 Task: Add an event  with title  Webinar: Content Marketing Strategies, date '2023/12/28' to 2023/12/30  & Select Event type as  Collective. Add location for the event as  987 Piazza di Spagna, Rome, Italy and add a description: Deadline reminders encourage proactive planning and time management. They serve as a cue for individuals to assess their progress, identify any obstacles, and adjust their plans accordingly to ensure timely completion of the task or project.Create an event link  http-webinar:contentmarketingstrategiescom & Select the event color as  Cyan. , logged in from the account softage.1@softage.netand send the event invitation to softage.9@softage.net and softage.10@softage.net
Action: Mouse moved to (956, 136)
Screenshot: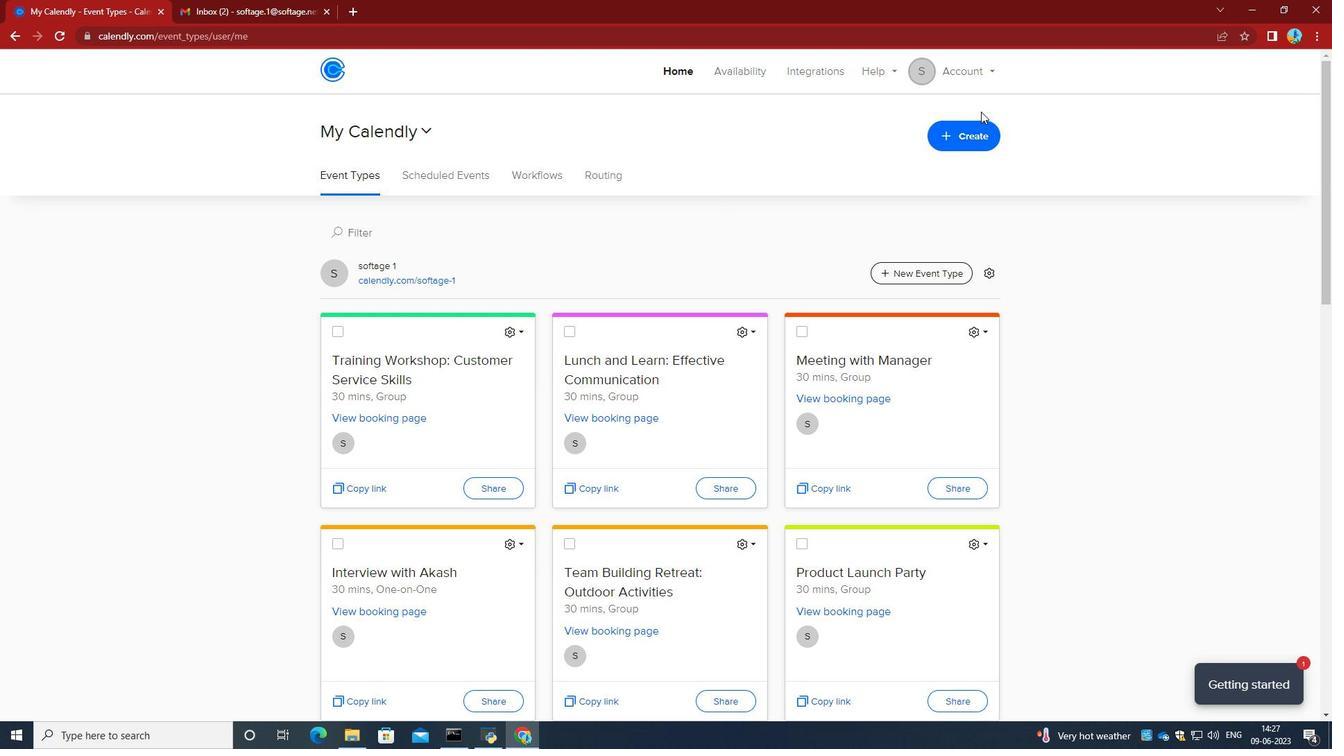 
Action: Mouse pressed left at (956, 136)
Screenshot: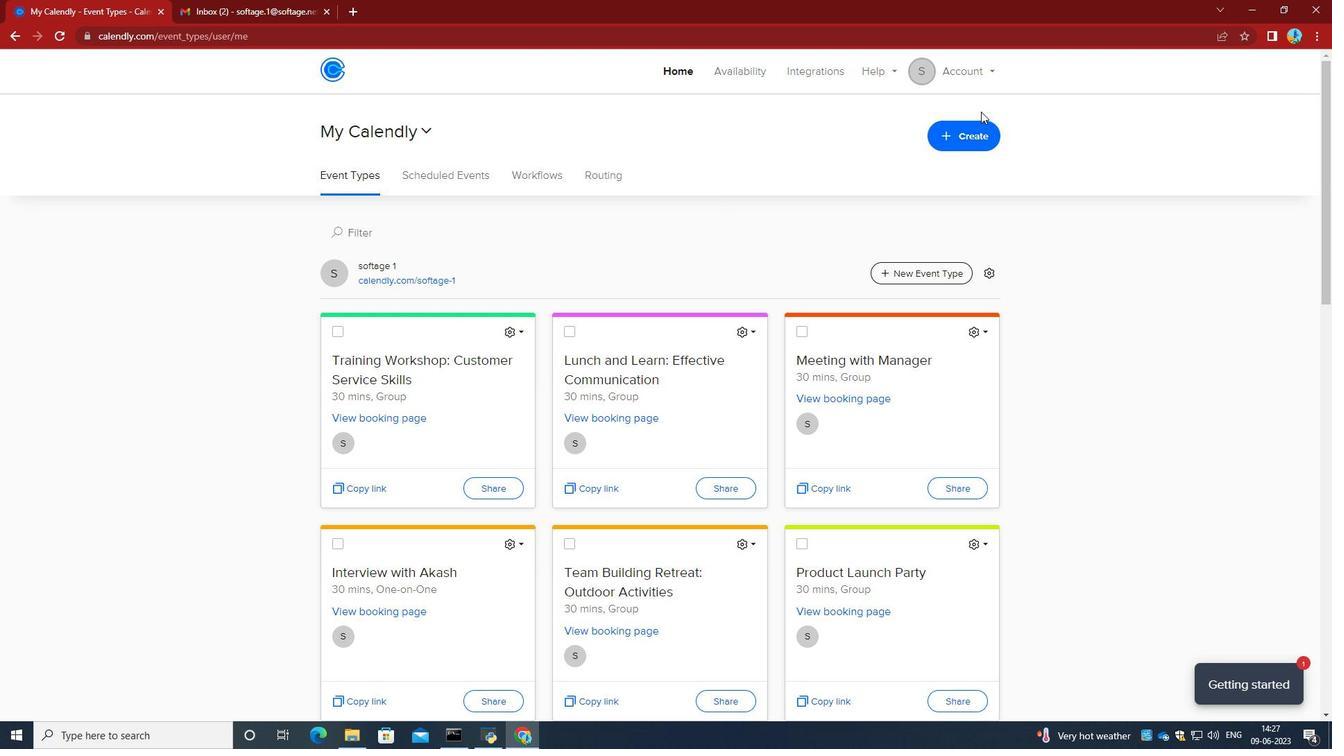 
Action: Mouse moved to (893, 179)
Screenshot: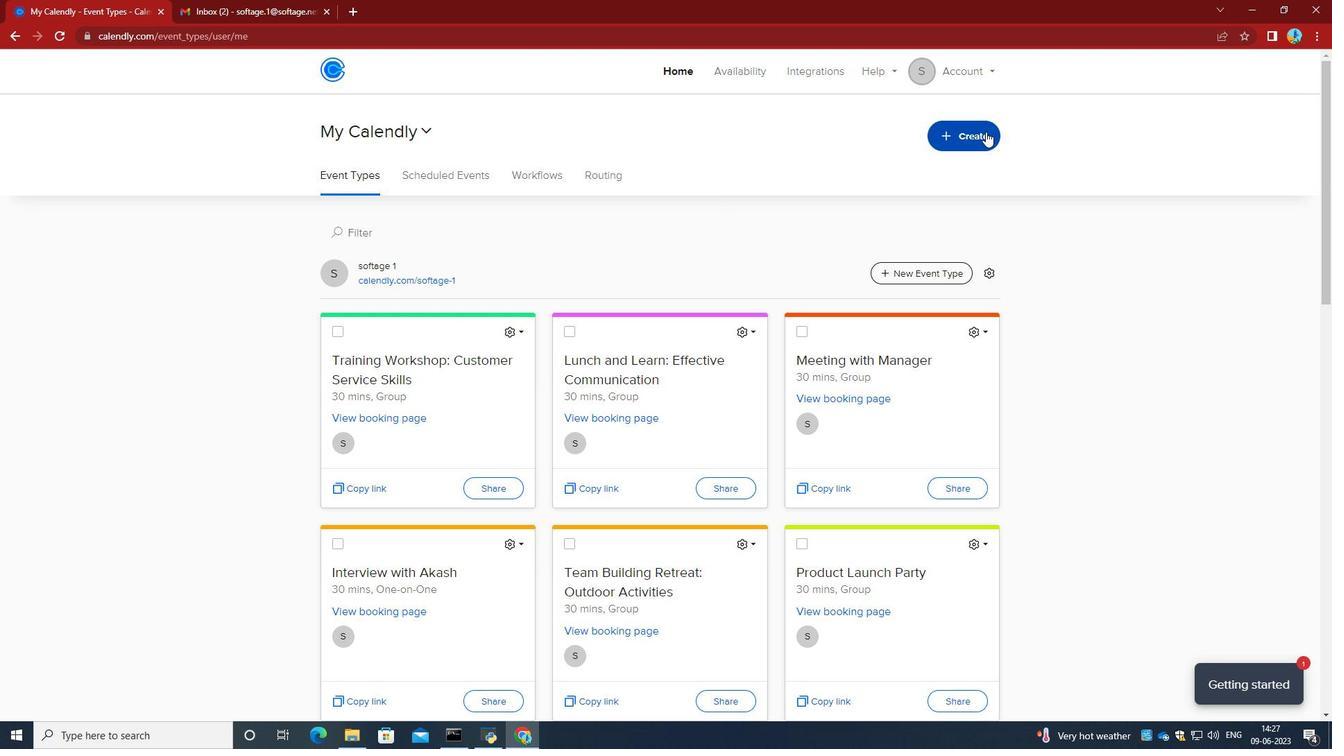 
Action: Mouse pressed left at (893, 179)
Screenshot: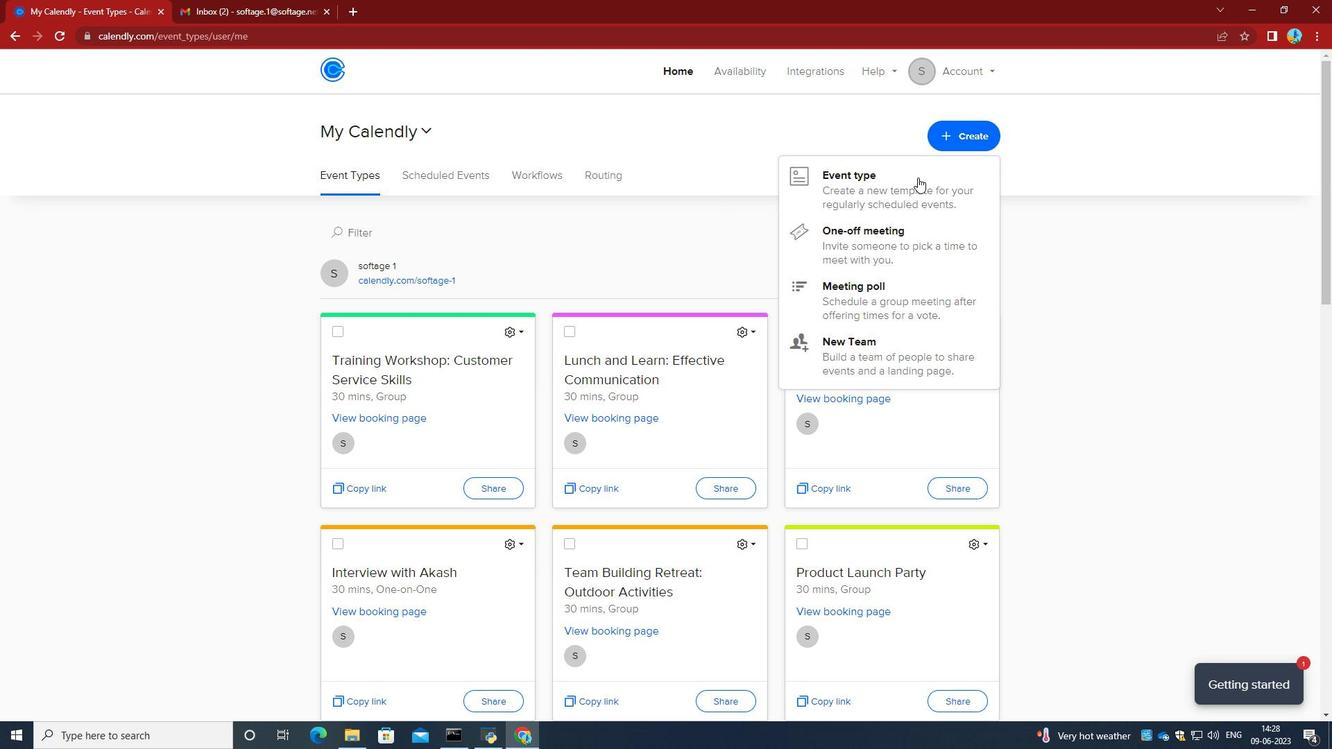 
Action: Mouse moved to (628, 419)
Screenshot: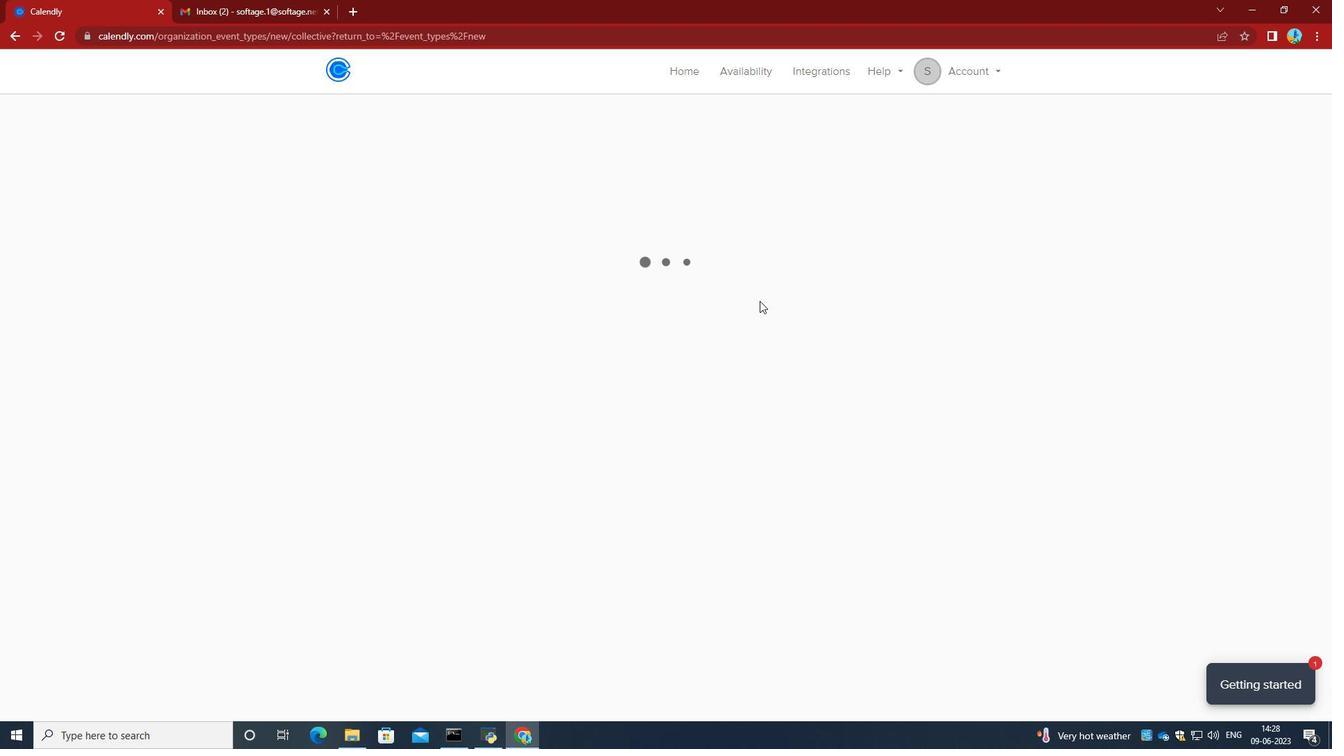 
Action: Mouse pressed left at (628, 419)
Screenshot: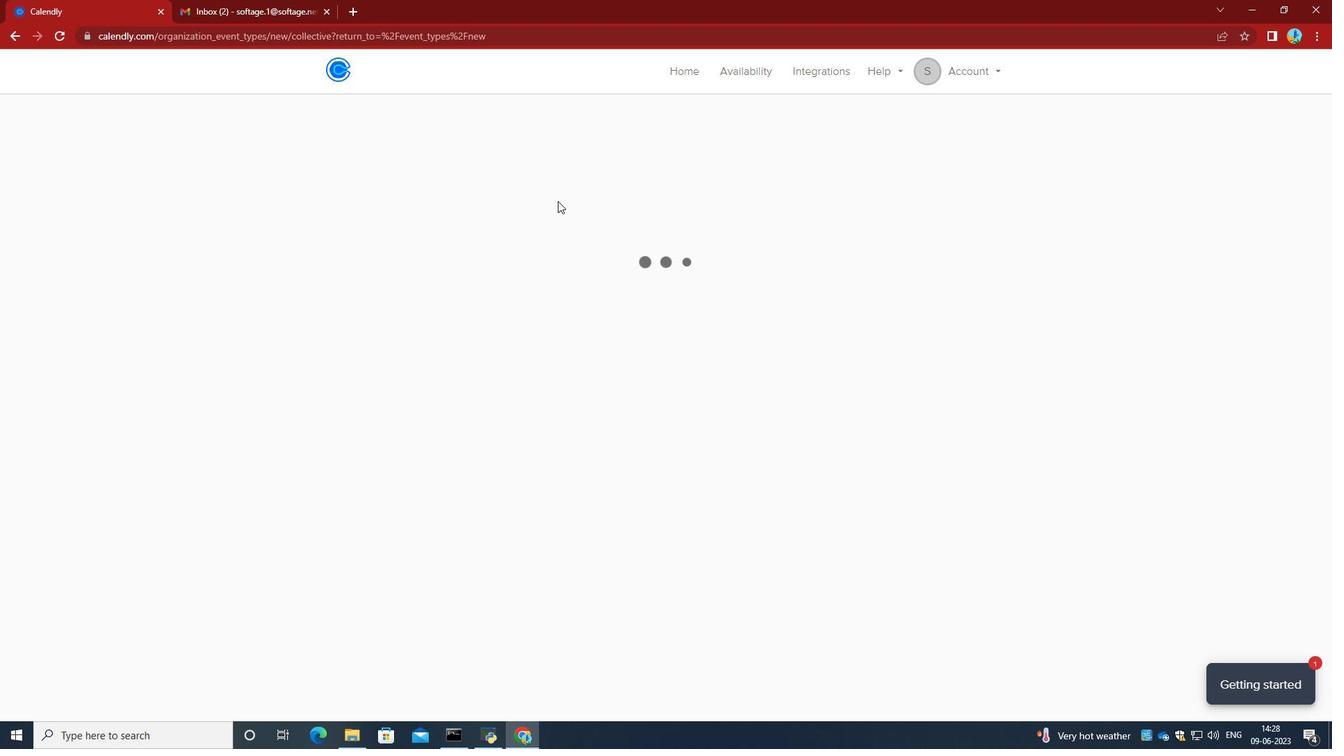 
Action: Mouse moved to (830, 303)
Screenshot: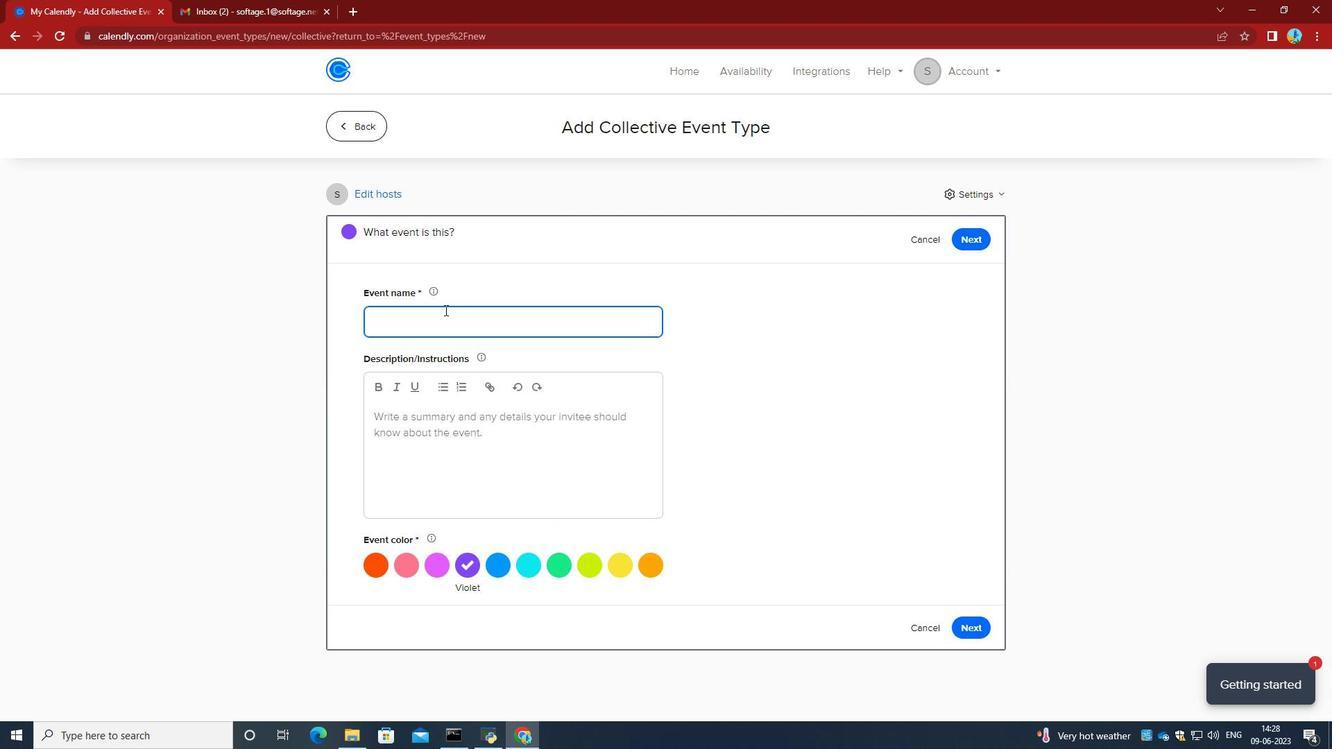 
Action: Mouse pressed left at (830, 303)
Screenshot: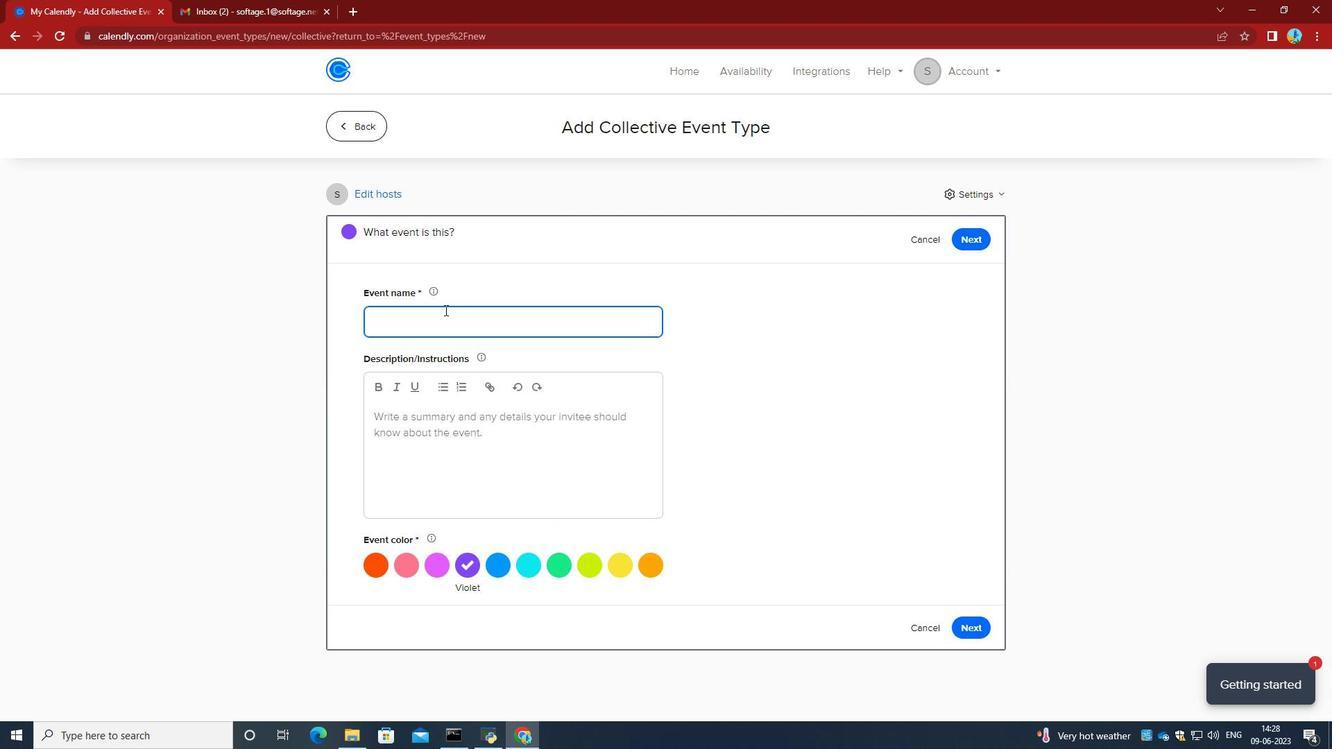 
Action: Mouse moved to (530, 334)
Screenshot: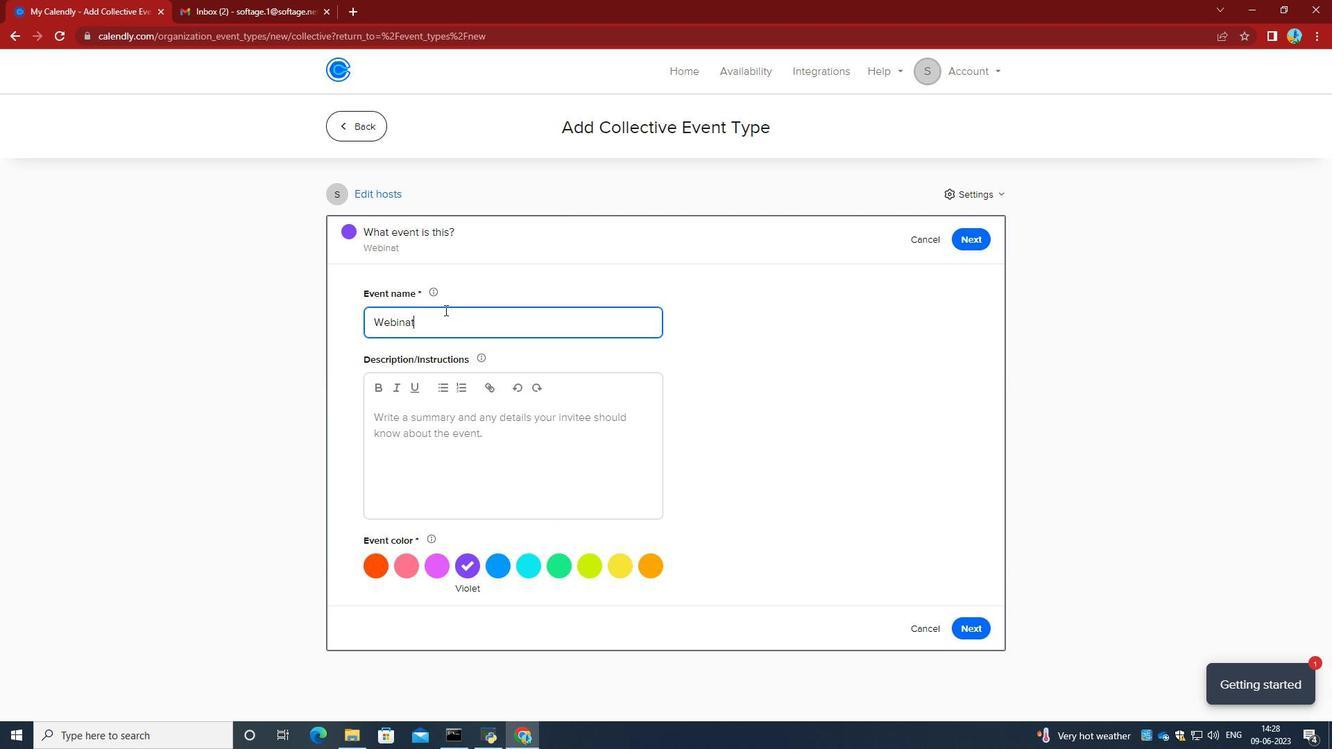 
Action: Mouse pressed left at (530, 334)
Screenshot: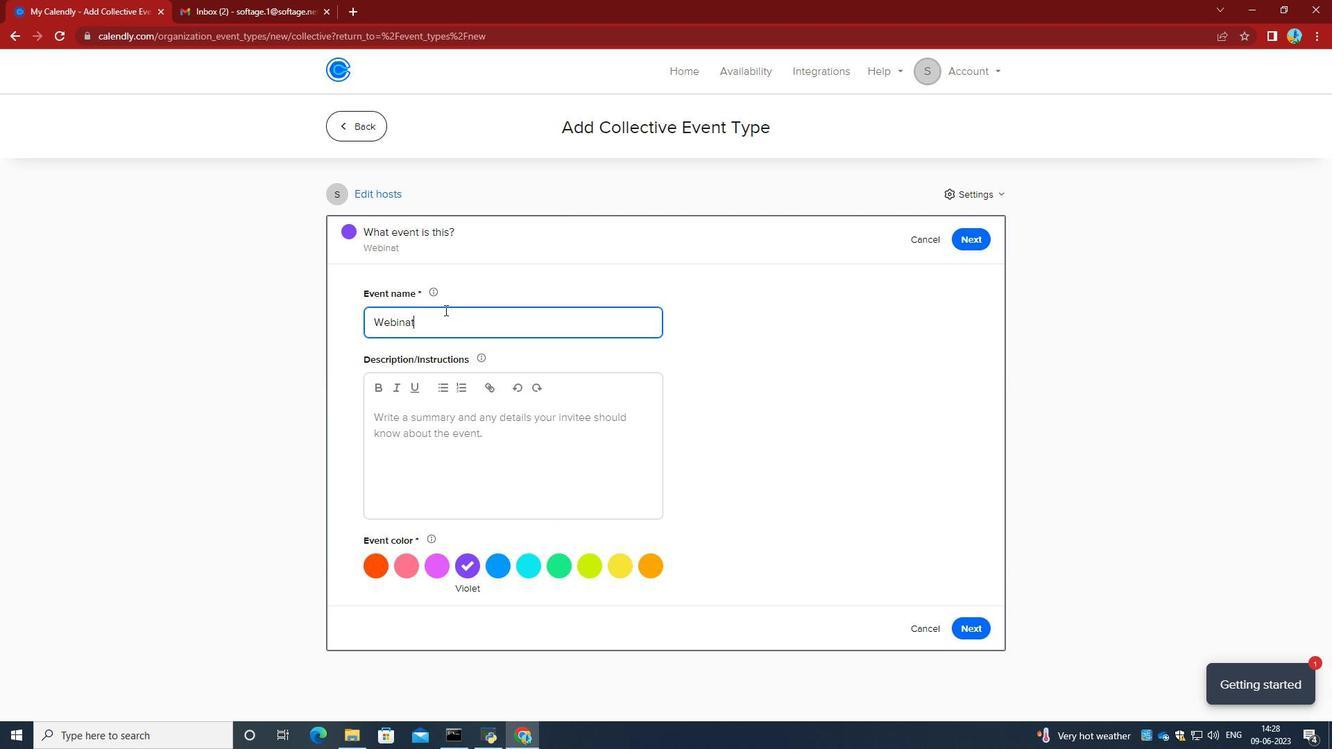 
Action: Key pressed <Key.caps_lock>W<Key.caps_lock>ebinar<Key.enter><Key.shift_r><Key.shift_r>:
Screenshot: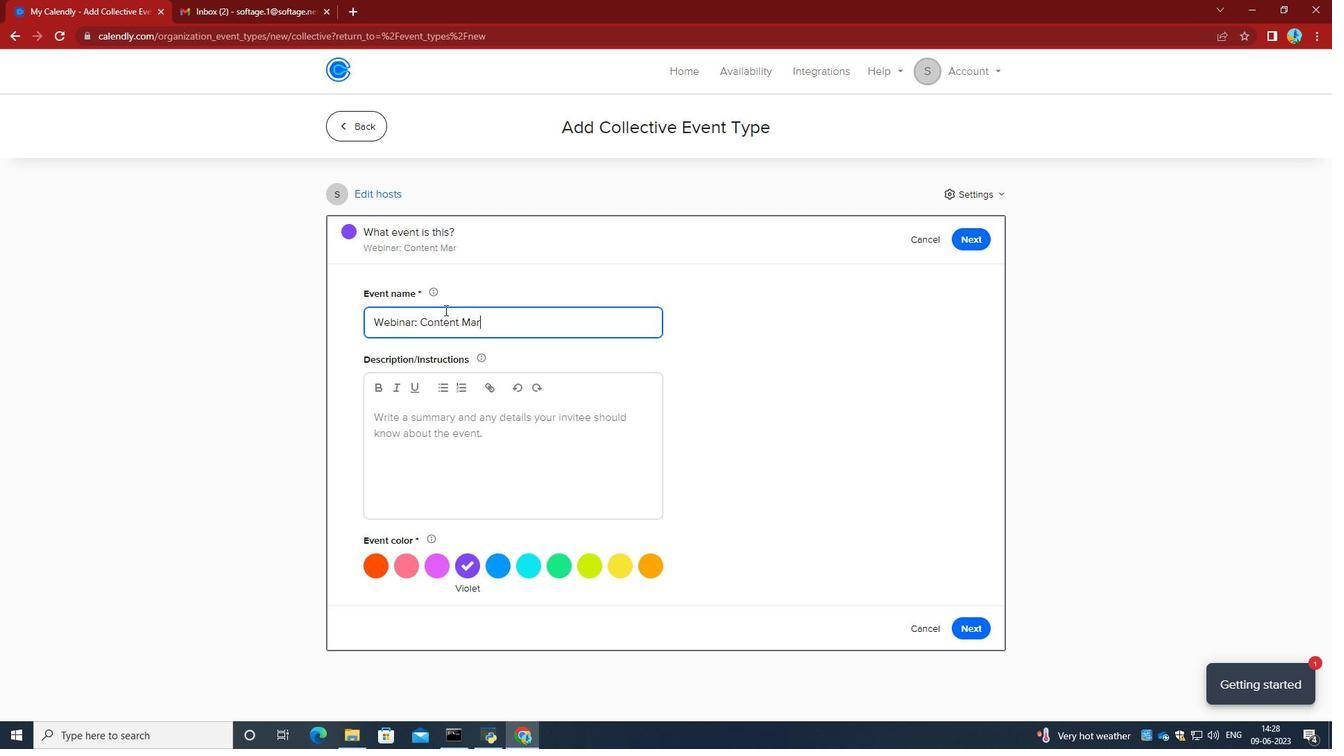 
Action: Mouse moved to (363, 135)
Screenshot: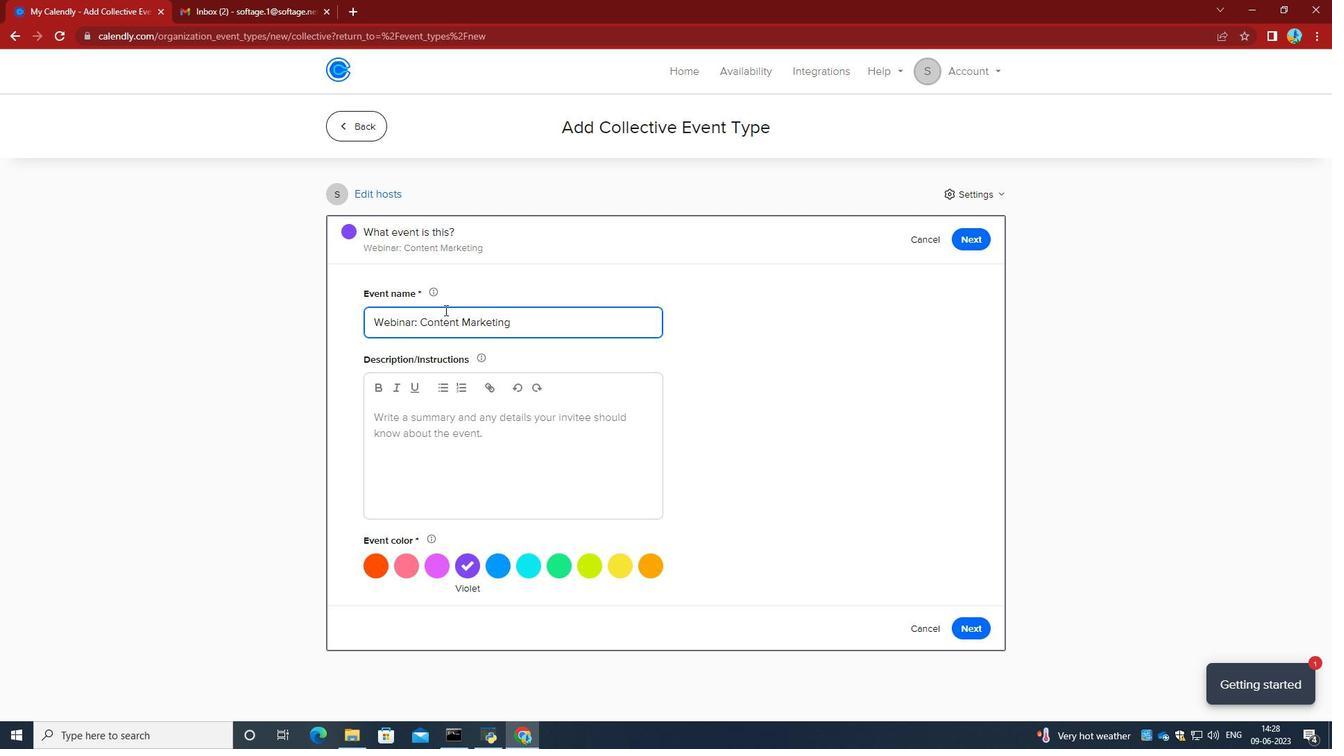 
Action: Mouse pressed left at (363, 135)
Screenshot: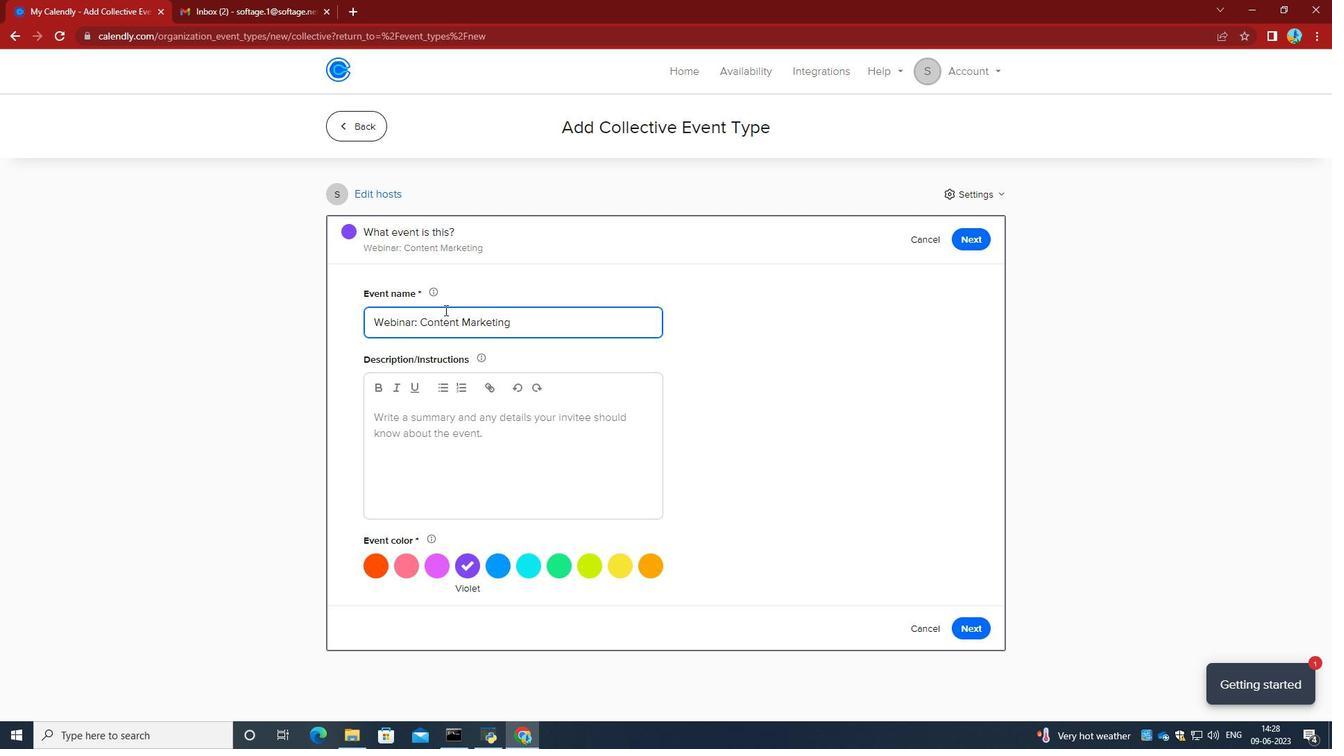 
Action: Mouse moved to (986, 131)
Screenshot: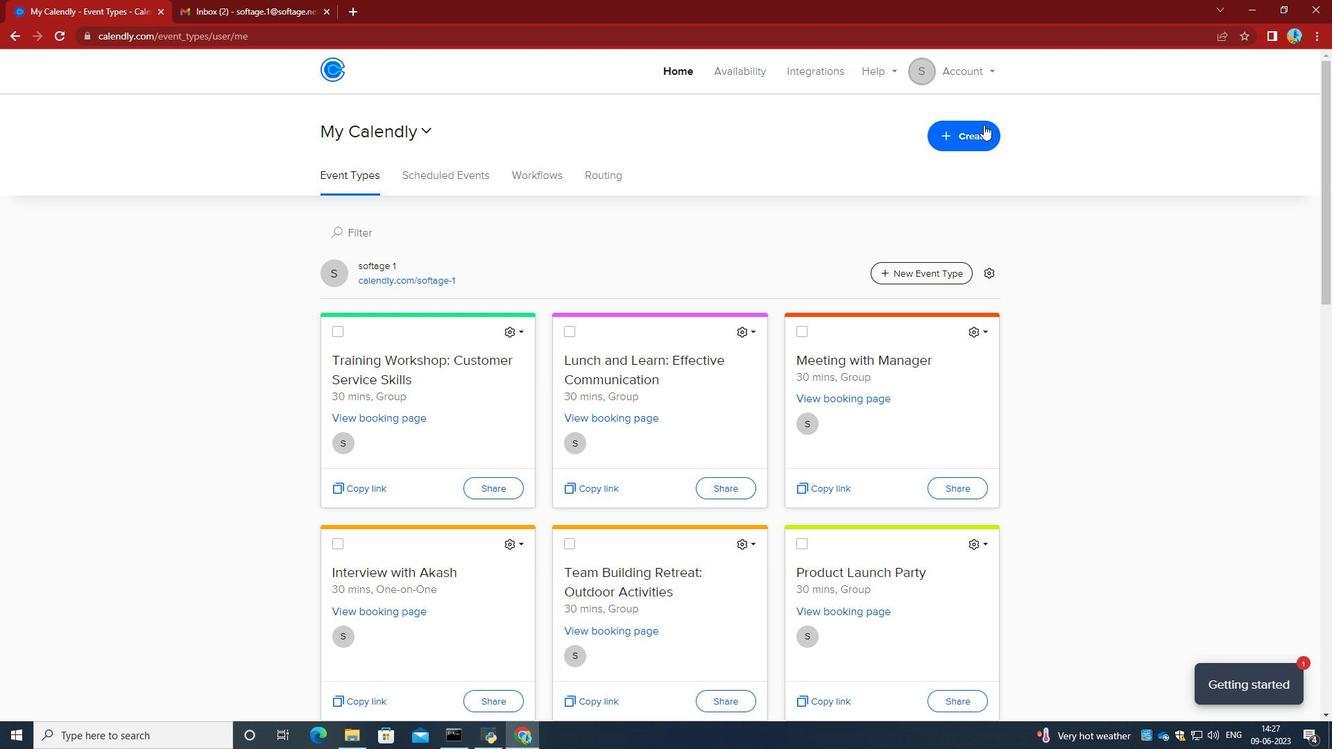 
Action: Mouse pressed left at (986, 131)
Screenshot: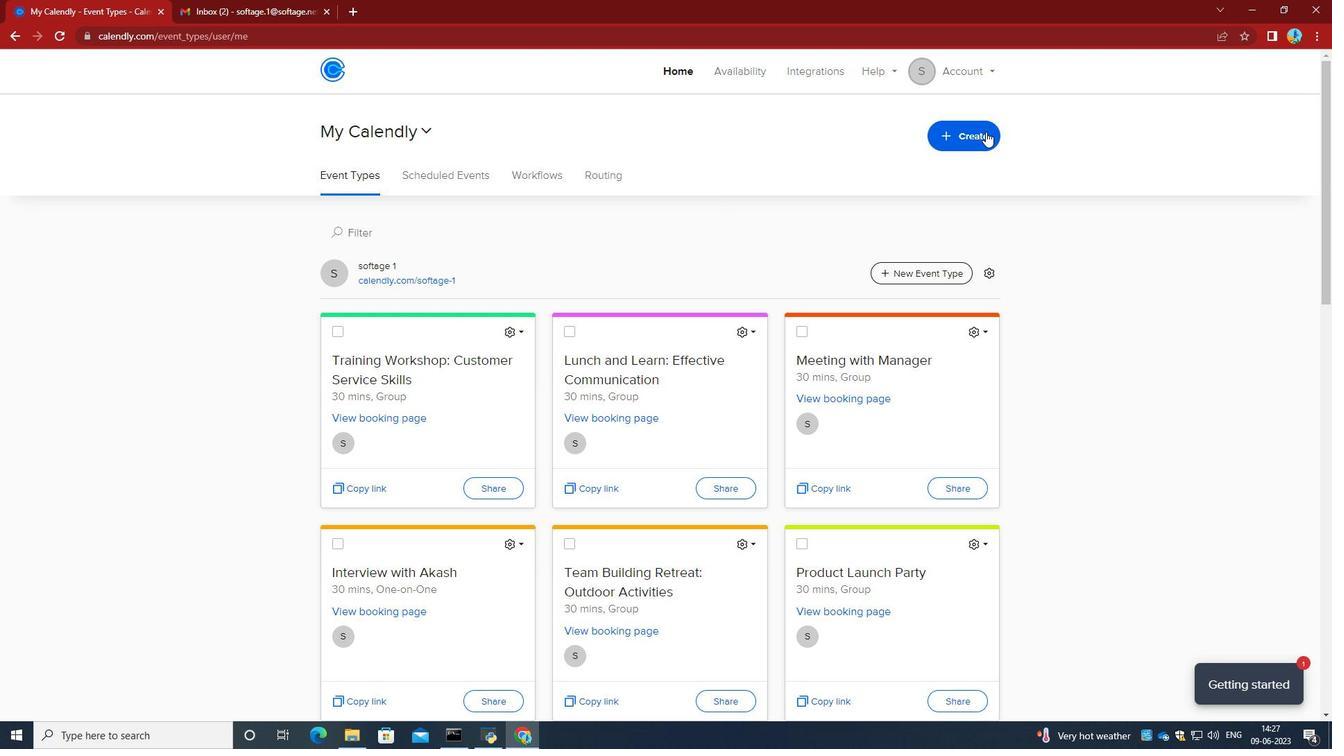 
Action: Mouse moved to (863, 191)
Screenshot: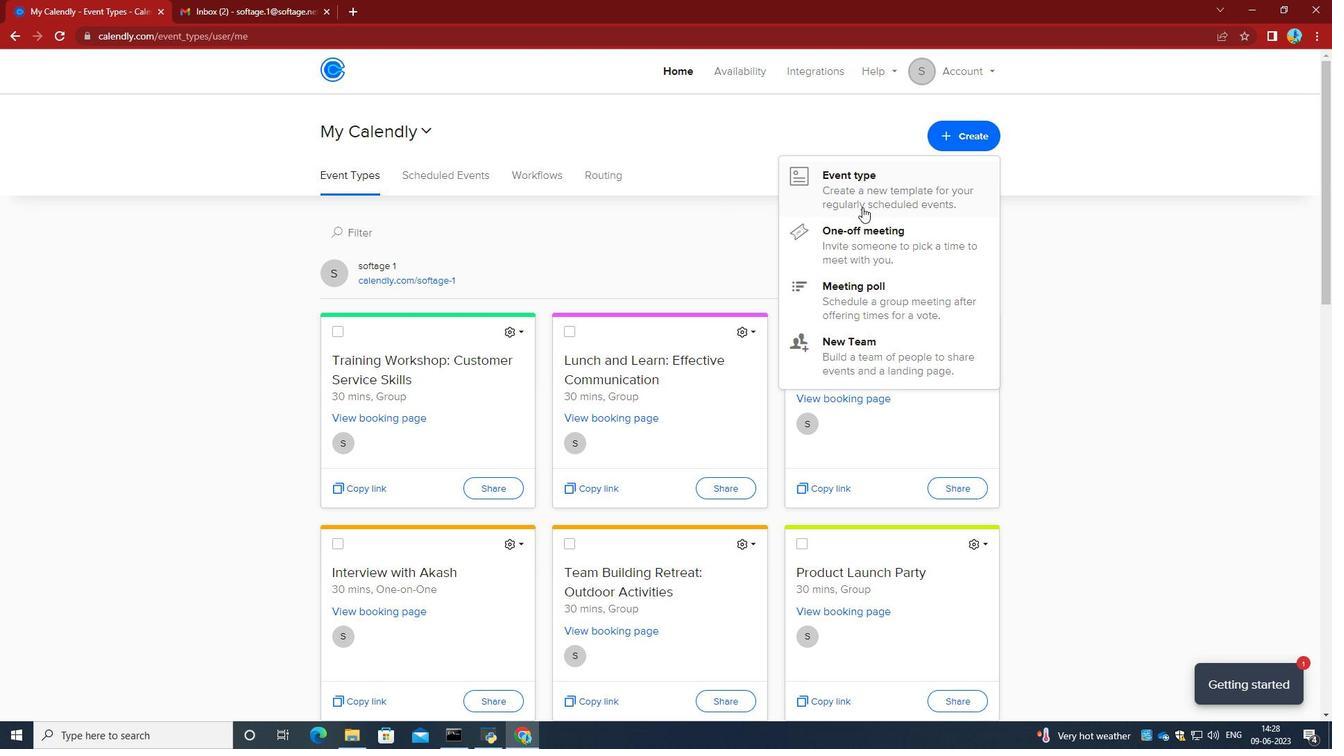 
Action: Mouse pressed left at (863, 191)
Screenshot: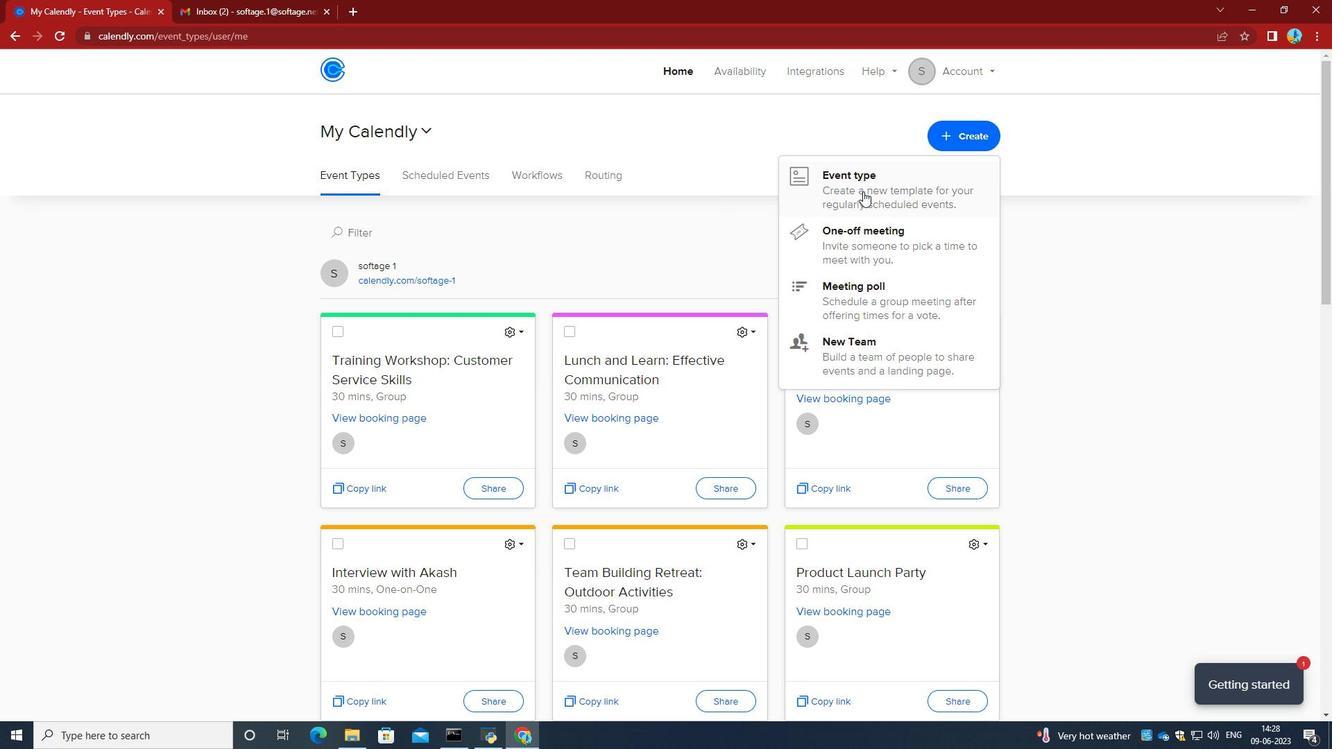 
Action: Mouse moved to (707, 412)
Screenshot: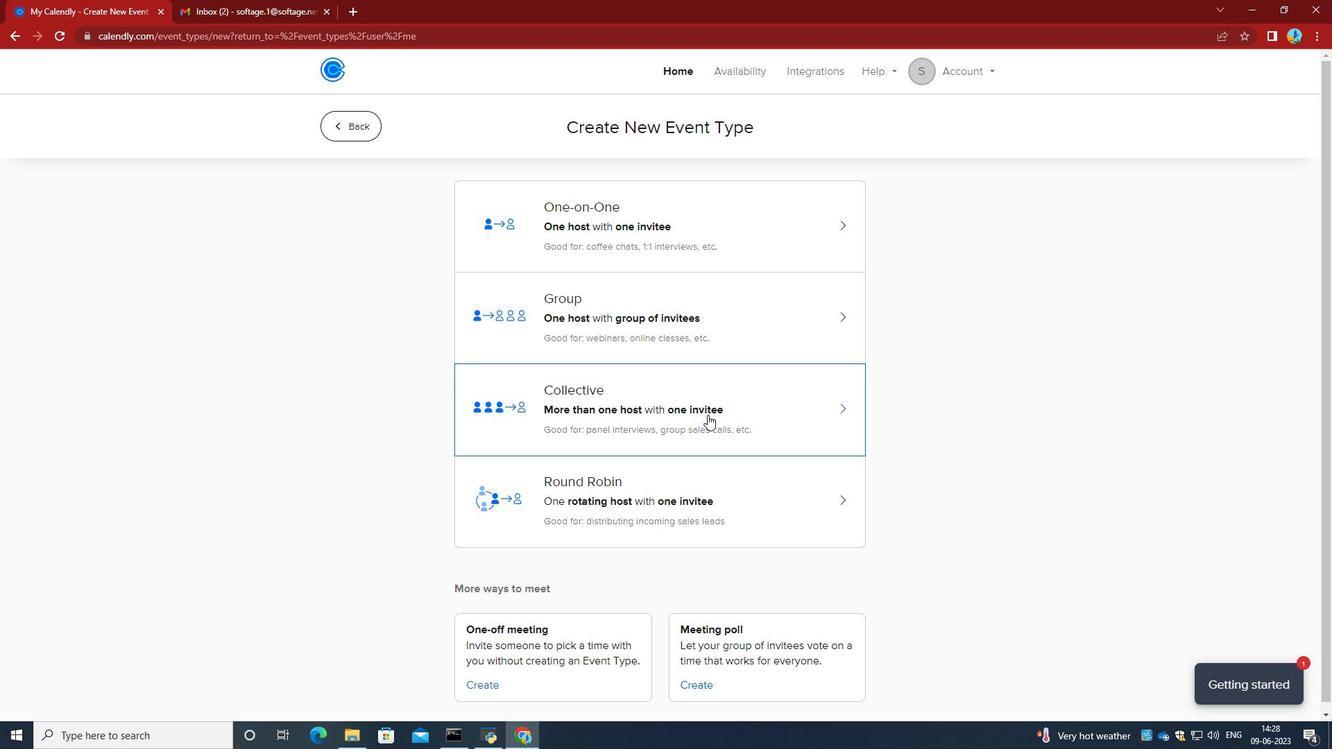 
Action: Mouse pressed left at (707, 412)
Screenshot: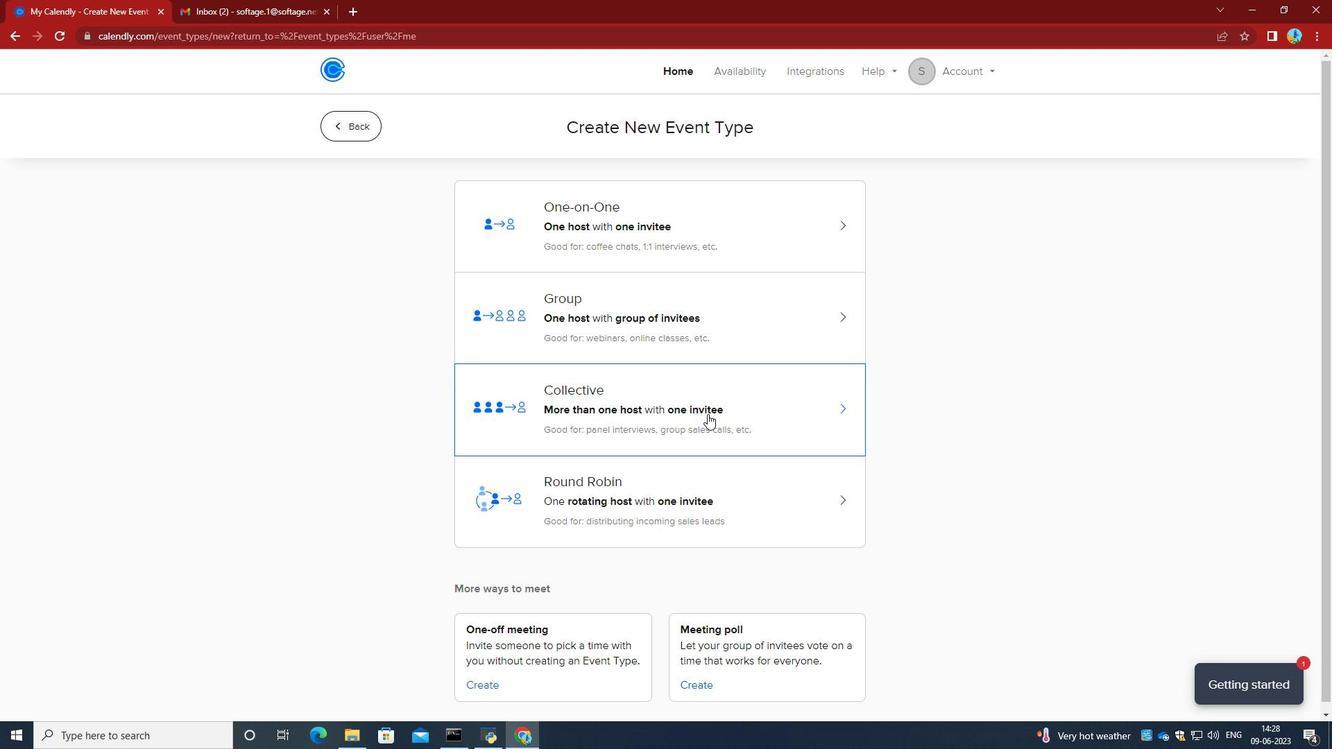 
Action: Mouse moved to (820, 307)
Screenshot: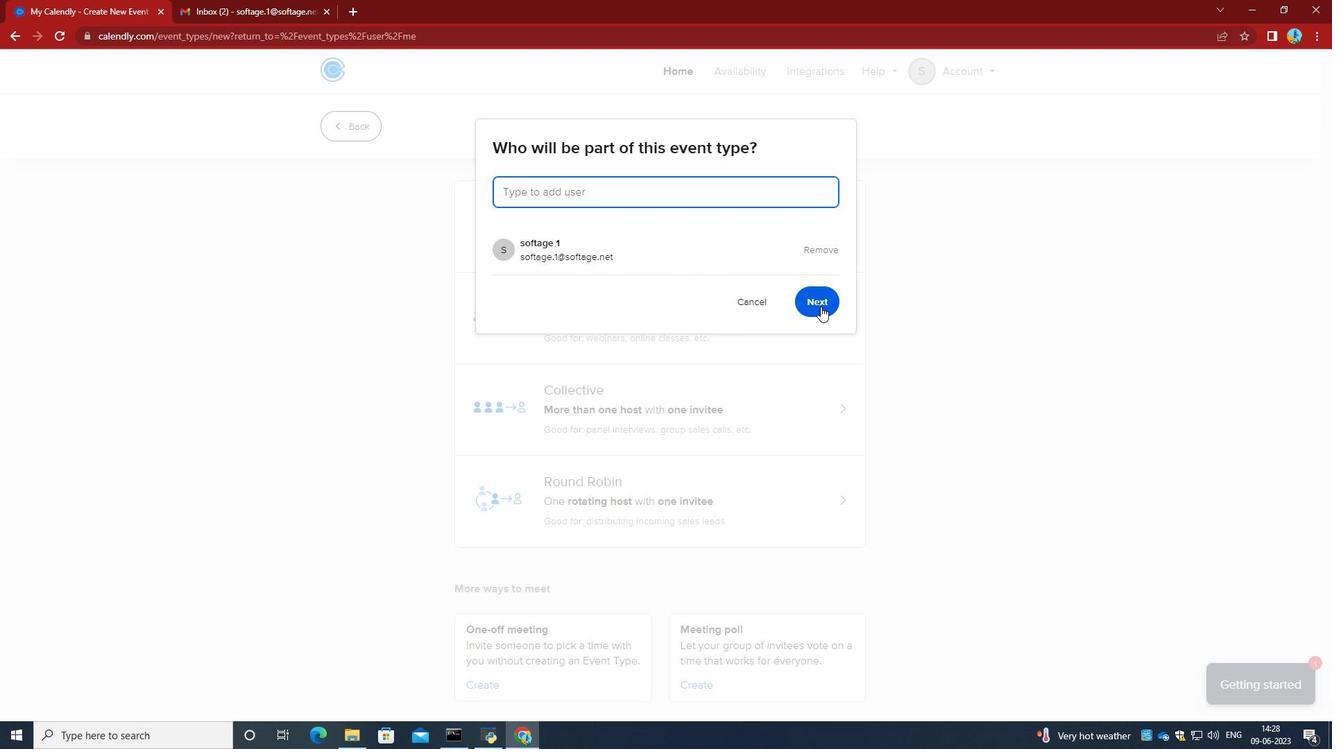 
Action: Mouse pressed left at (820, 307)
Screenshot: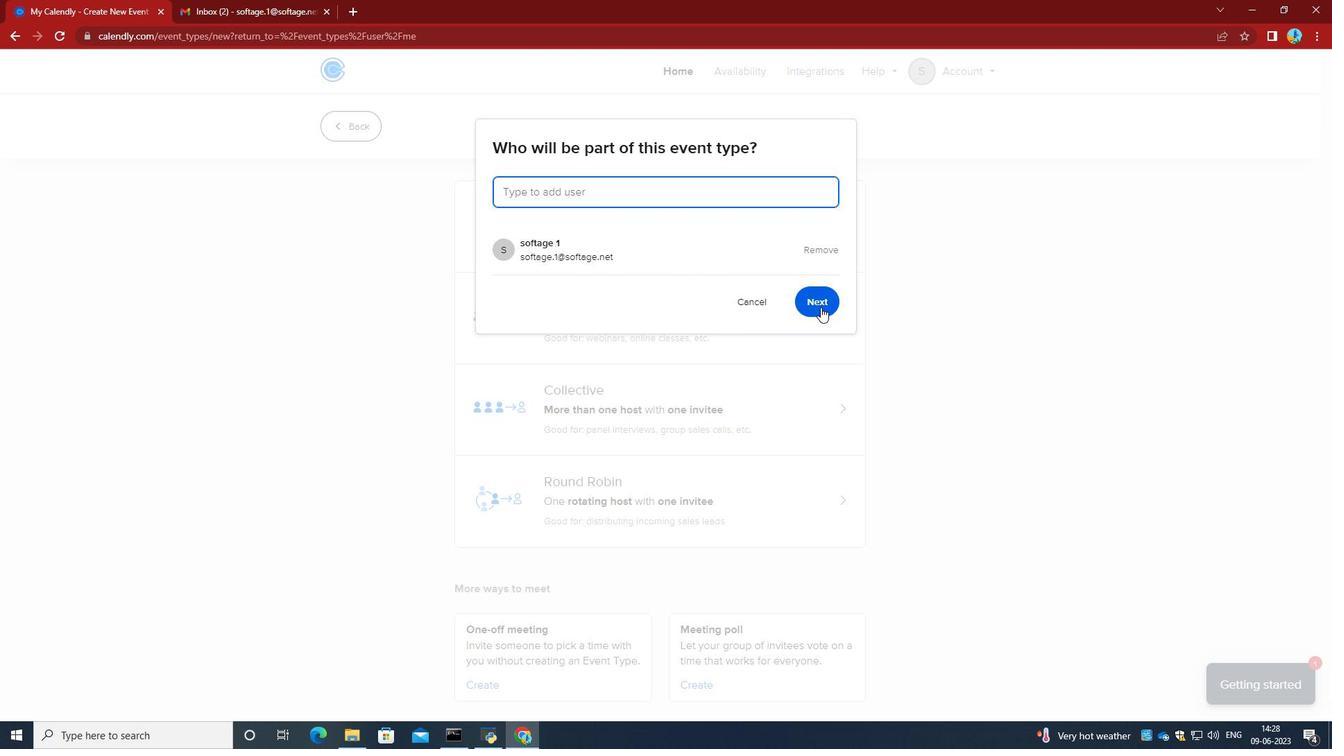 
Action: Mouse moved to (444, 310)
Screenshot: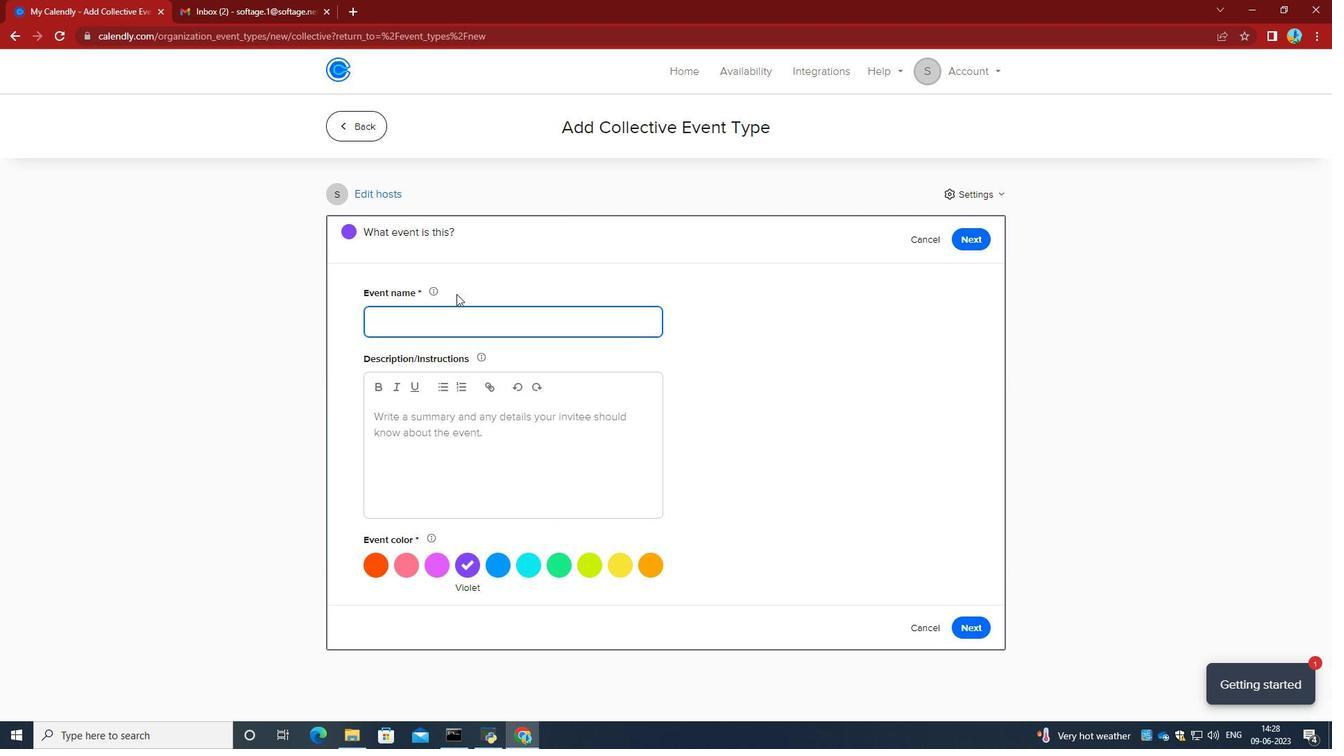 
Action: Mouse pressed left at (444, 310)
Screenshot: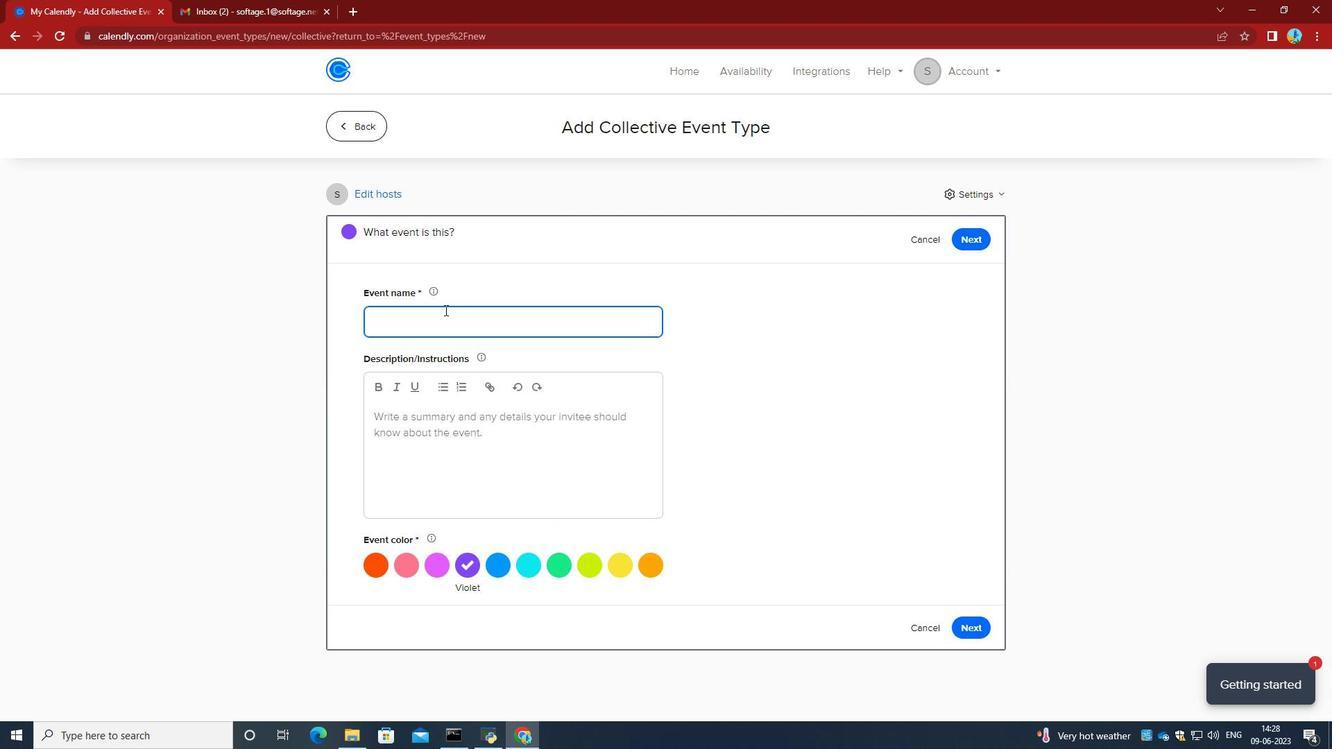 
Action: Key pressed <Key.caps_lock>W<Key.caps_lock>ebinat<Key.backspace>r<Key.shift_r>:<Key.space><Key.caps_lock>C<Key.caps_lock>ontent<Key.space><Key.caps_lock>M<Key.caps_lock>arketing<Key.space><Key.caps_lock>S<Key.caps_lock>rategies
Screenshot: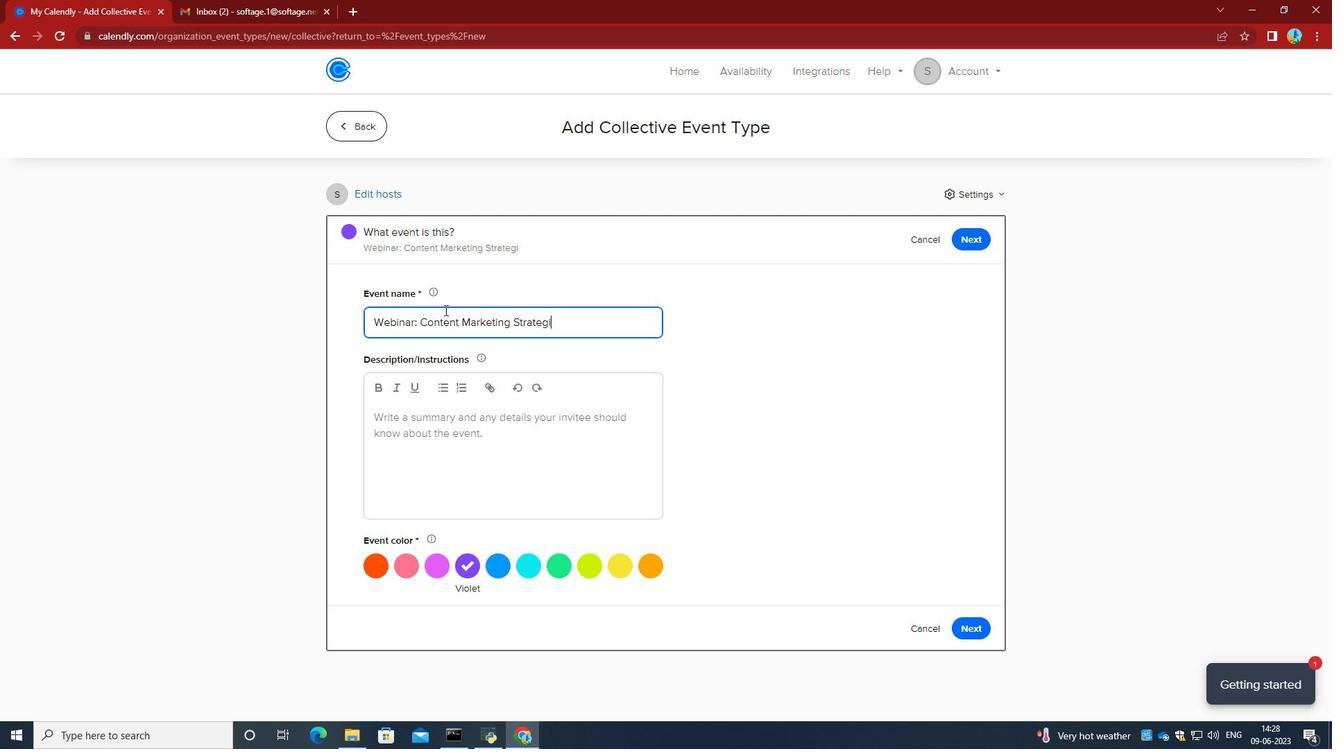 
Action: Mouse moved to (495, 455)
Screenshot: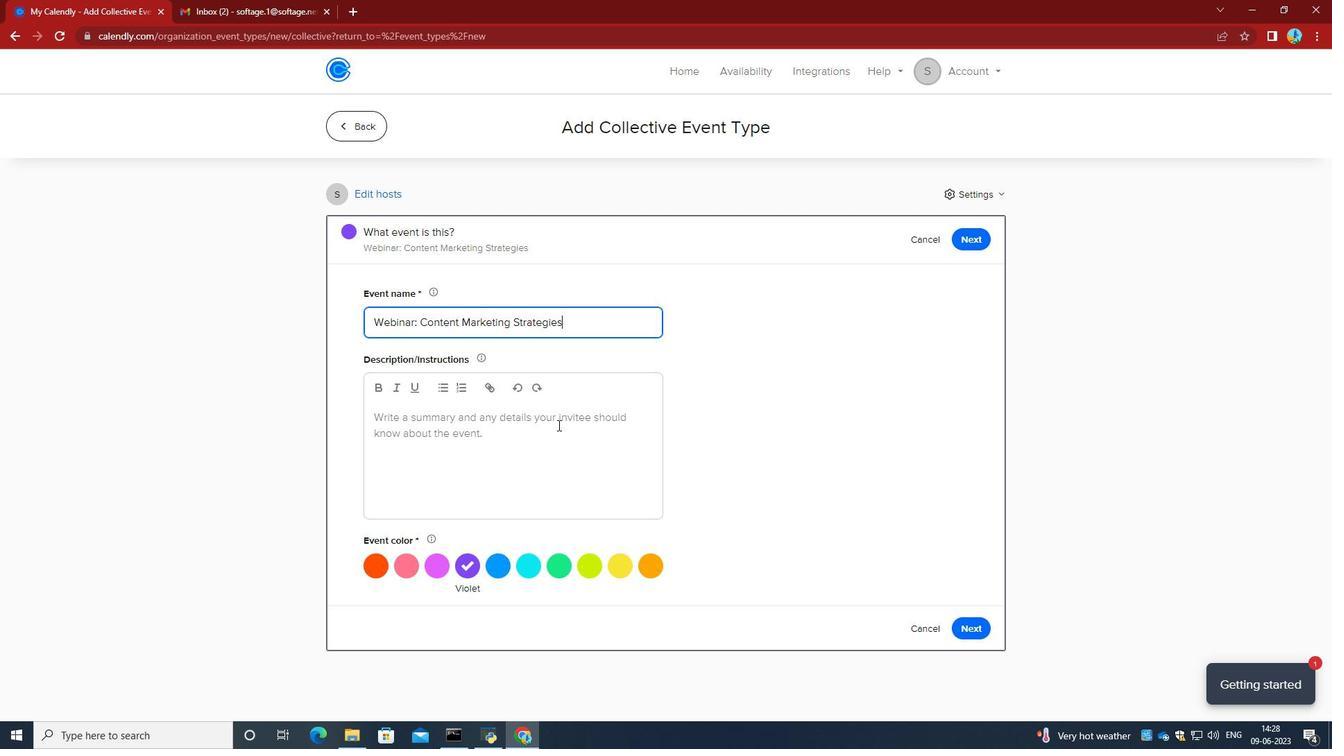
Action: Mouse pressed left at (495, 455)
Screenshot: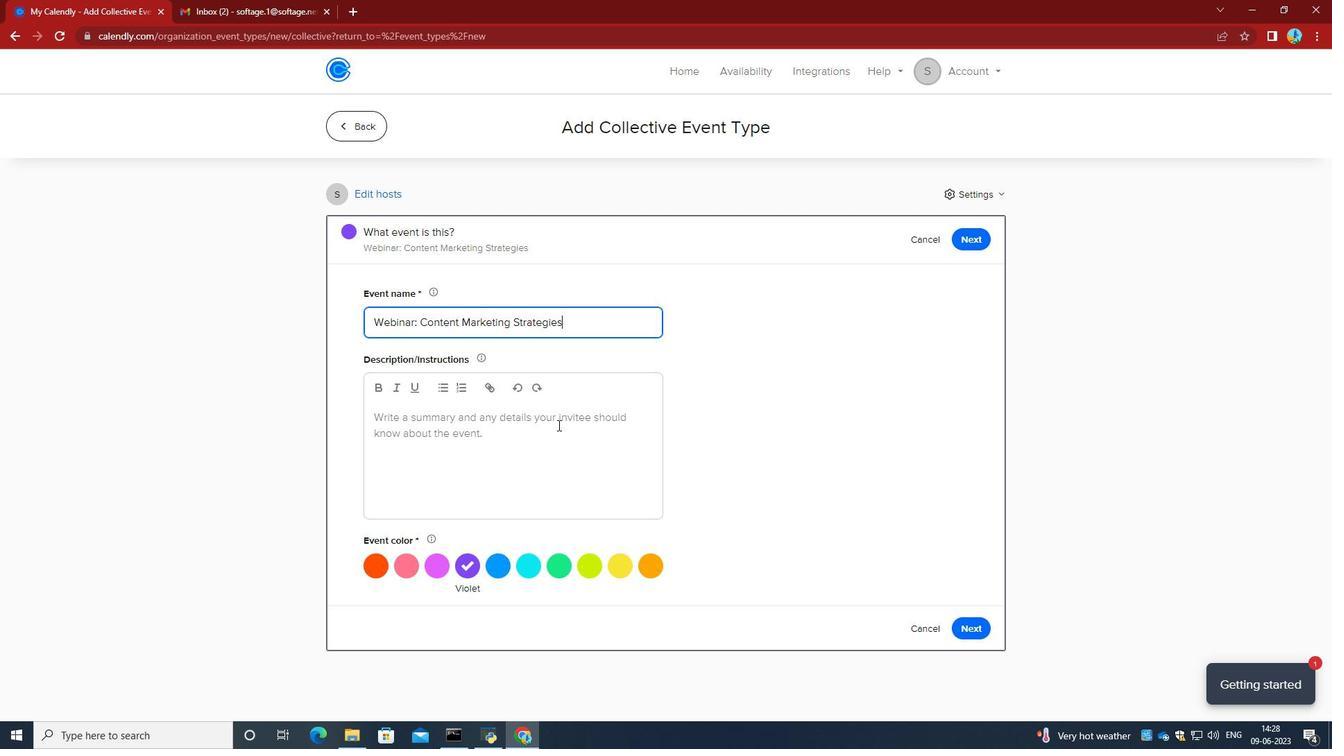 
Action: Key pressed <Key.caps_lock>D<Key.caps_lock>ealine<Key.space>riders<Key.space>encourge<Key.space>proactive<Key.space>planning<Key.space>and<Key.space>ime<Key.space>maagement.<Key.space>t<Key.caps_lock>HE<Key.space>S<Key.backspace>=<Key.backspace><Key.backspace>Y<Key.space>SERVES<Key.space>AS<Key.space>A<Key.space>CURE<Key.backspace><Key.backspace>E<Key.space>FOR<Key.space>B<Key.backspace>INDIVIDUALS<Key.space>TO<Key.space>ASSESS<Key.space>THEIR<Key.space>PROGRESS,<Key.space>IDENTIFY<Key.space>ANY<Key.space>OBSTACLES,<Key.space>AND<Key.space>ADJUST<Key.space>THEIR<Key.space>PLANS<Key.space>ACCORDINGLY<Key.space>TO<Key.space>ENSURE<Key.space>TIMELY<Key.space>COML<Key.backspace>PLETION<Key.space>OF<Key.space>THE<Key.space>TASK<Key.space>OR<Key.space>PROJECT.
Screenshot: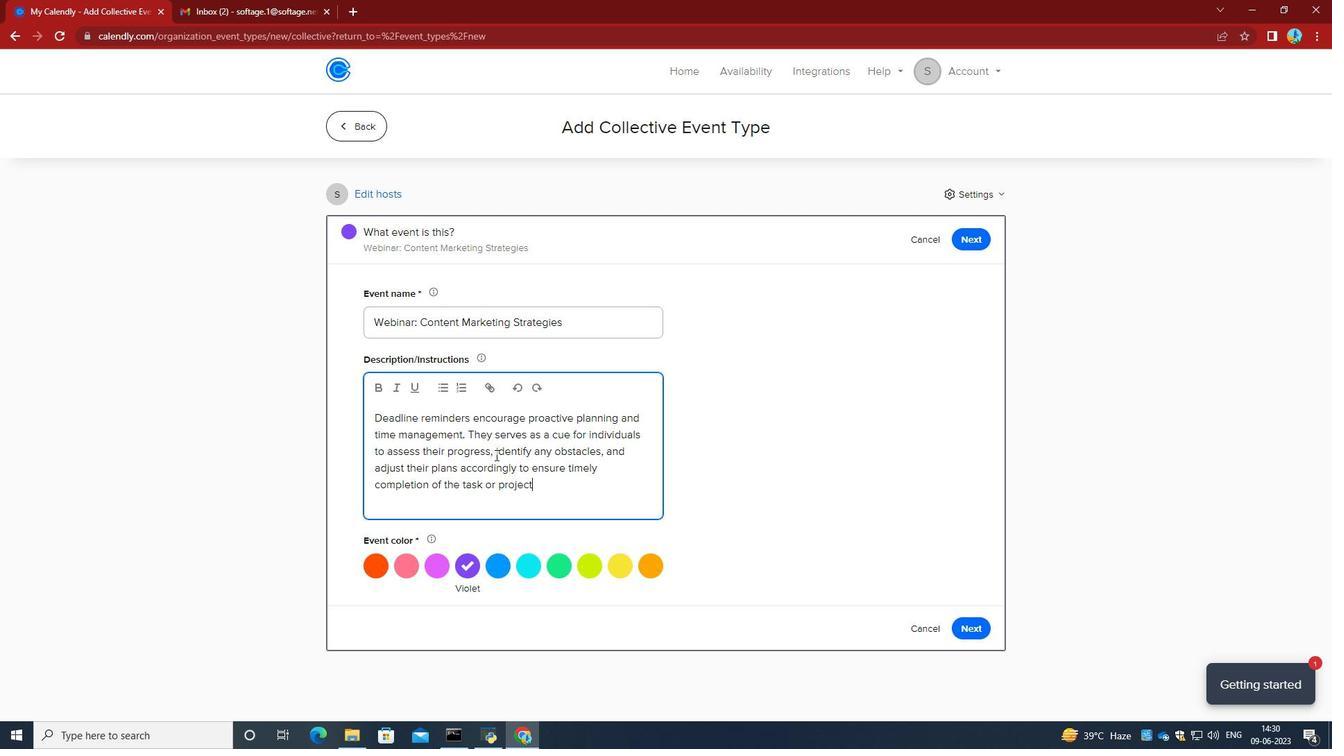 
Action: Mouse moved to (533, 567)
Screenshot: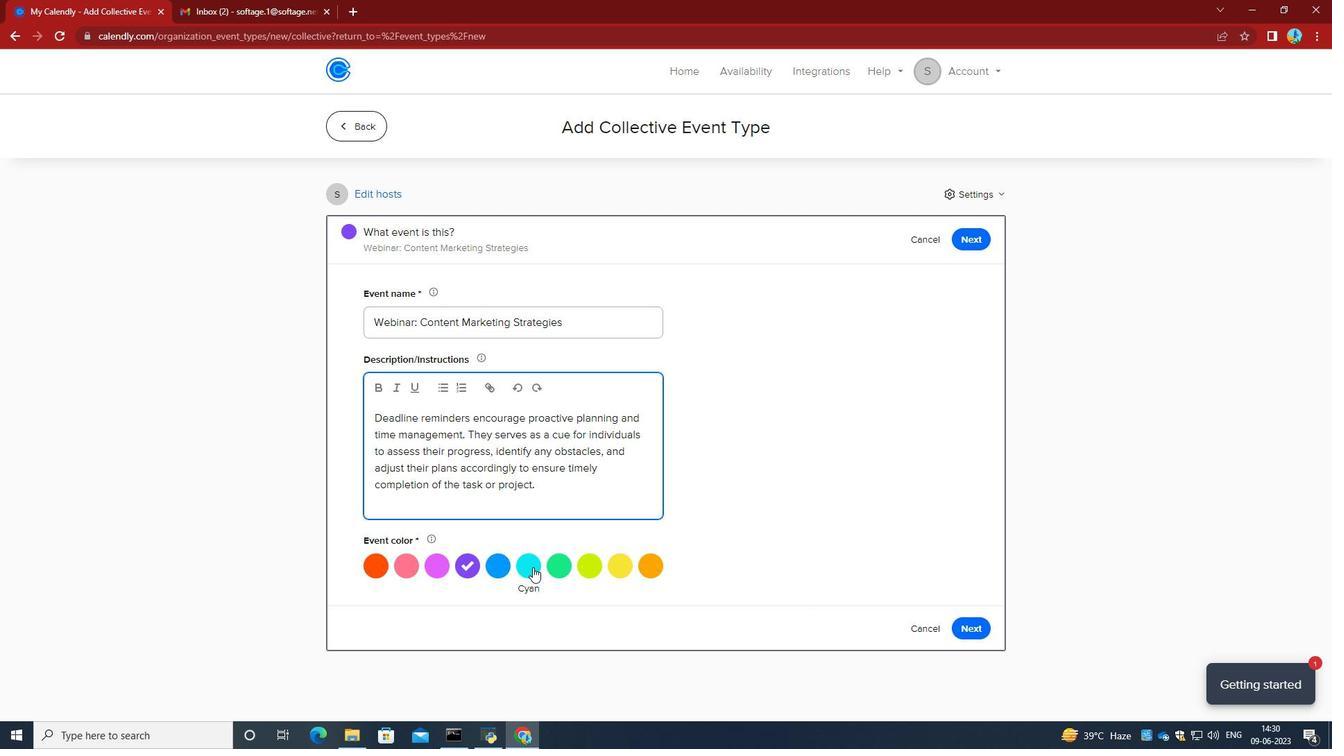 
Action: Mouse pressed left at (533, 567)
Screenshot: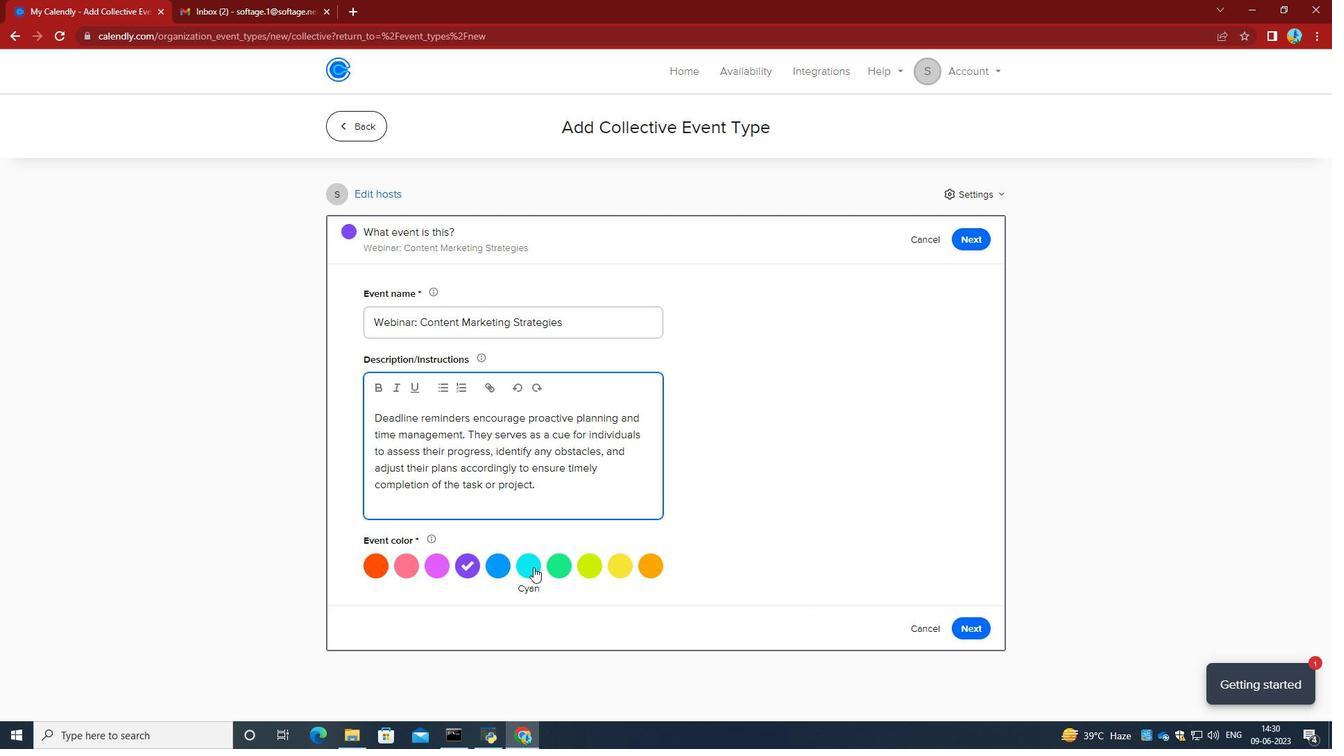 
Action: Mouse moved to (970, 634)
Screenshot: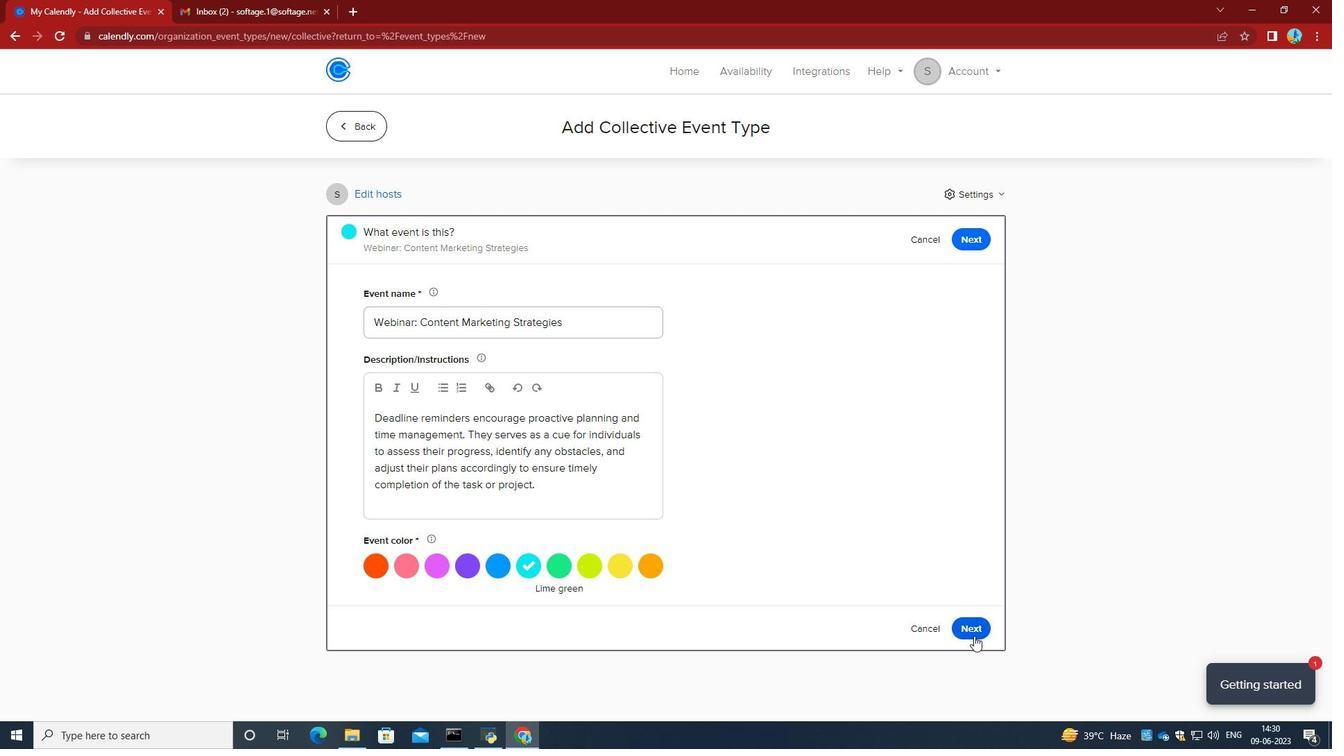 
Action: Mouse pressed left at (970, 634)
Screenshot: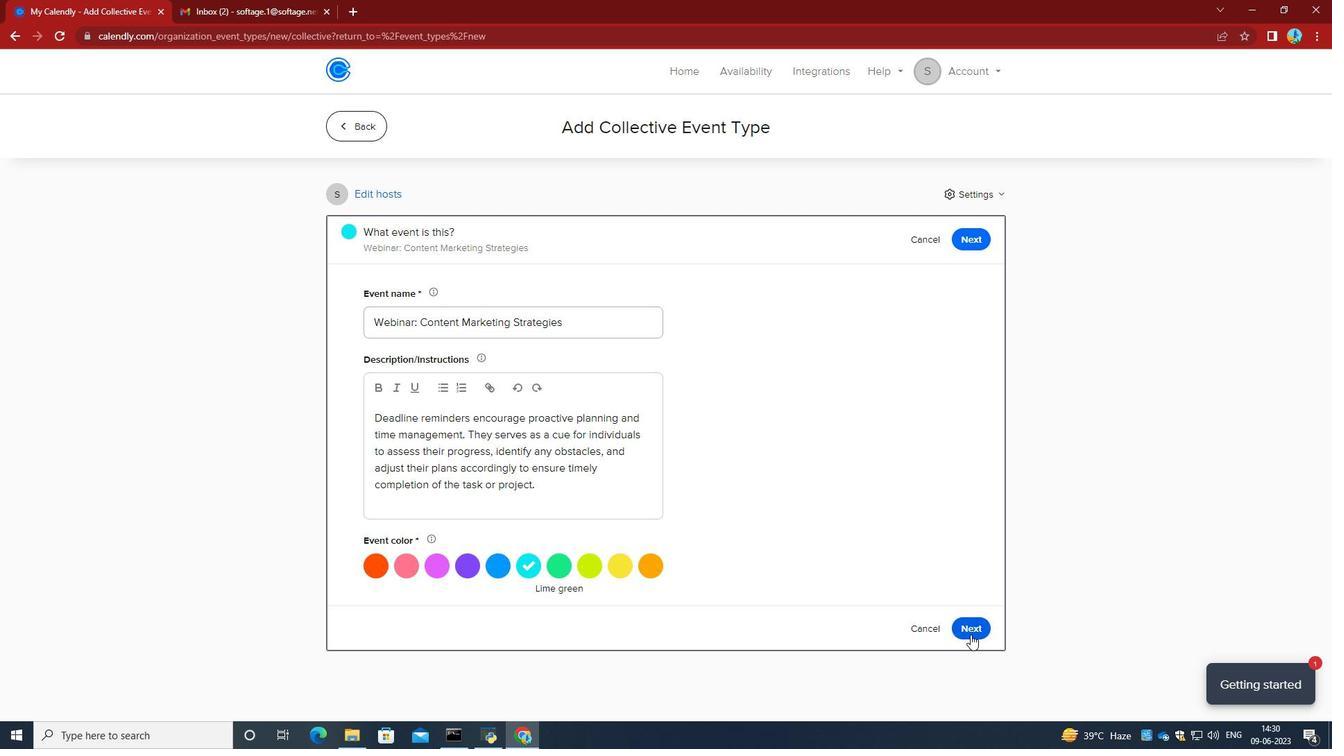 
Action: Mouse moved to (498, 412)
Screenshot: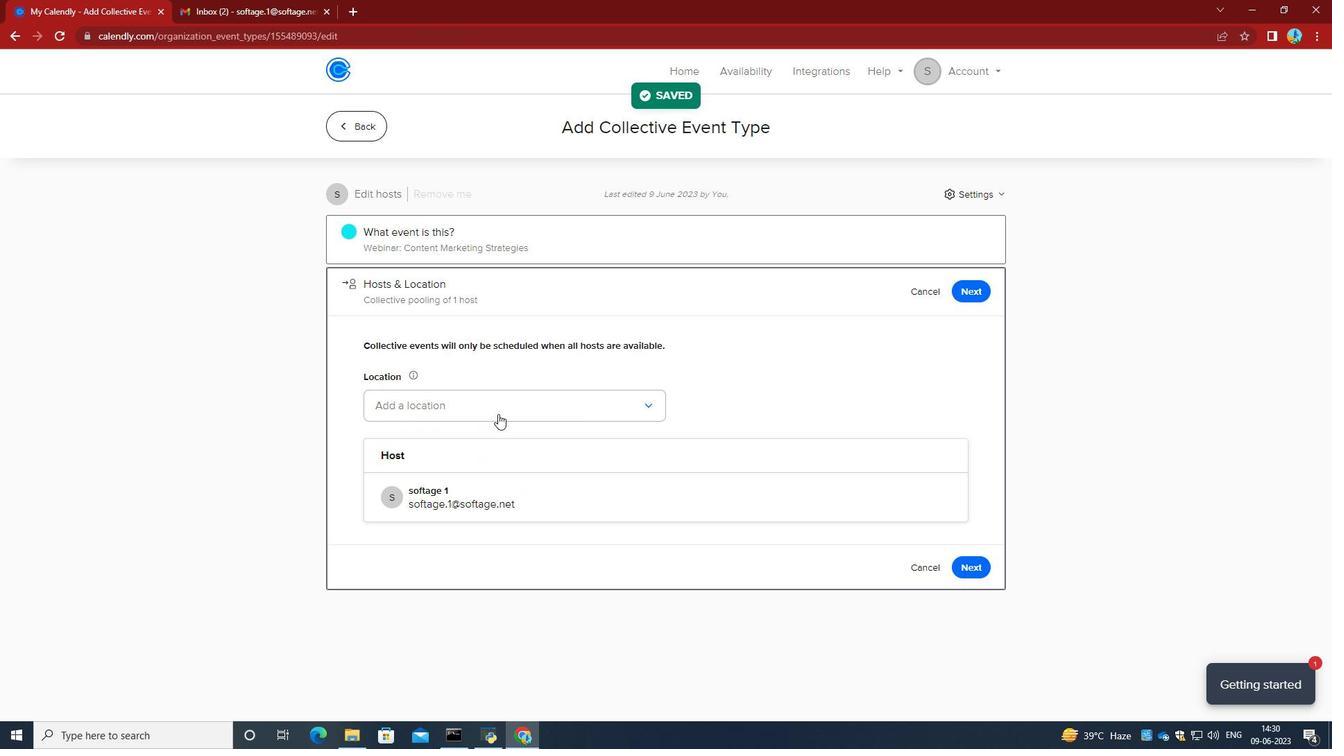 
Action: Mouse pressed left at (498, 412)
Screenshot: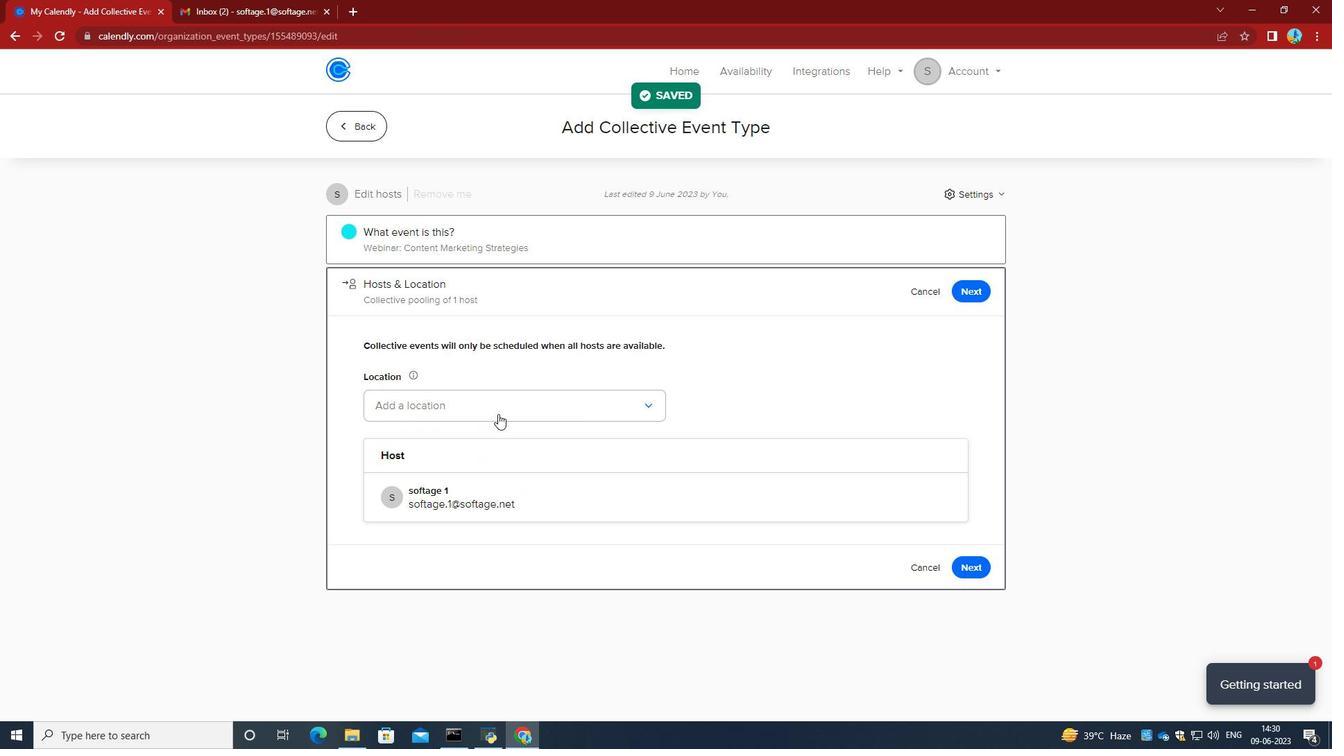 
Action: Mouse moved to (469, 453)
Screenshot: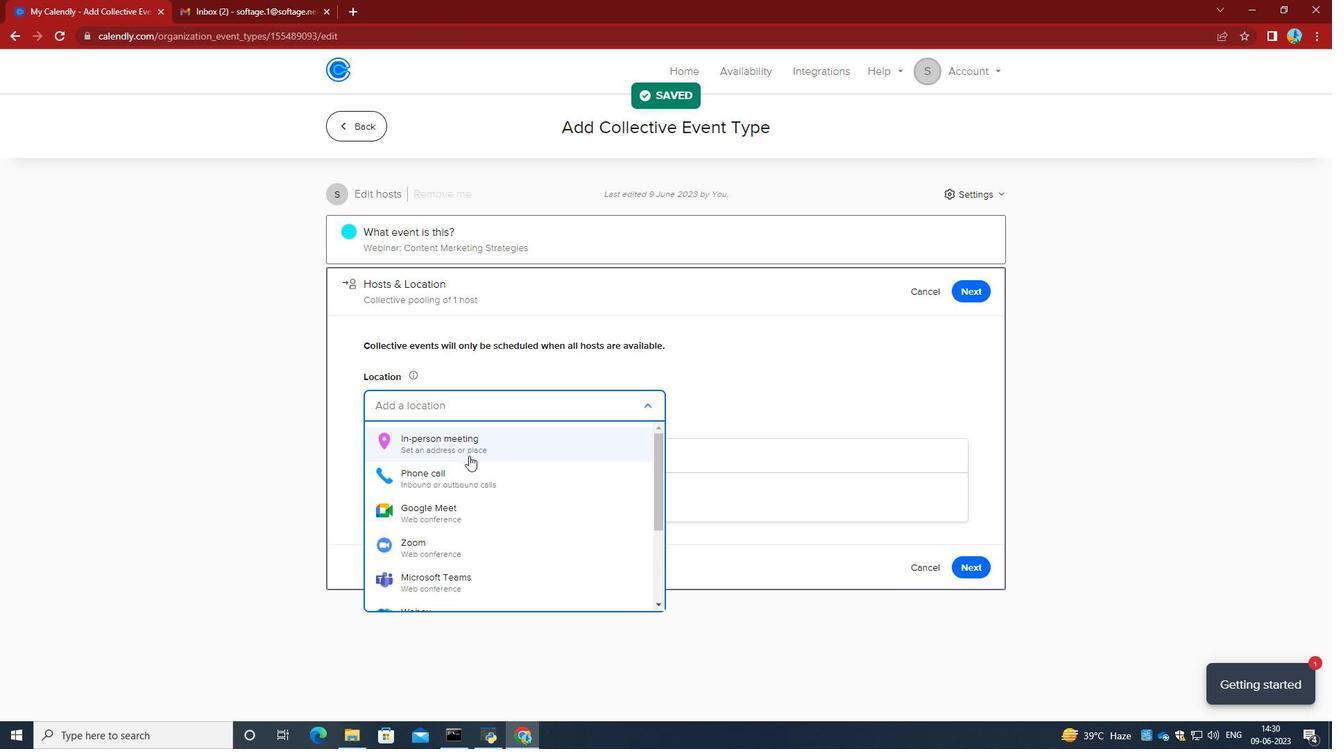
Action: Mouse pressed left at (469, 453)
Screenshot: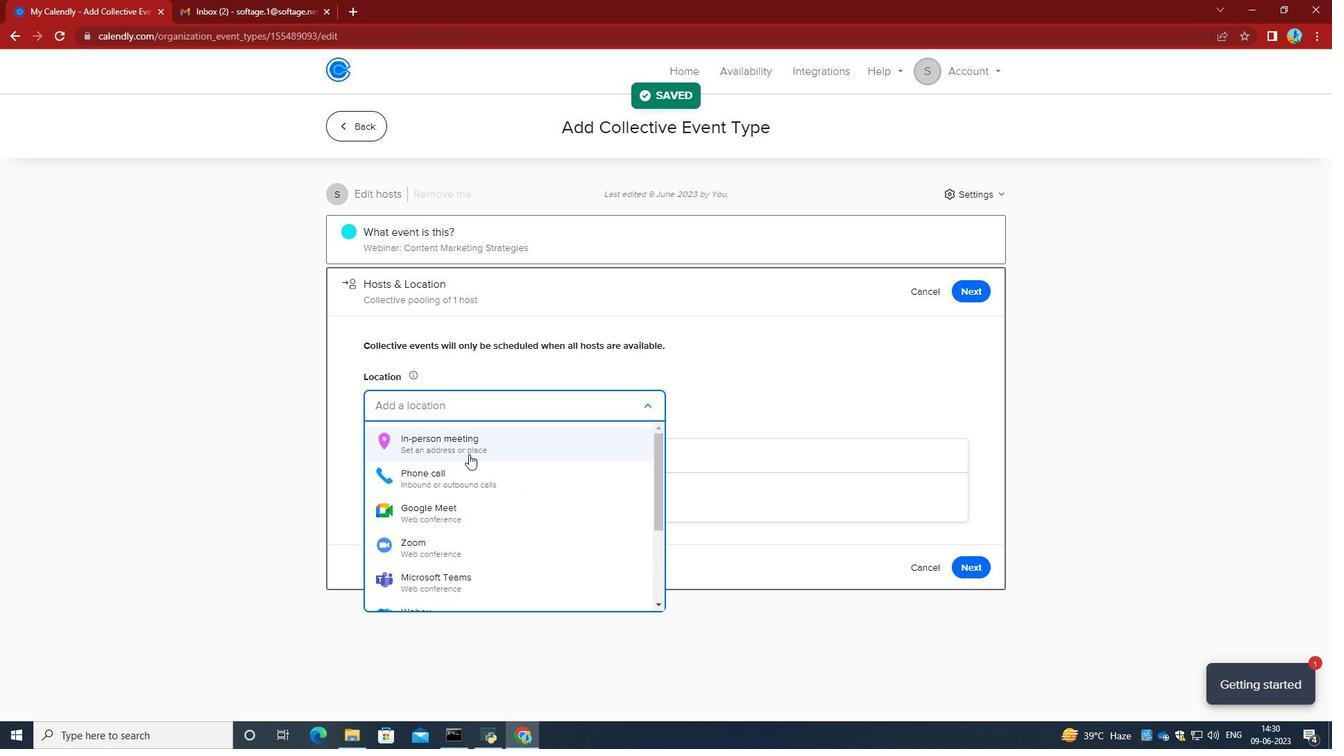 
Action: Mouse moved to (645, 232)
Screenshot: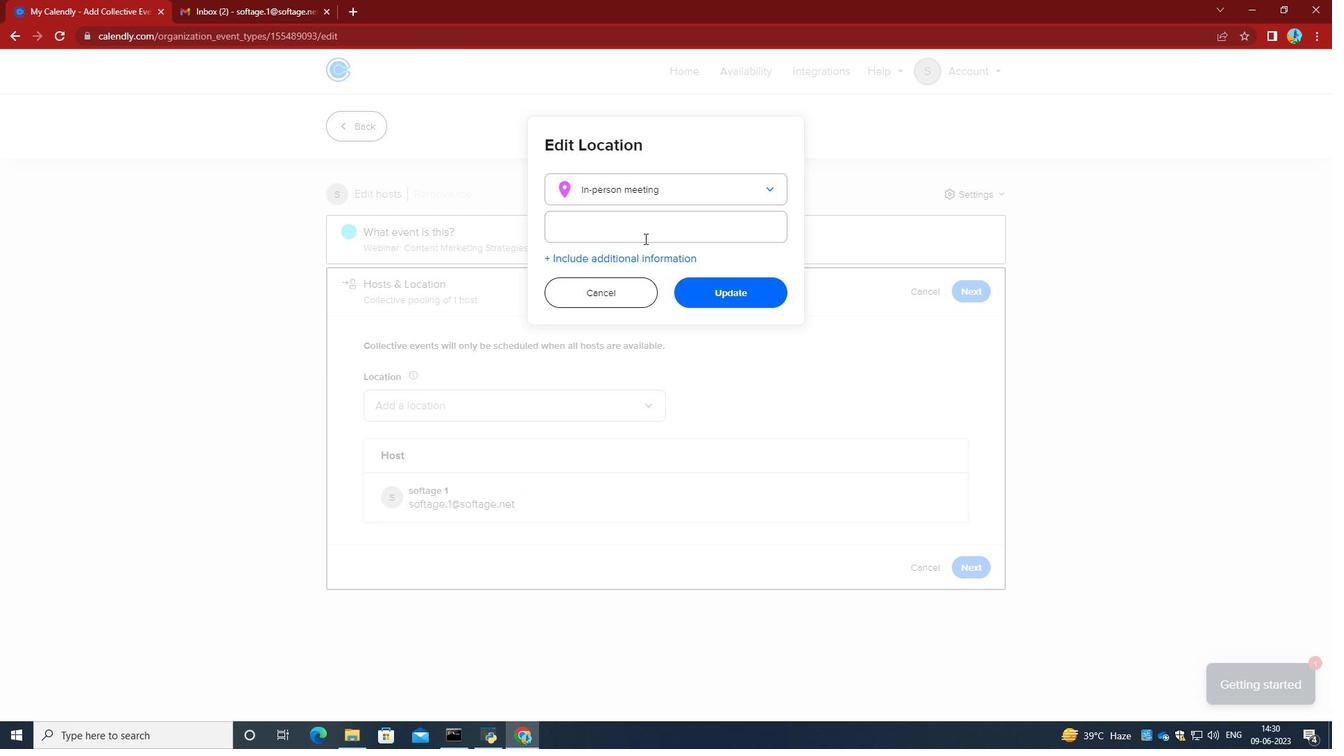 
Action: Mouse pressed left at (645, 232)
Screenshot: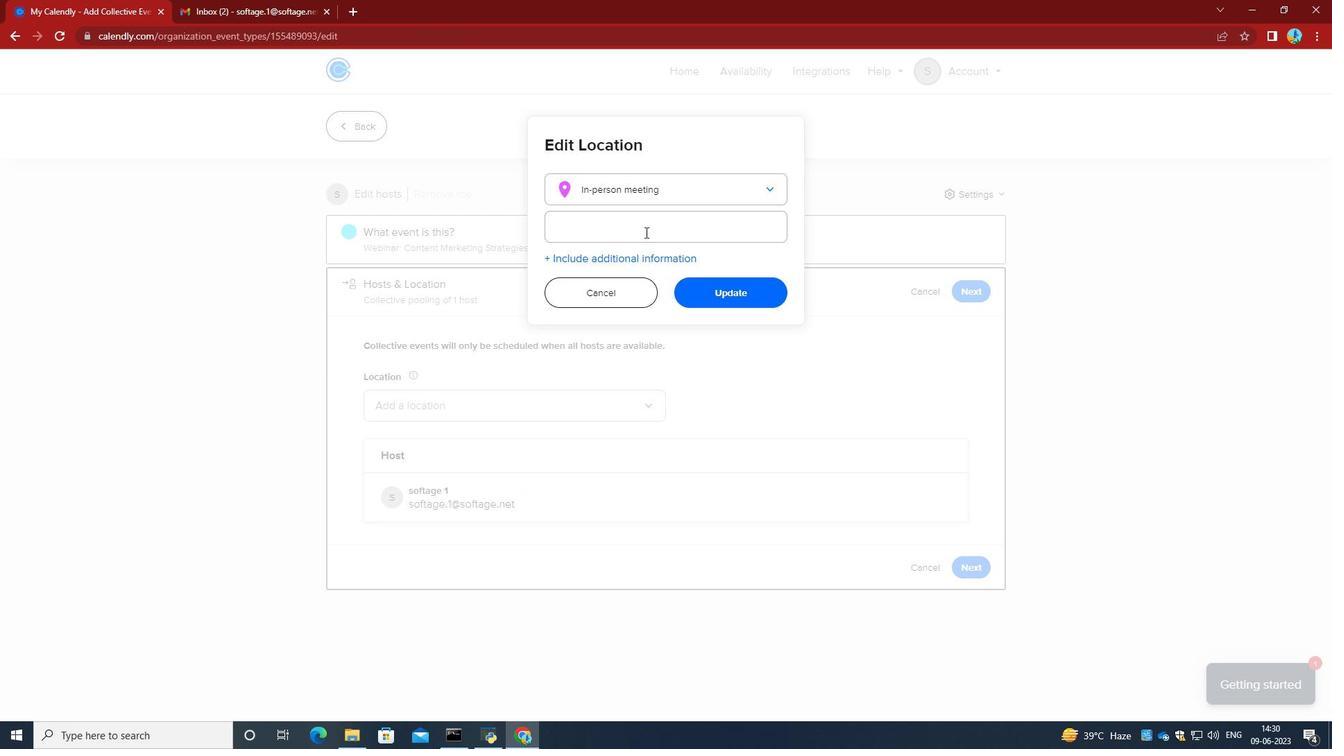 
Action: Key pressed 987<Key.space><Key.caps_lock>p<Key.caps_lock>IAZZA<Key.space>DI<Key.space><Key.caps_lock>s<Key.caps_lock>PAGNA,<Key.space><Key.caps_lock>r<Key.caps_lock>OME,<Key.space><Key.caps_lock>i<Key.caps_lock>TALY
Screenshot: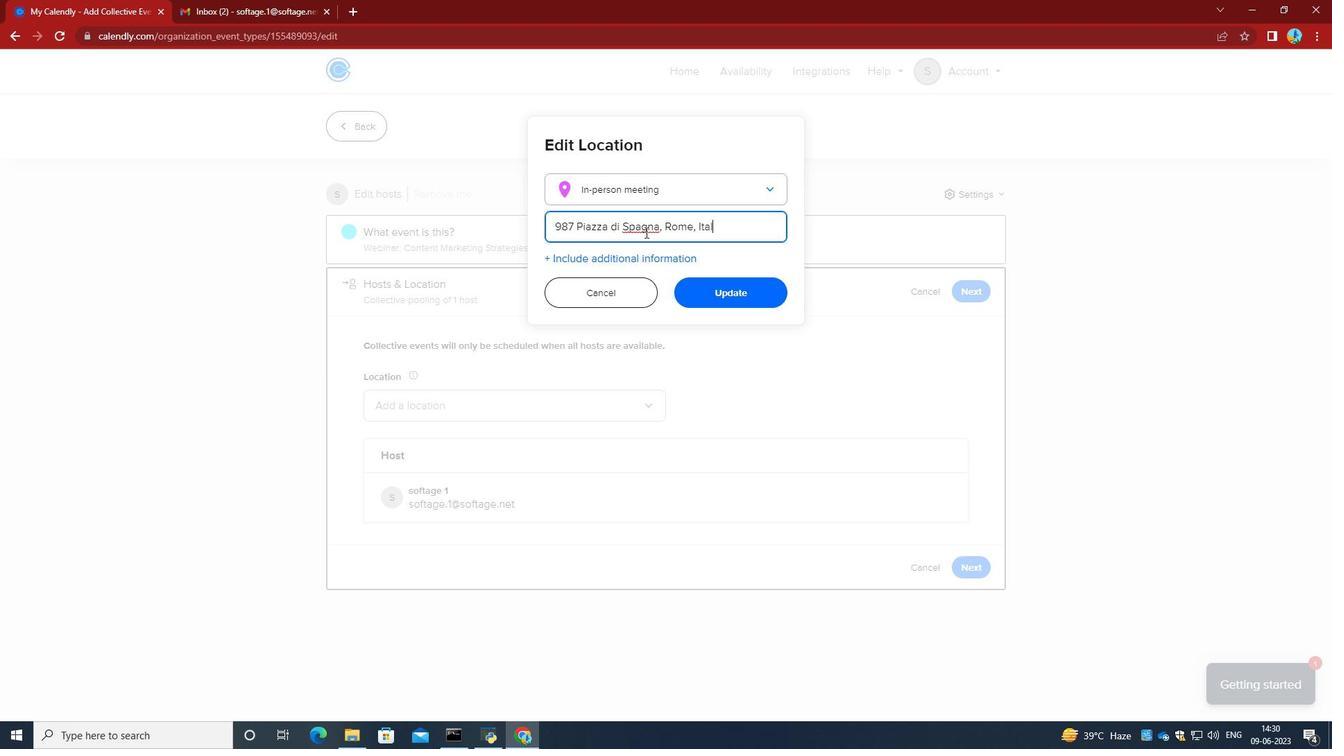 
Action: Mouse moved to (743, 299)
Screenshot: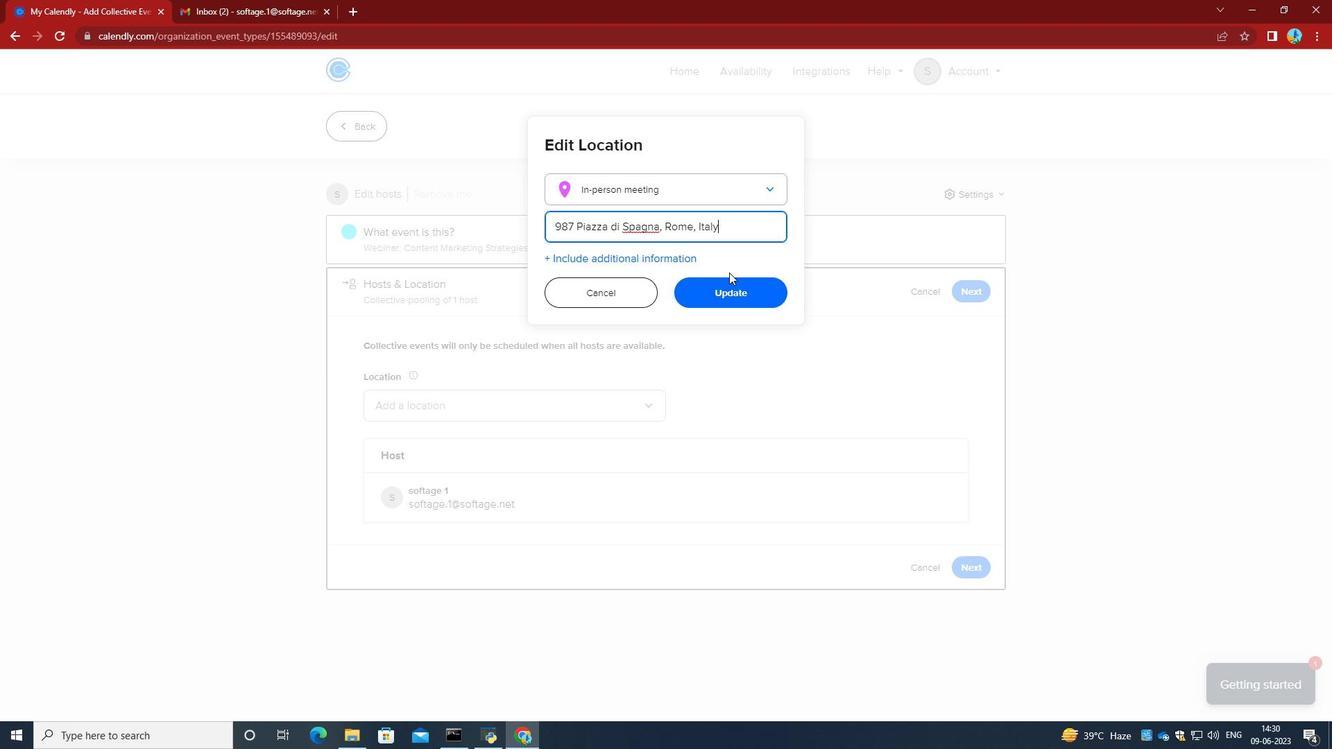 
Action: Mouse pressed left at (743, 299)
Screenshot: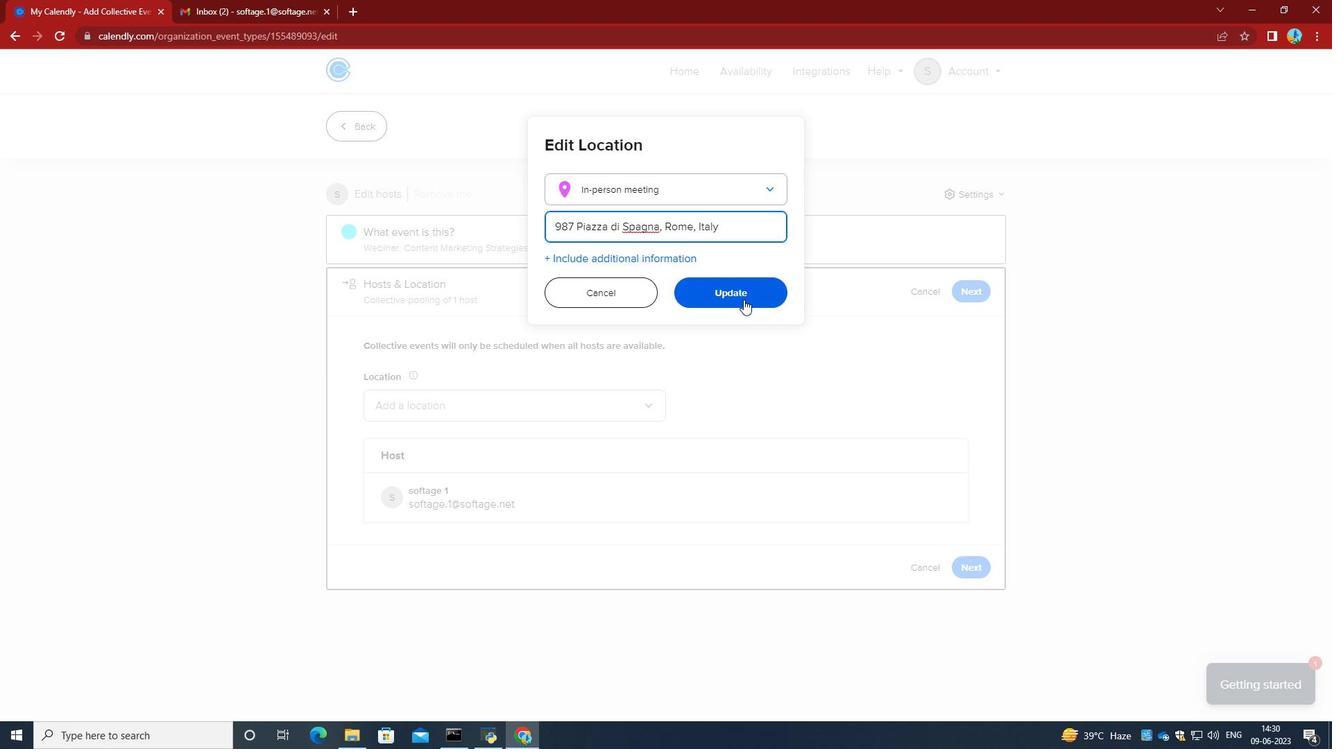
Action: Mouse moved to (977, 564)
Screenshot: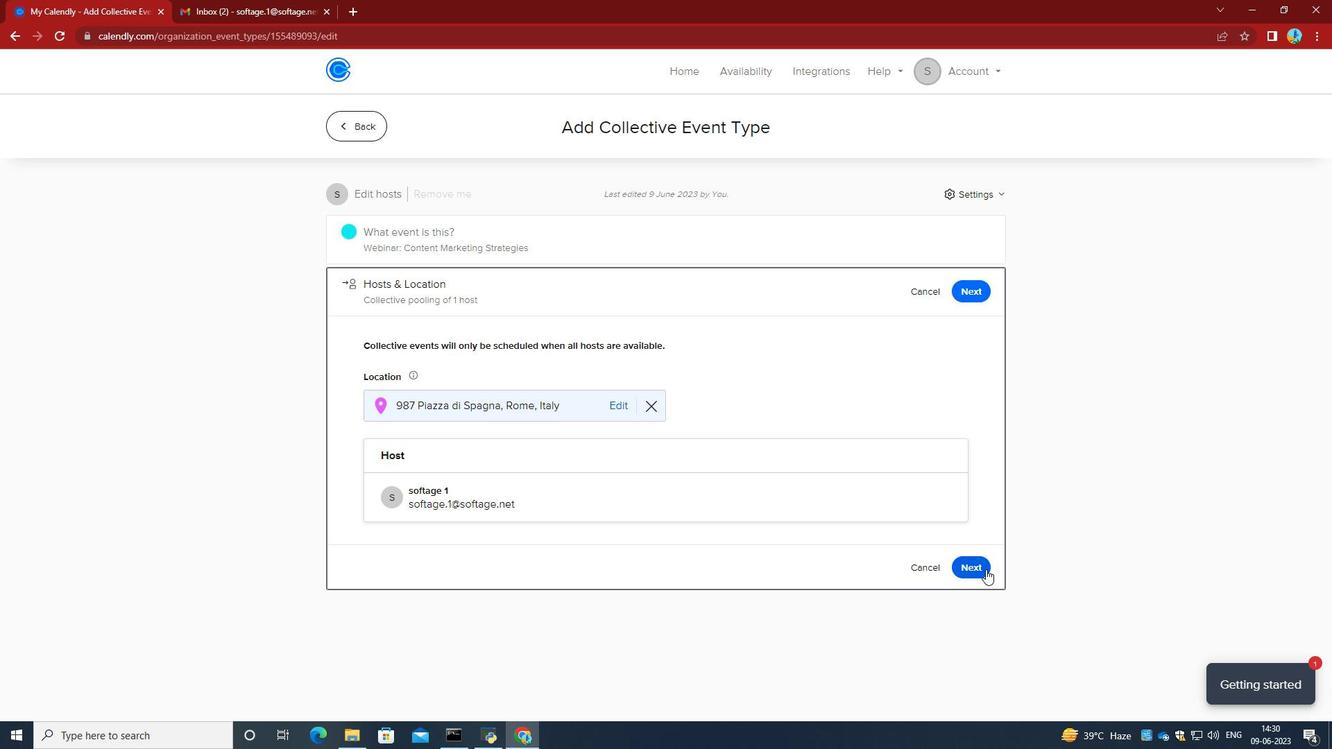 
Action: Mouse pressed left at (977, 564)
Screenshot: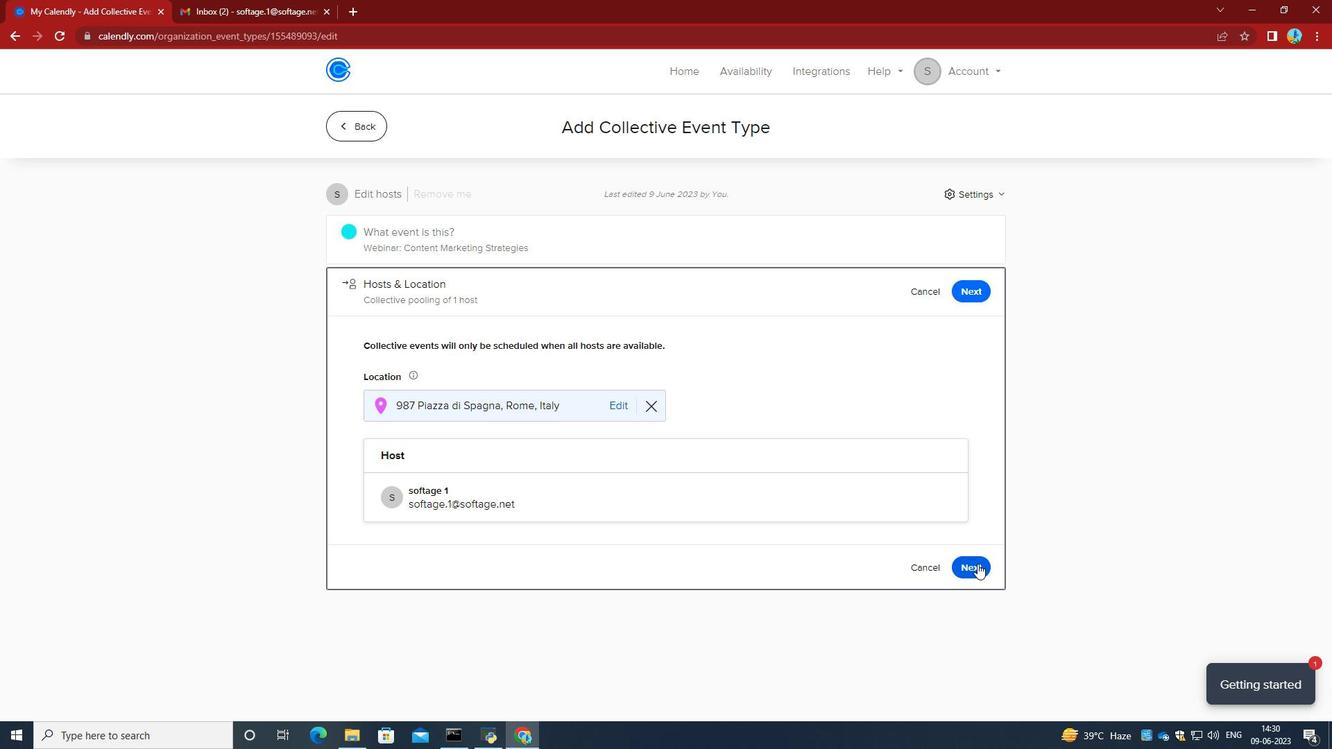 
Action: Mouse moved to (423, 498)
Screenshot: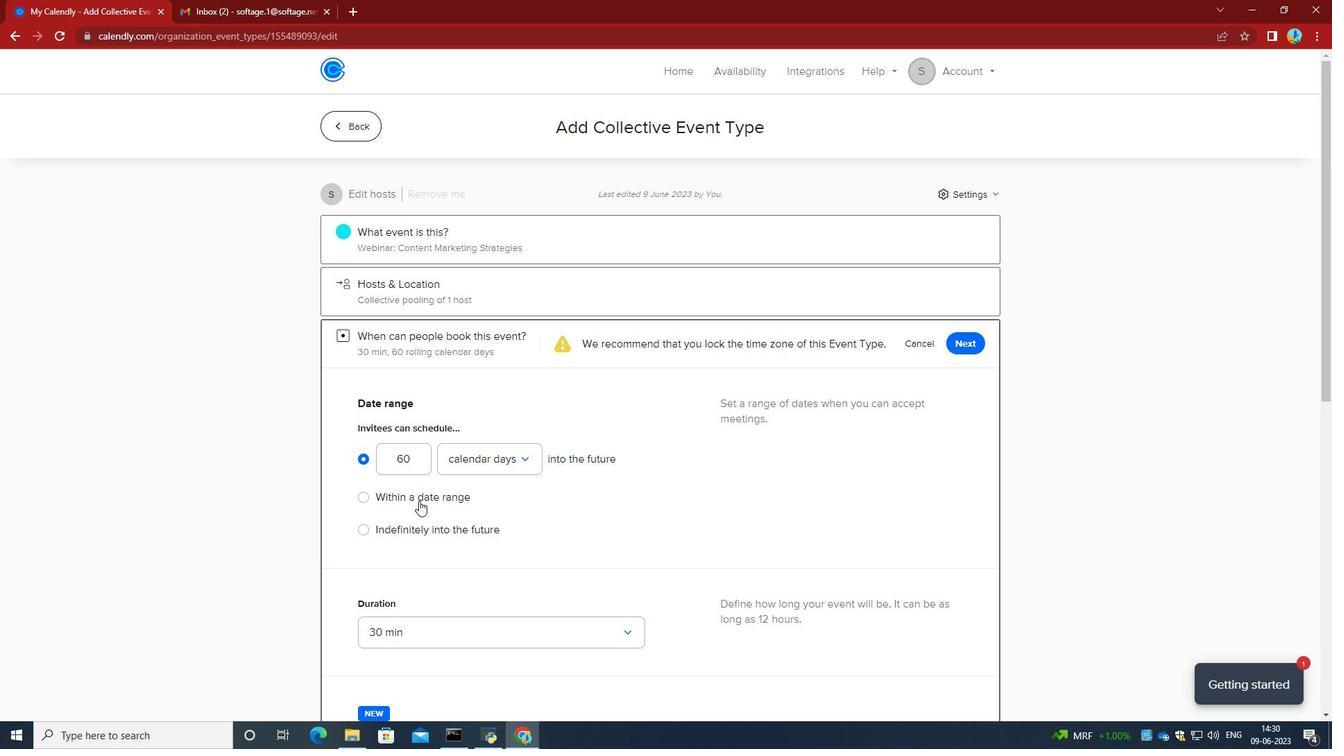 
Action: Mouse pressed left at (423, 498)
Screenshot: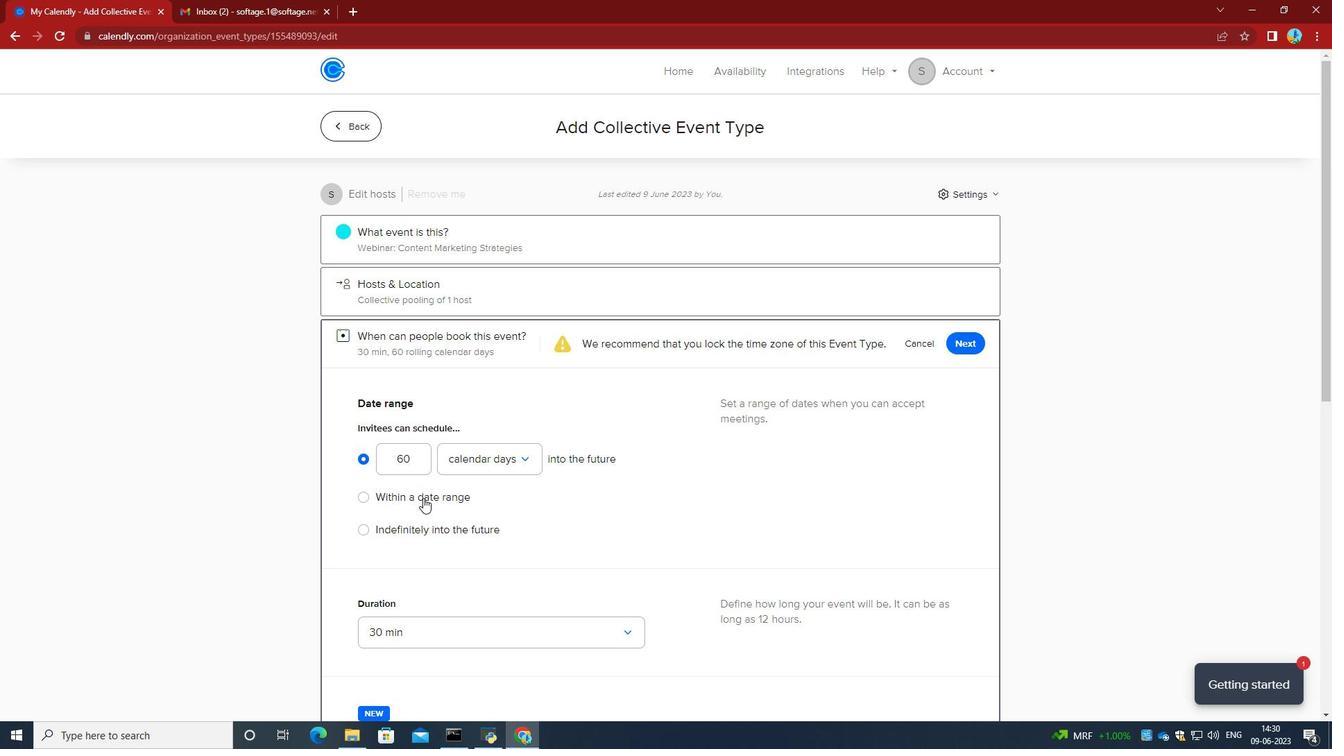 
Action: Mouse moved to (594, 498)
Screenshot: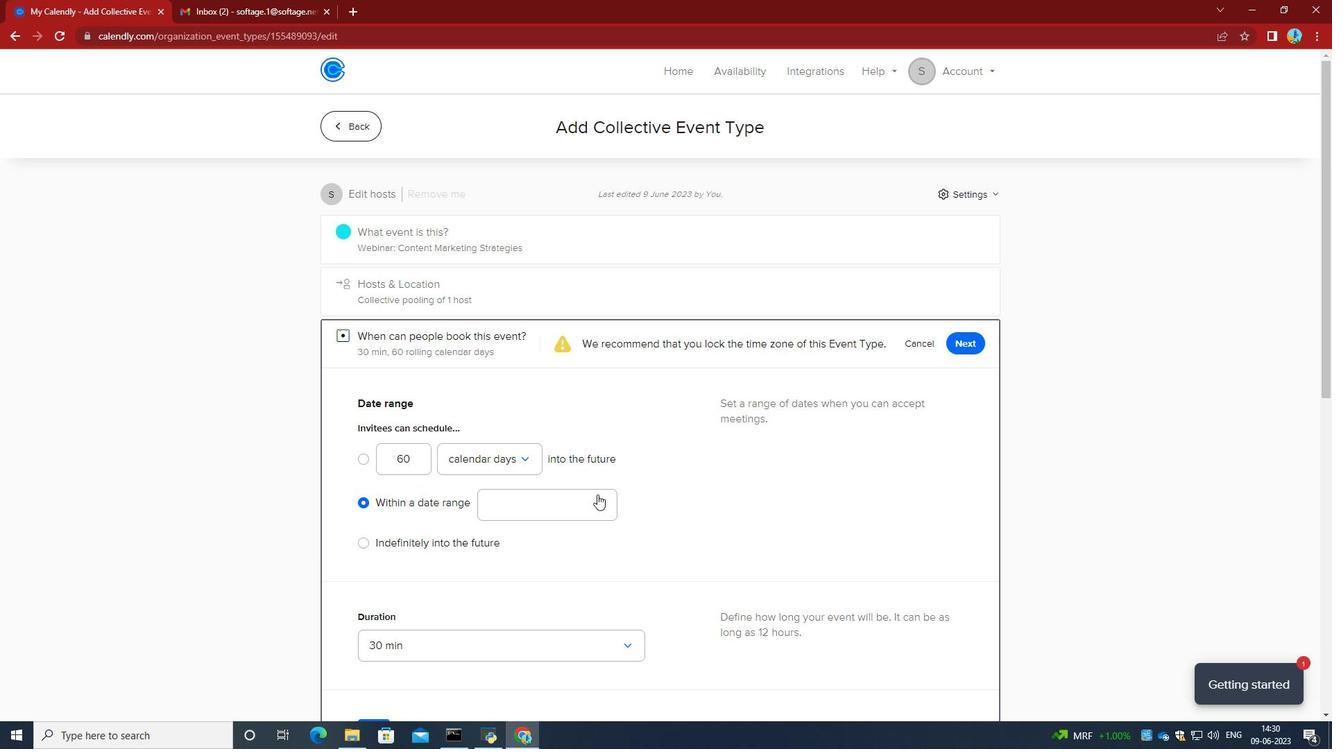 
Action: Mouse pressed left at (594, 498)
Screenshot: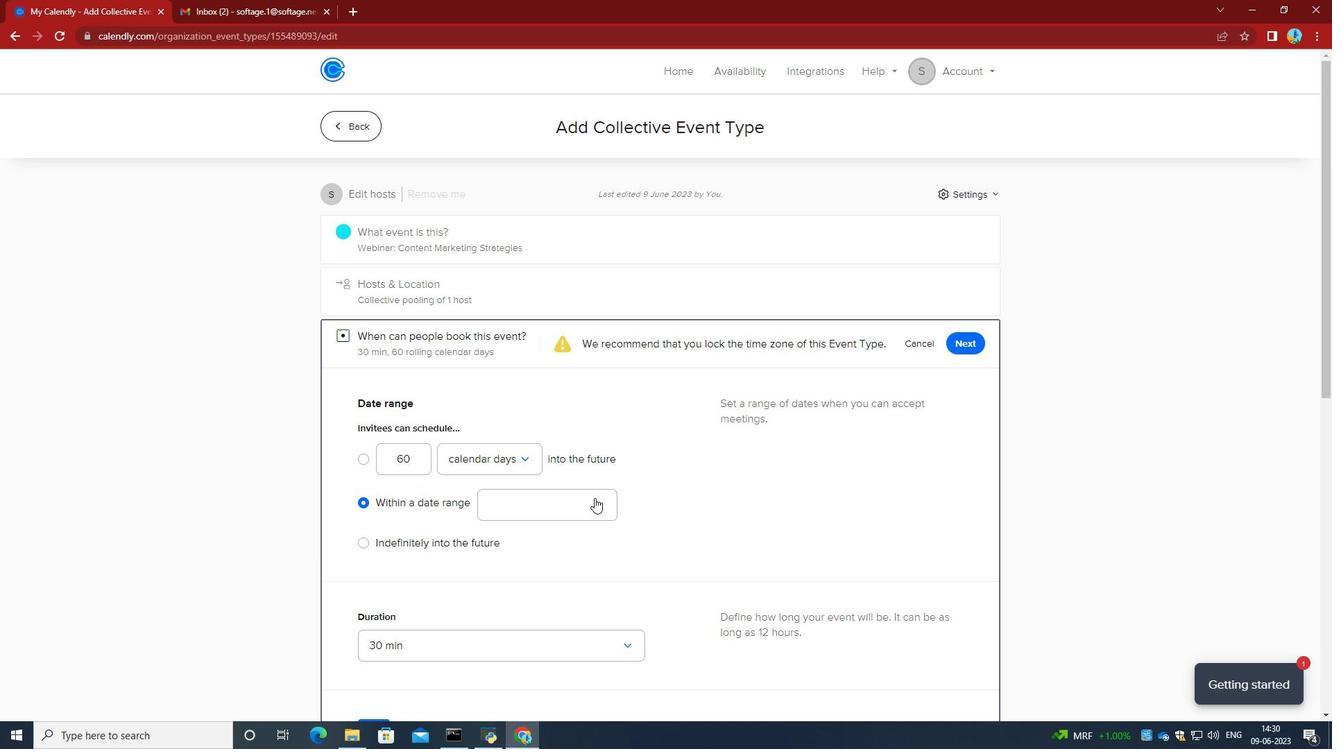 
Action: Mouse moved to (597, 247)
Screenshot: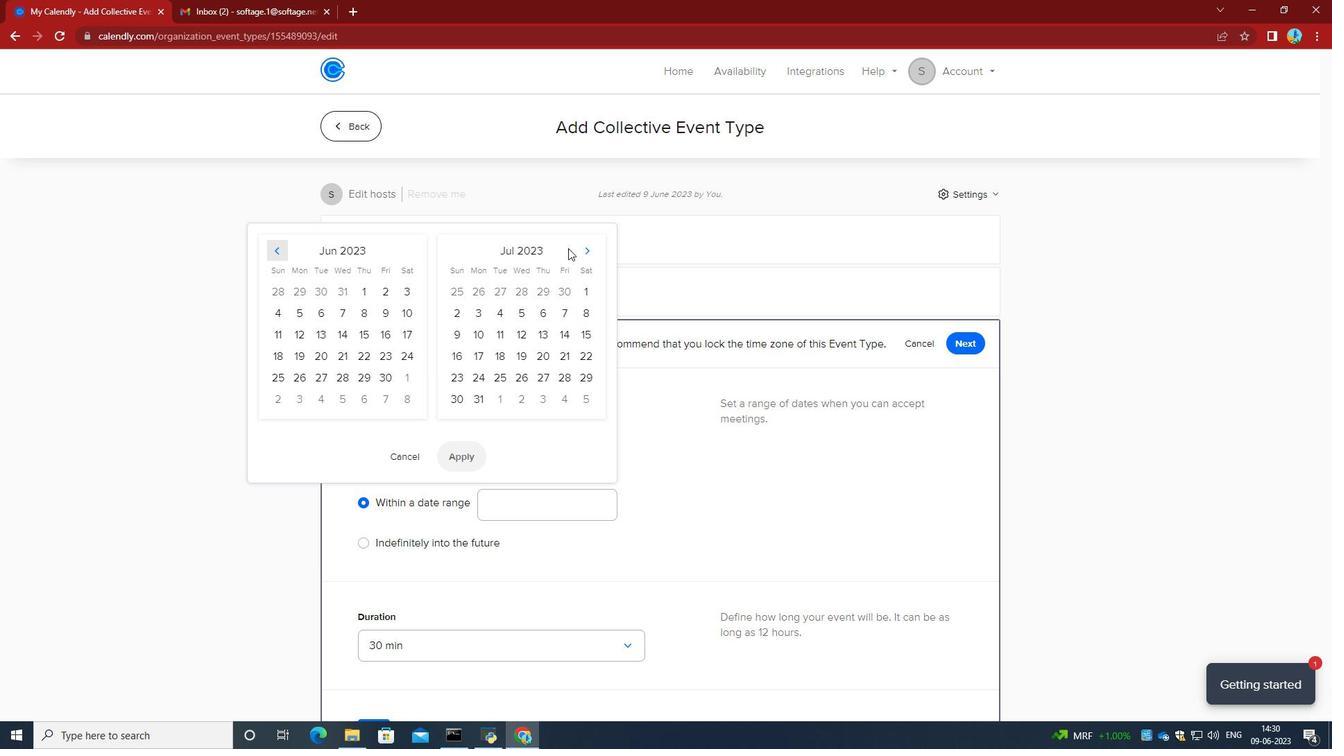 
Action: Mouse pressed left at (597, 247)
Screenshot: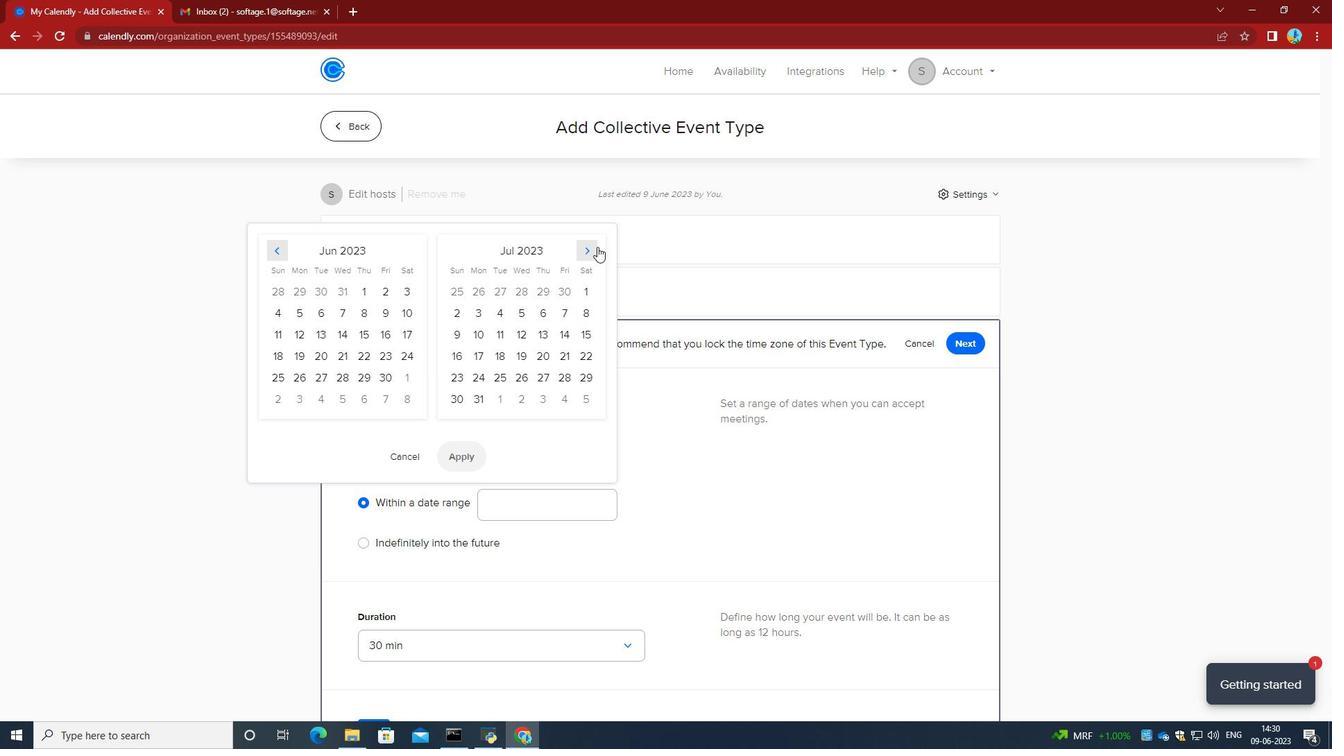 
Action: Mouse pressed left at (597, 247)
Screenshot: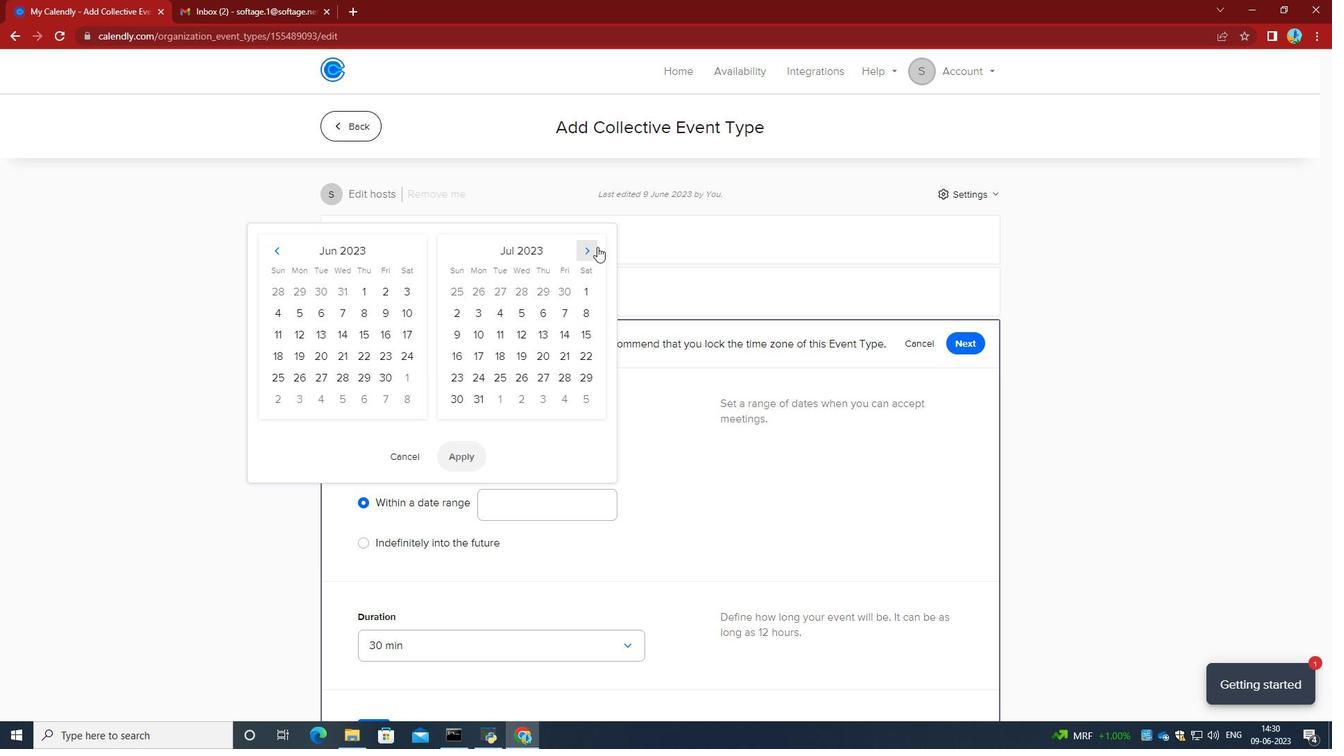 
Action: Mouse pressed left at (597, 247)
Screenshot: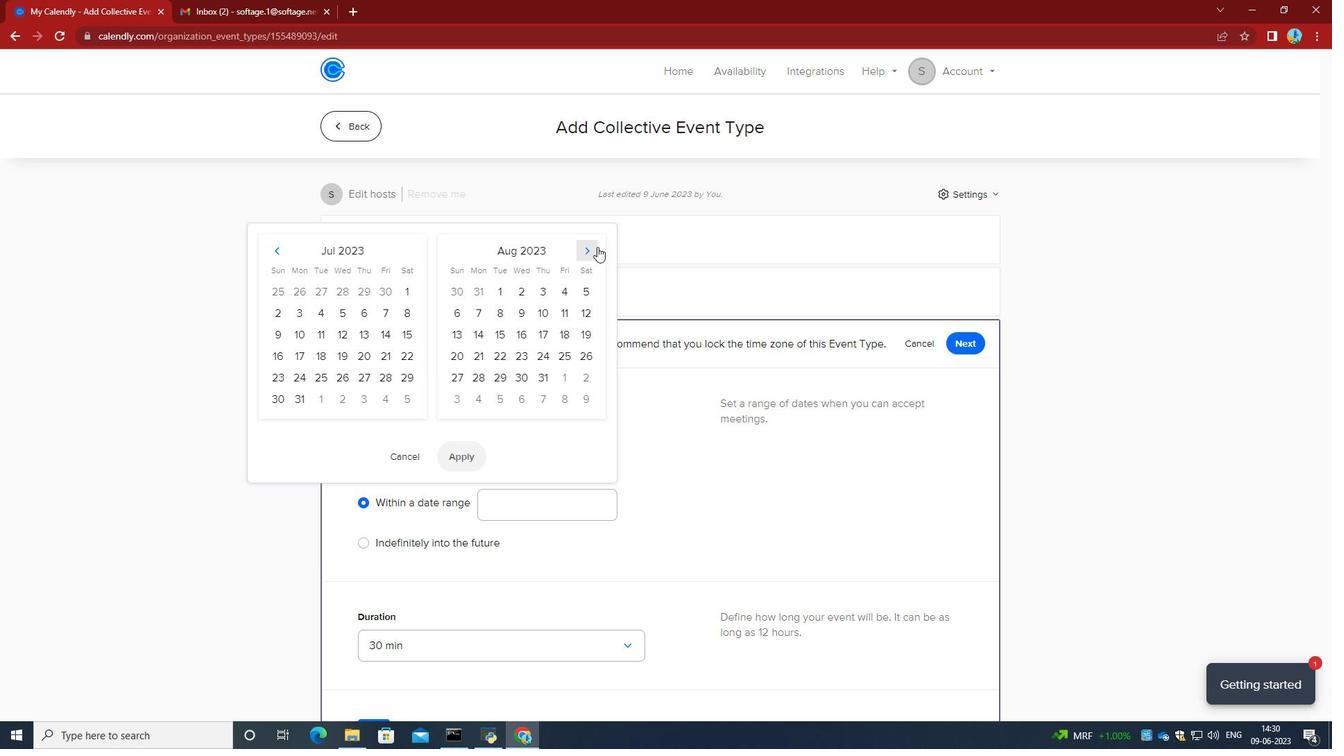 
Action: Mouse pressed left at (597, 247)
Screenshot: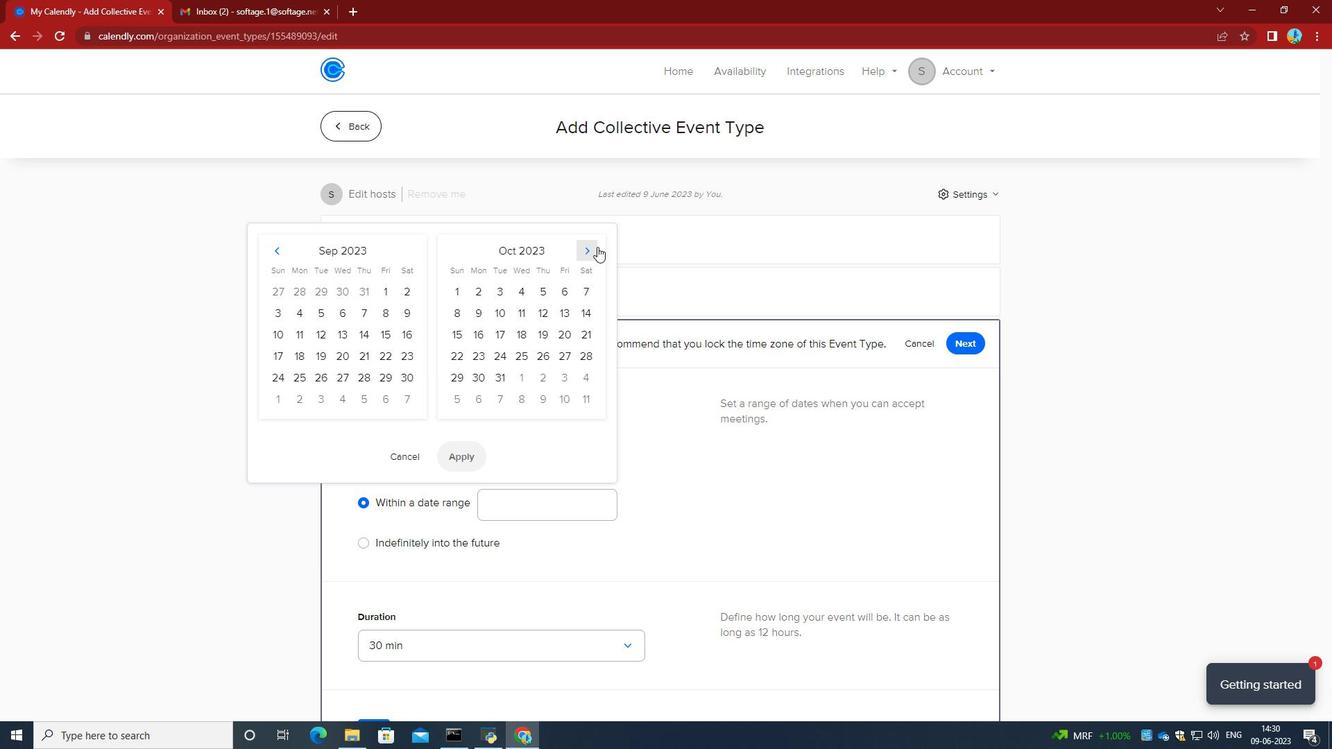
Action: Mouse pressed left at (597, 247)
Screenshot: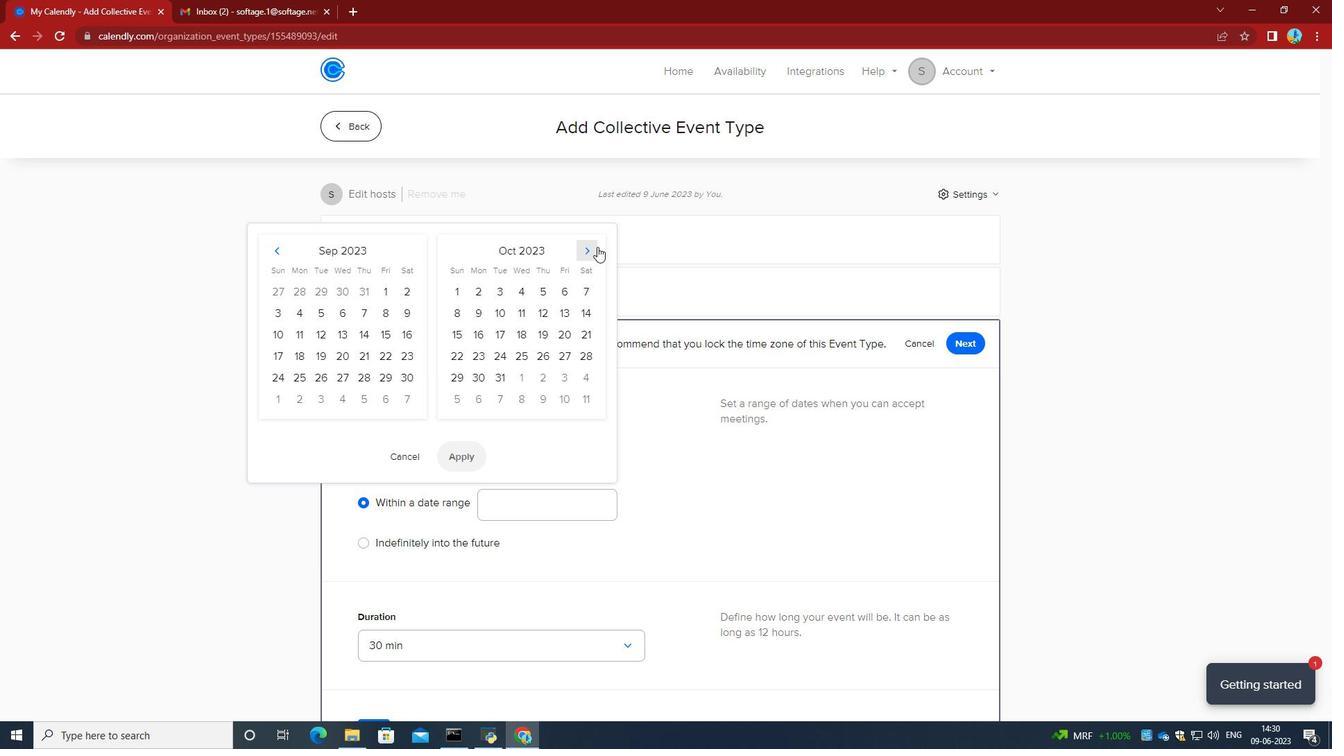 
Action: Mouse moved to (548, 375)
Screenshot: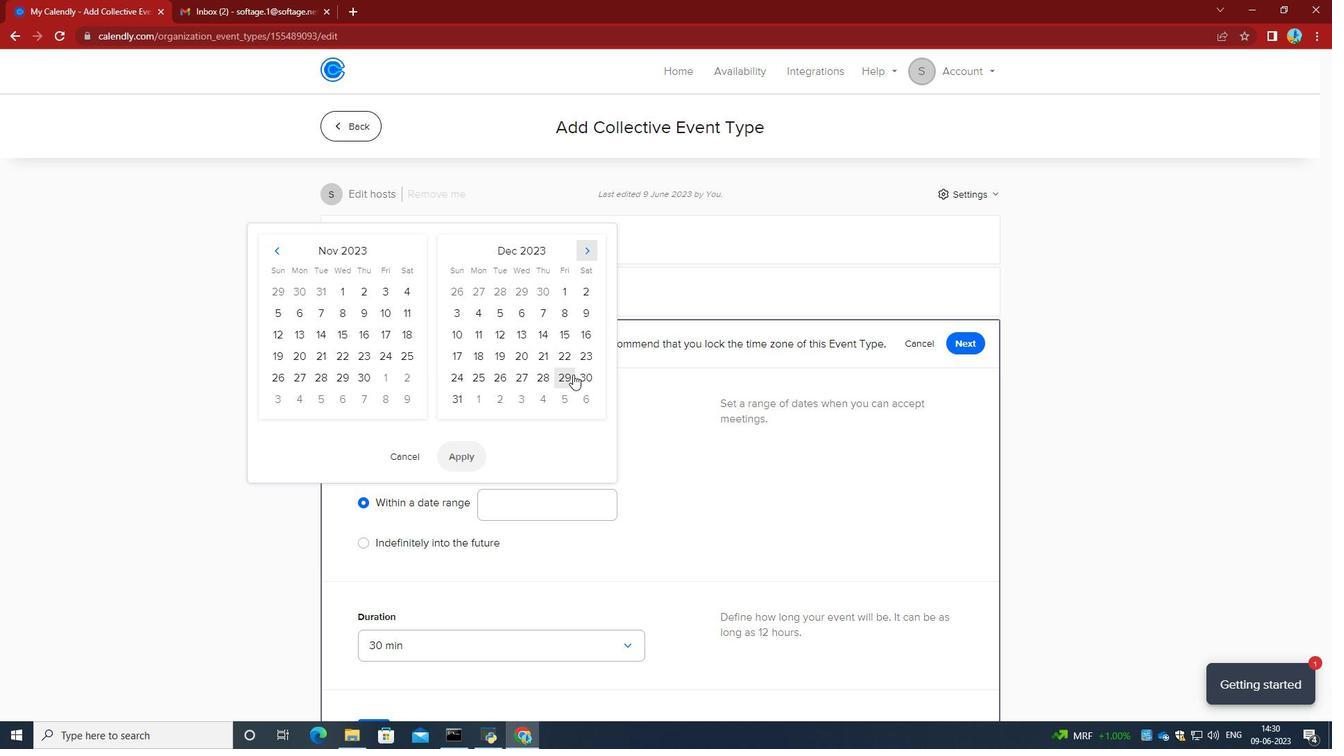 
Action: Mouse pressed left at (548, 375)
Screenshot: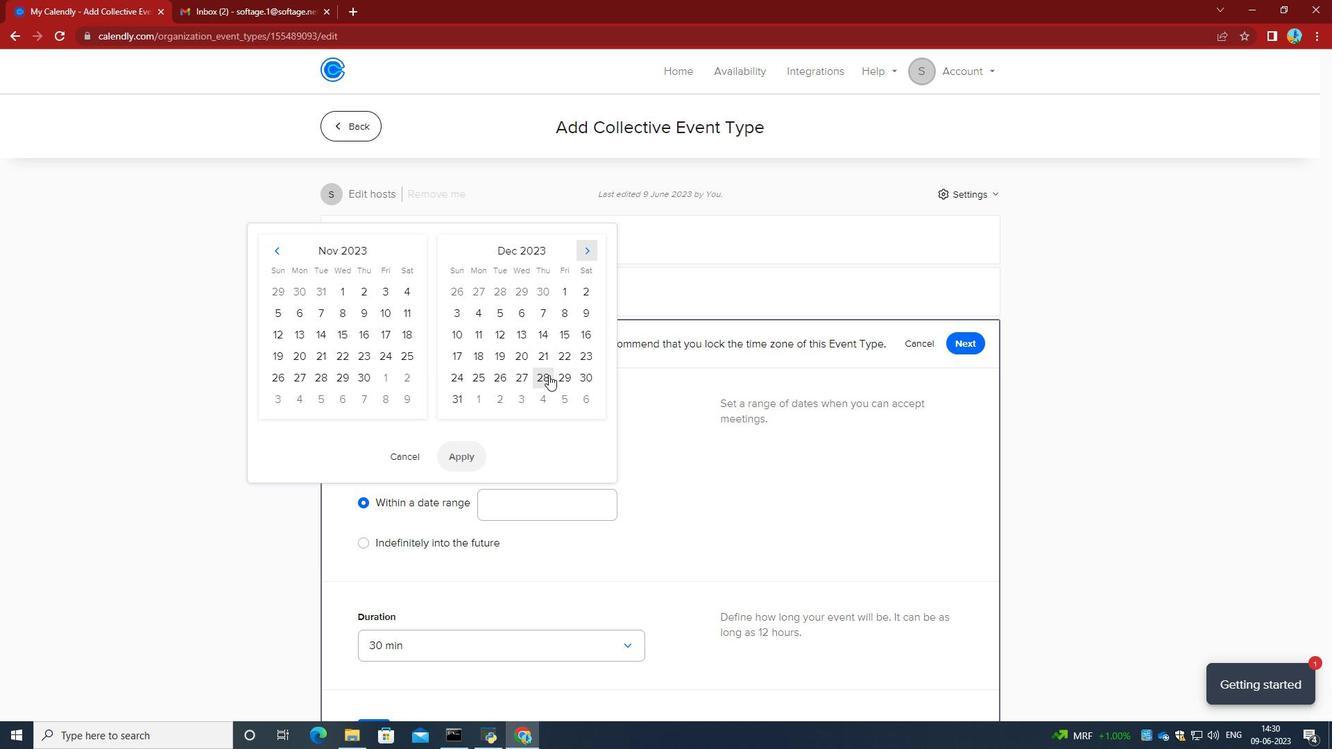 
Action: Mouse moved to (580, 374)
Screenshot: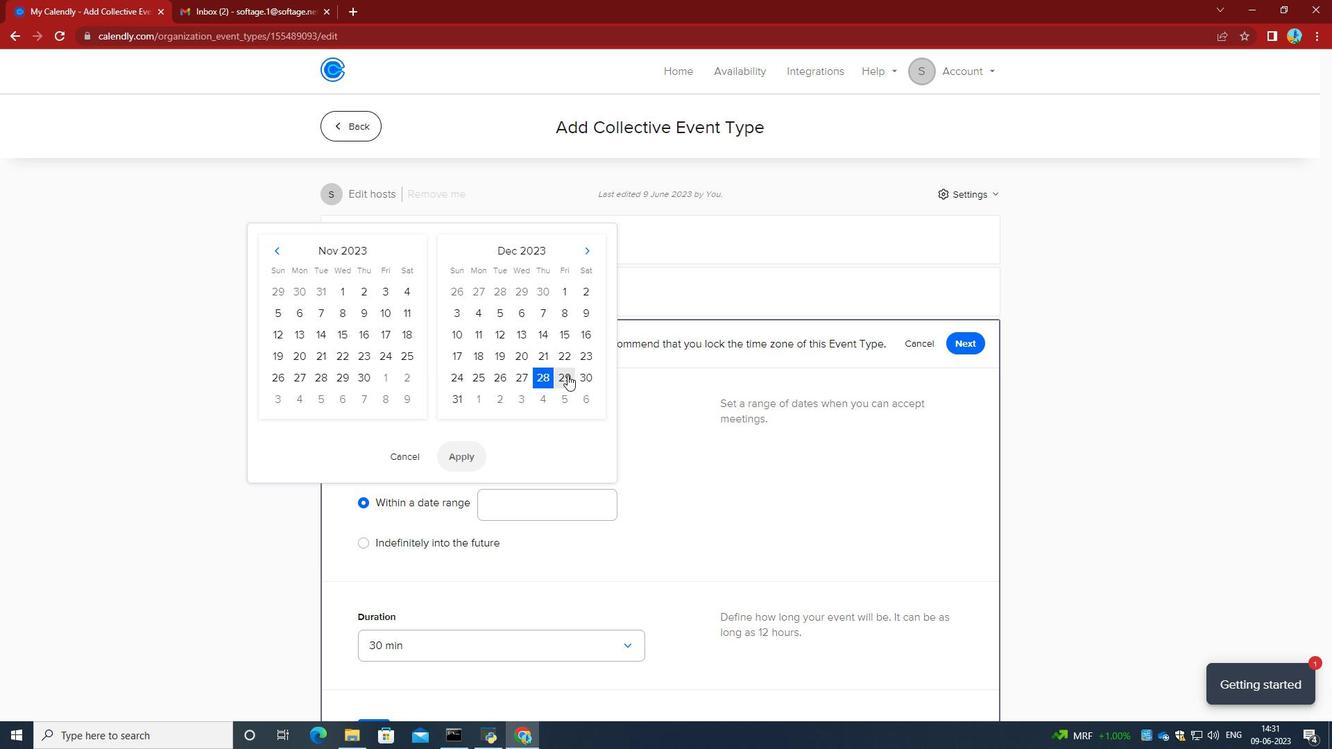 
Action: Mouse pressed left at (580, 374)
Screenshot: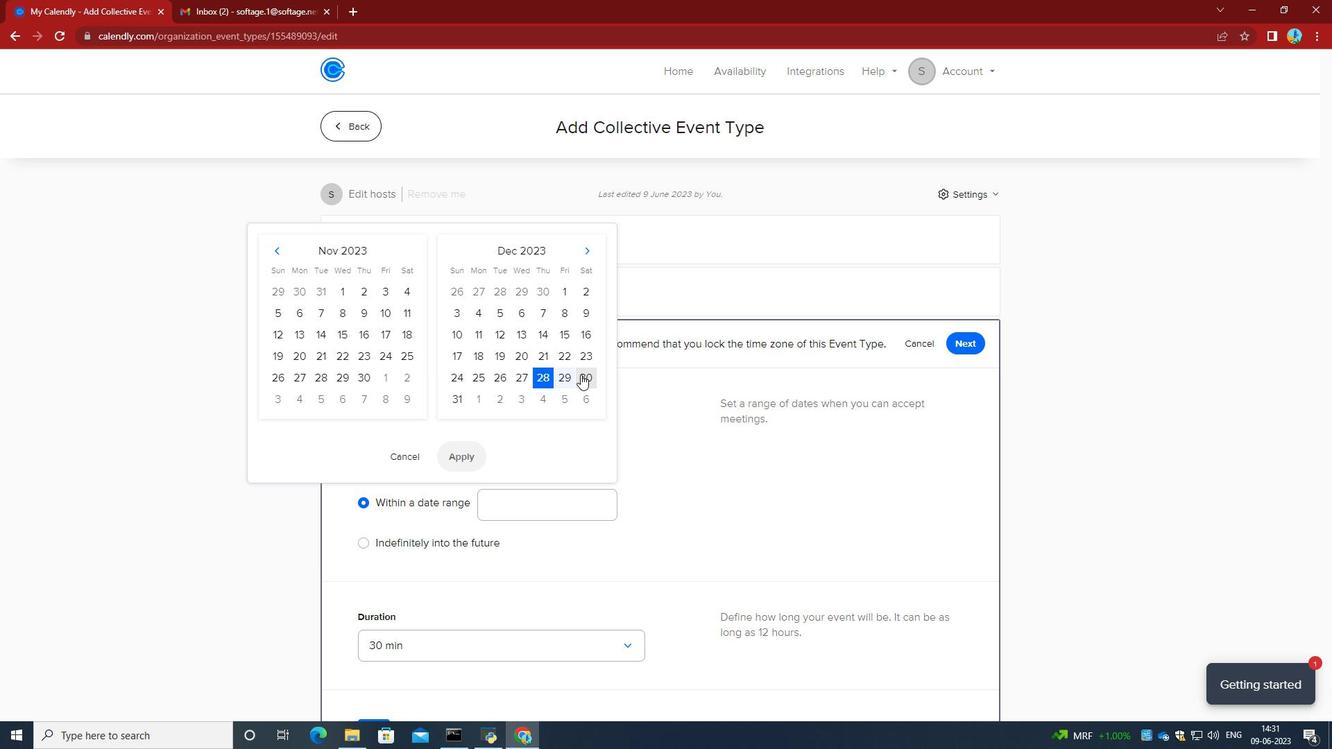 
Action: Mouse moved to (832, 439)
Screenshot: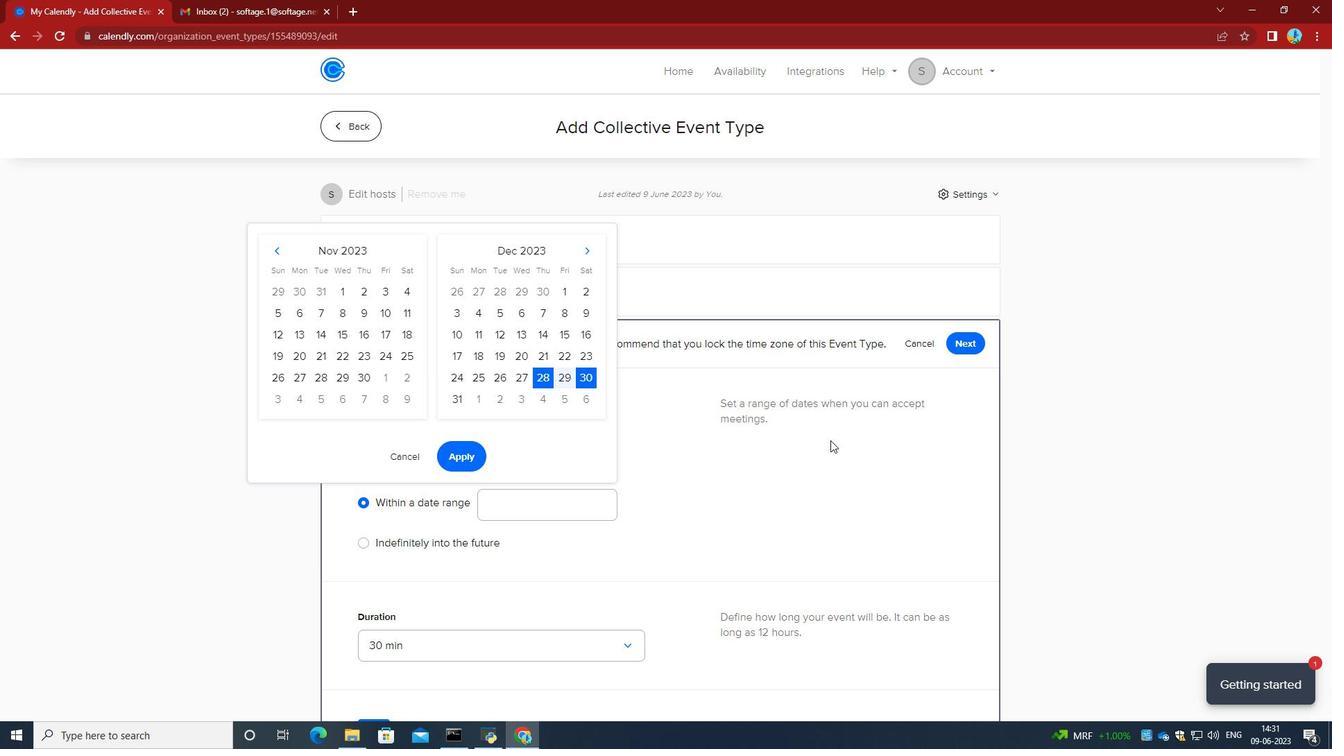 
Action: Mouse scrolled (832, 439) with delta (0, 0)
Screenshot: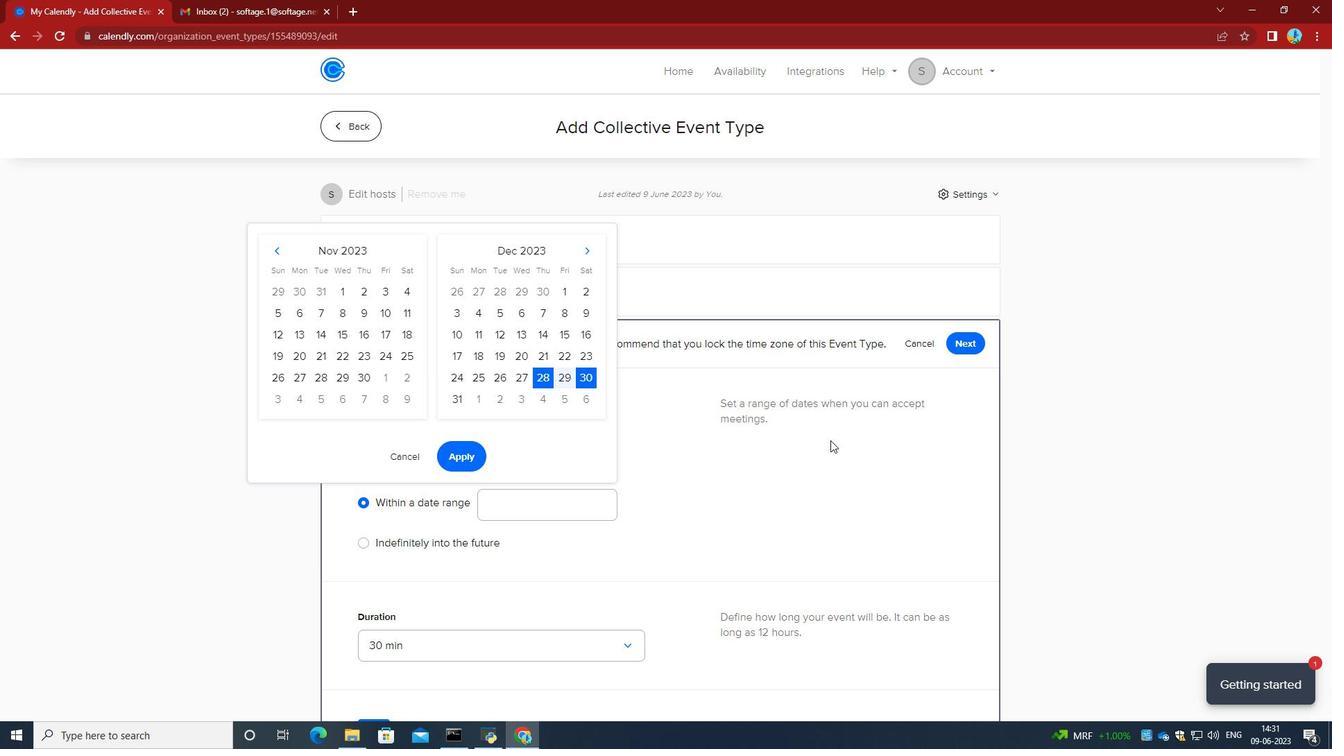
Action: Mouse moved to (833, 439)
Screenshot: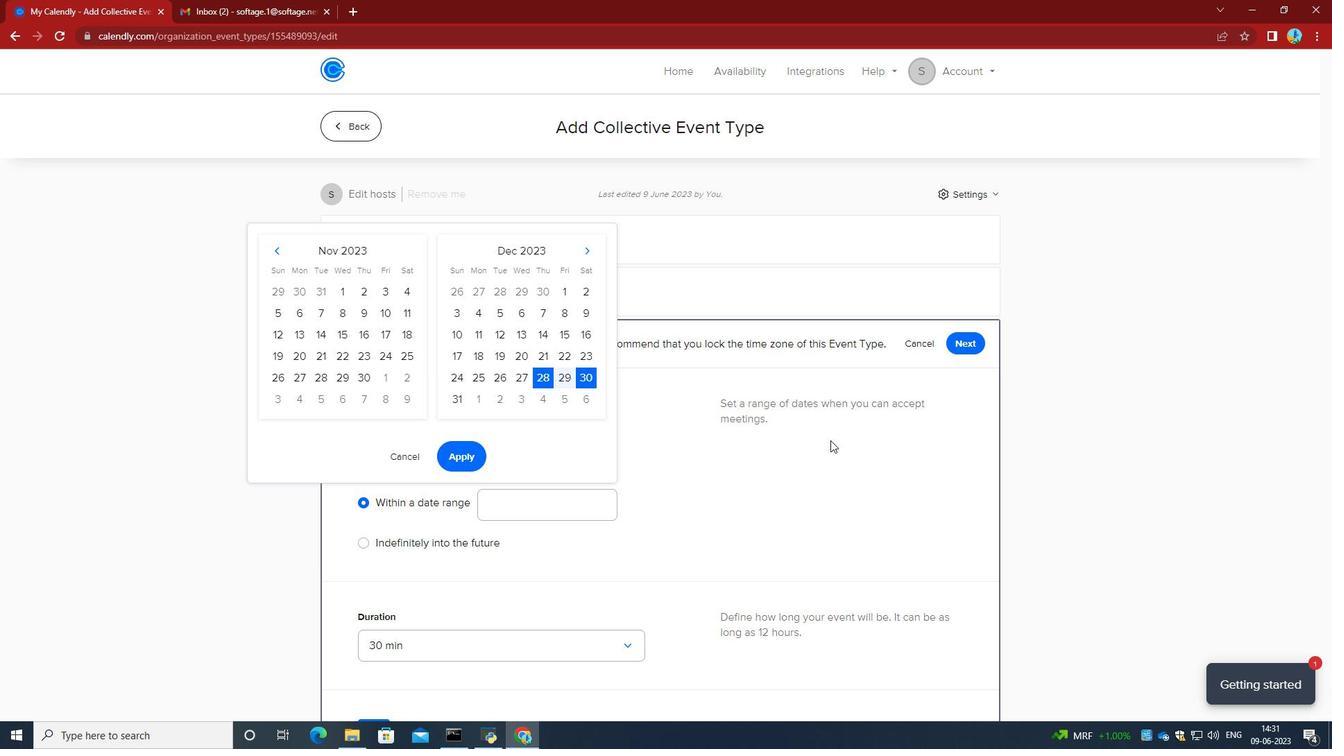 
Action: Mouse scrolled (833, 439) with delta (0, 0)
Screenshot: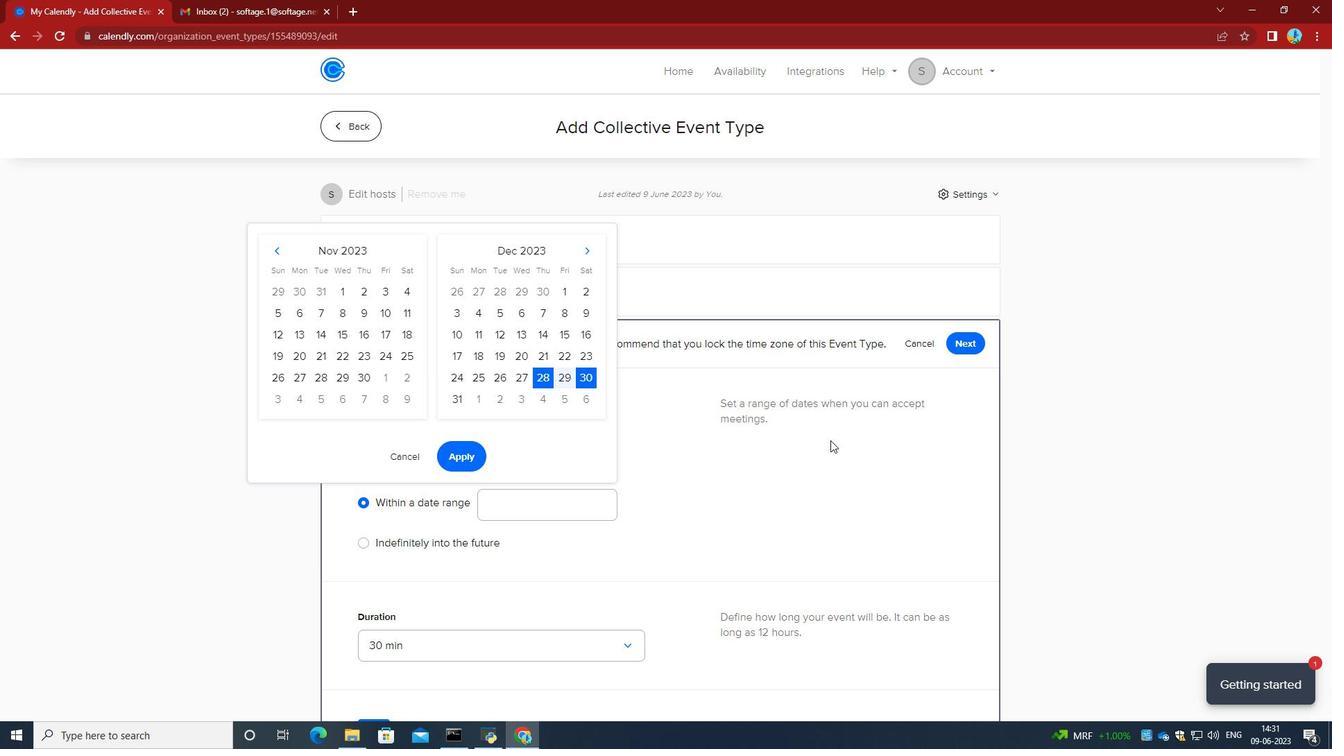 
Action: Mouse scrolled (833, 439) with delta (0, 0)
Screenshot: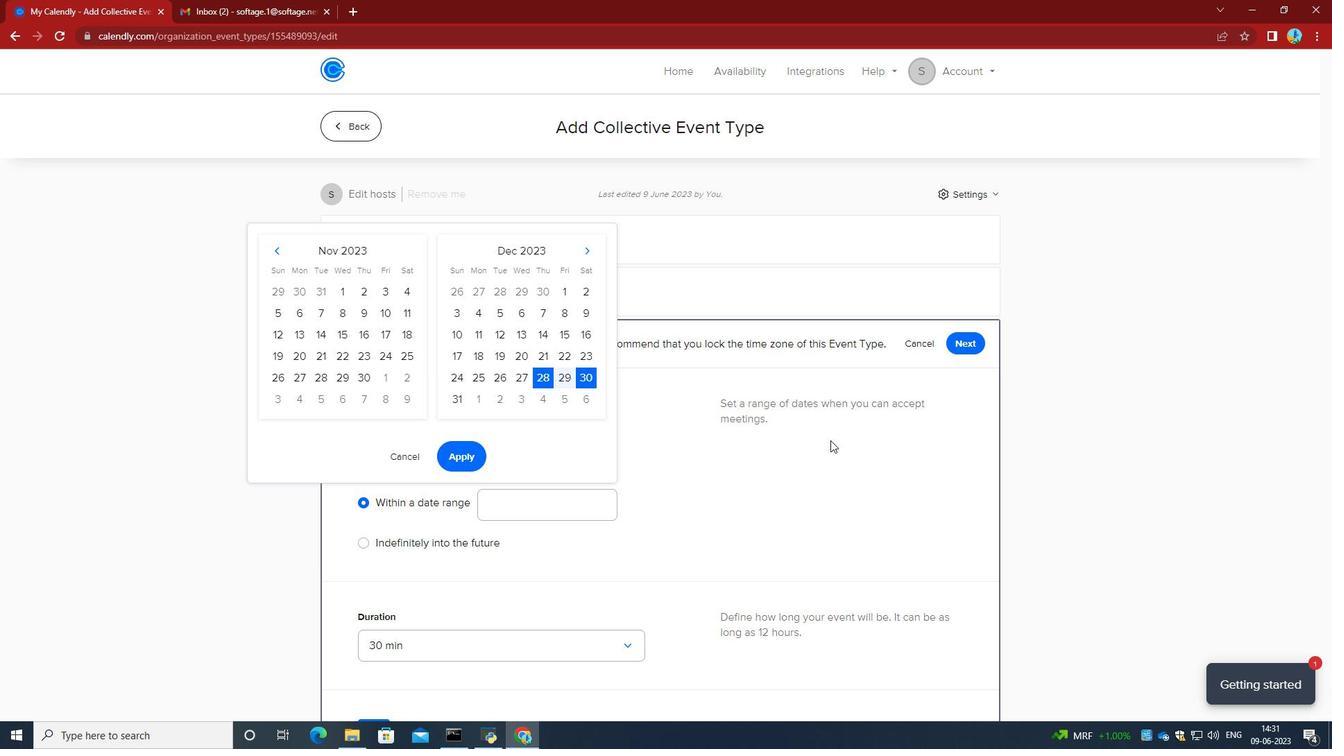 
Action: Mouse scrolled (833, 439) with delta (0, 0)
Screenshot: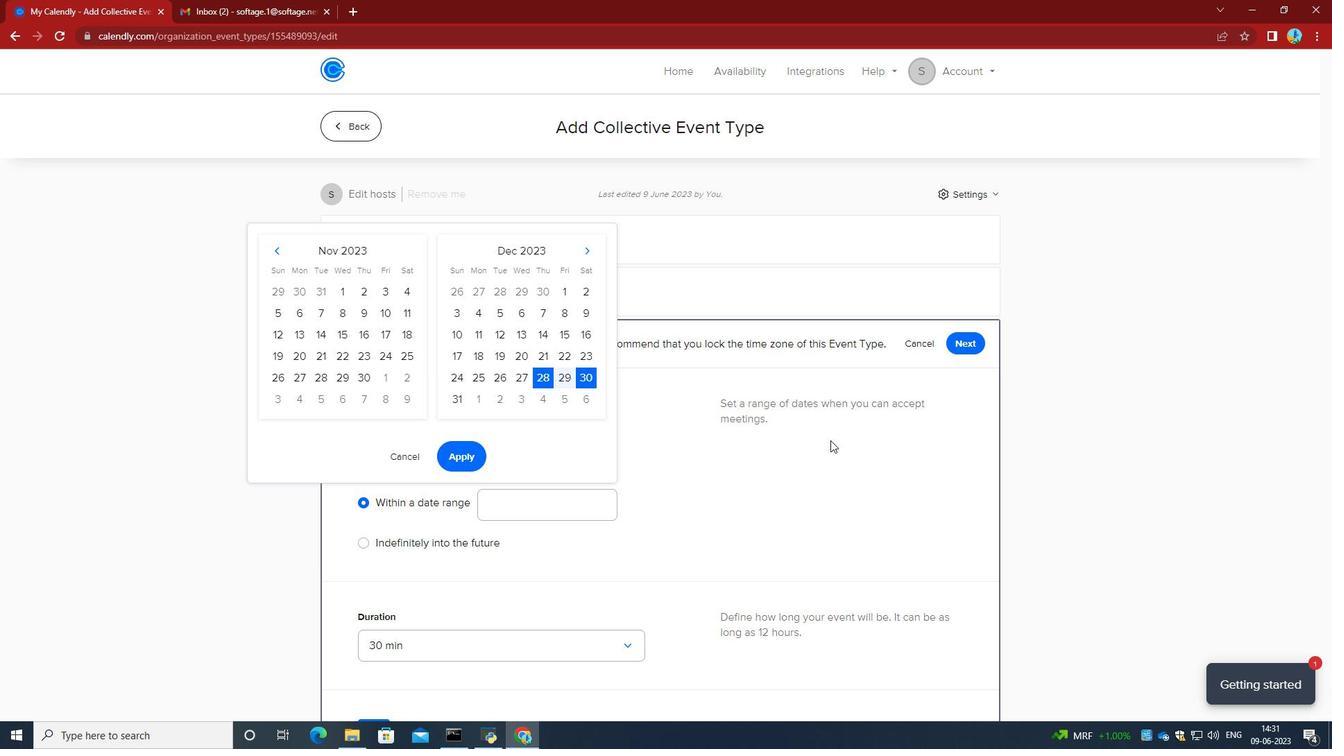 
Action: Mouse moved to (834, 442)
Screenshot: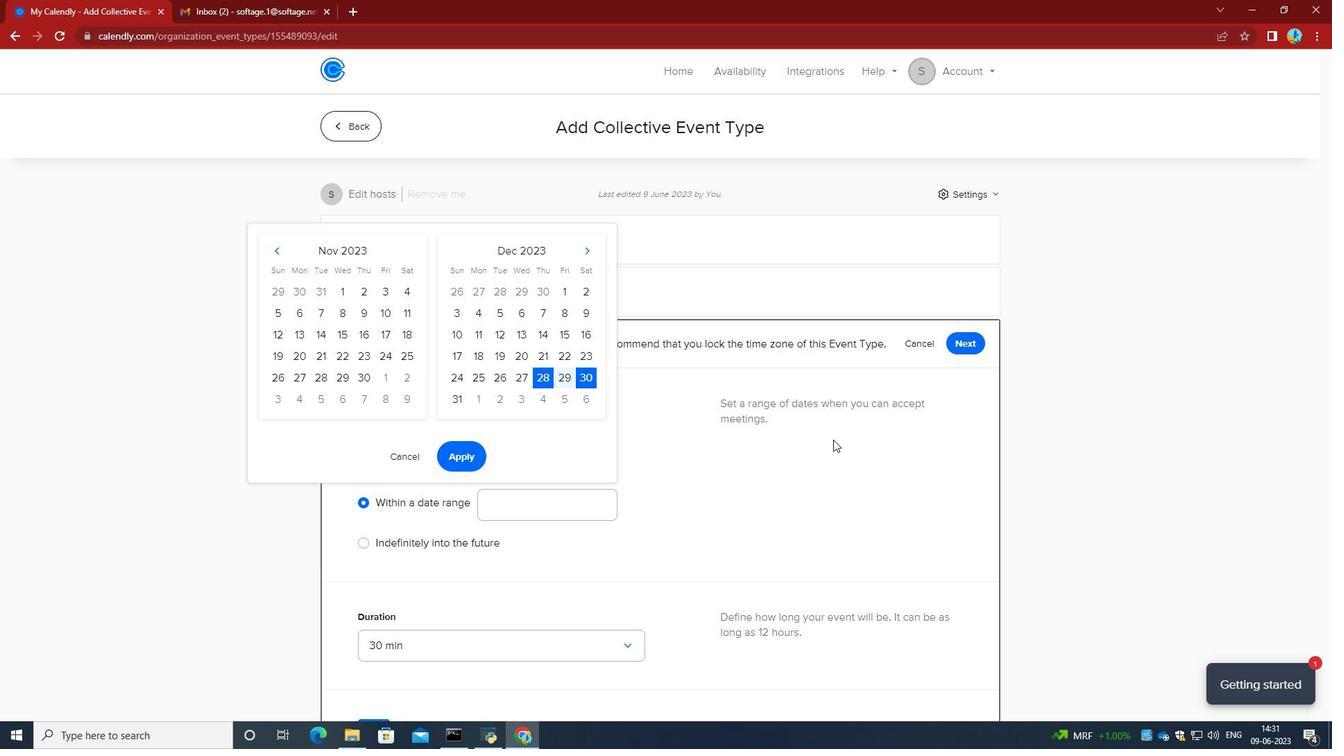 
Action: Mouse scrolled (834, 441) with delta (0, 0)
Screenshot: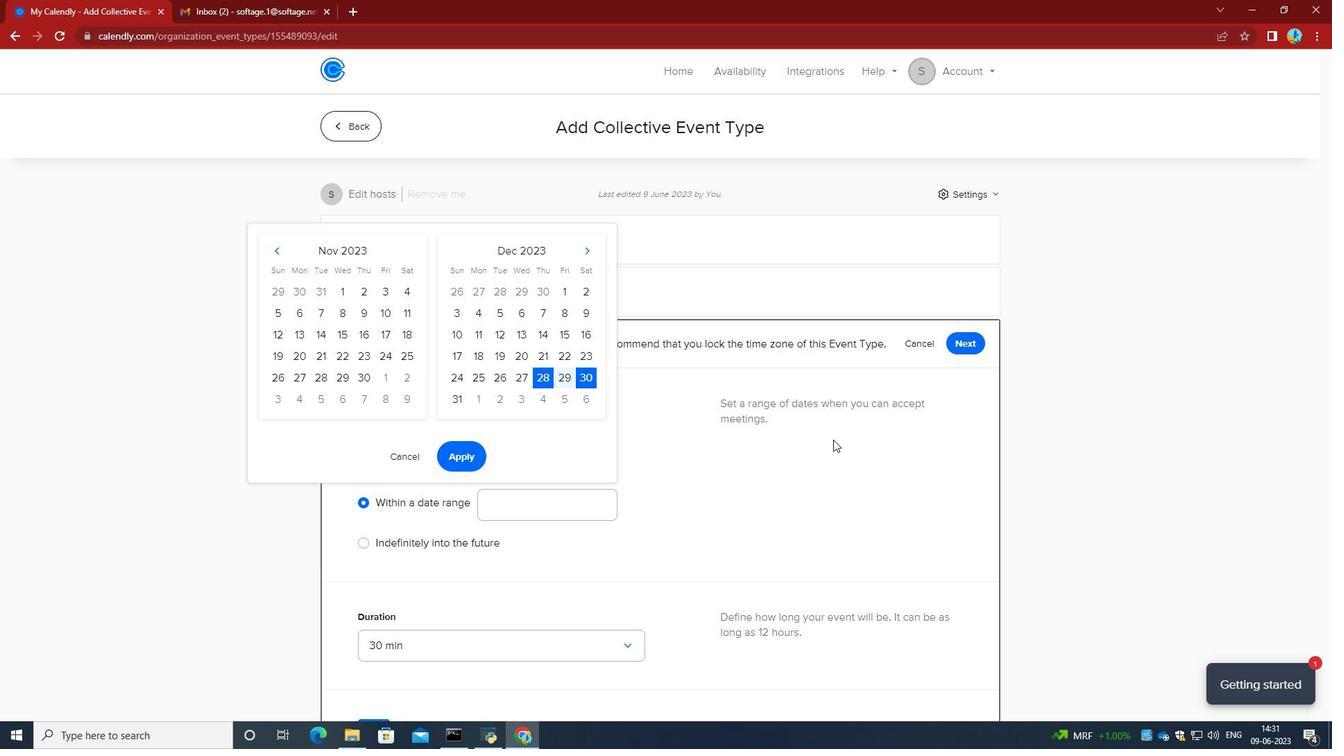 
Action: Mouse moved to (836, 442)
Screenshot: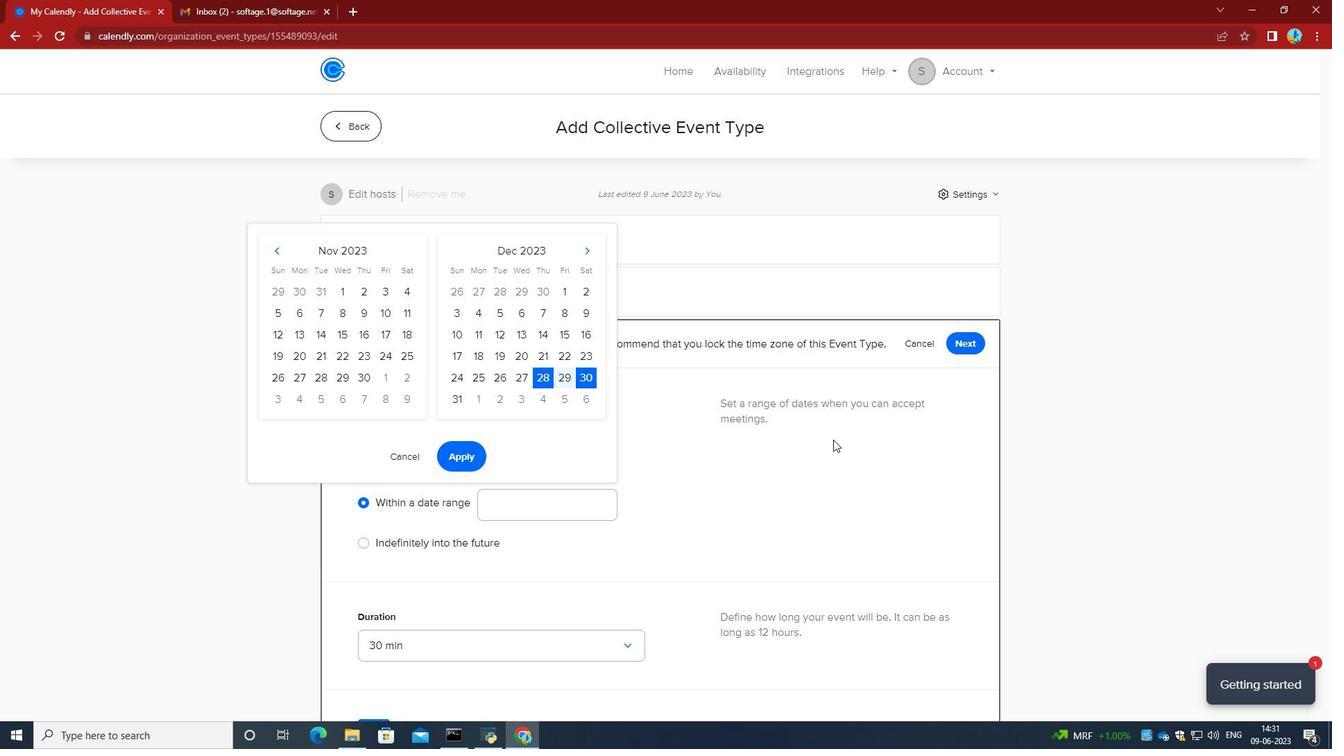 
Action: Mouse scrolled (836, 442) with delta (0, 0)
Screenshot: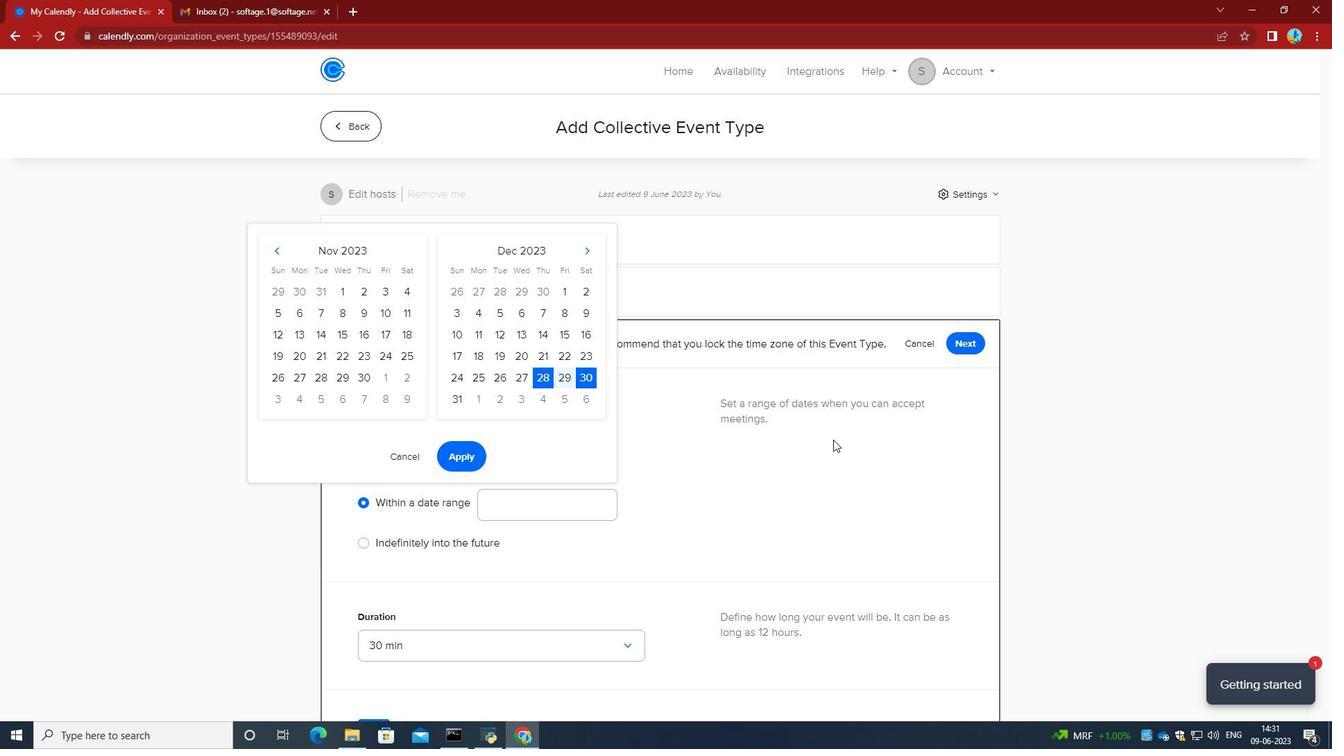 
Action: Mouse scrolled (836, 442) with delta (0, 0)
Screenshot: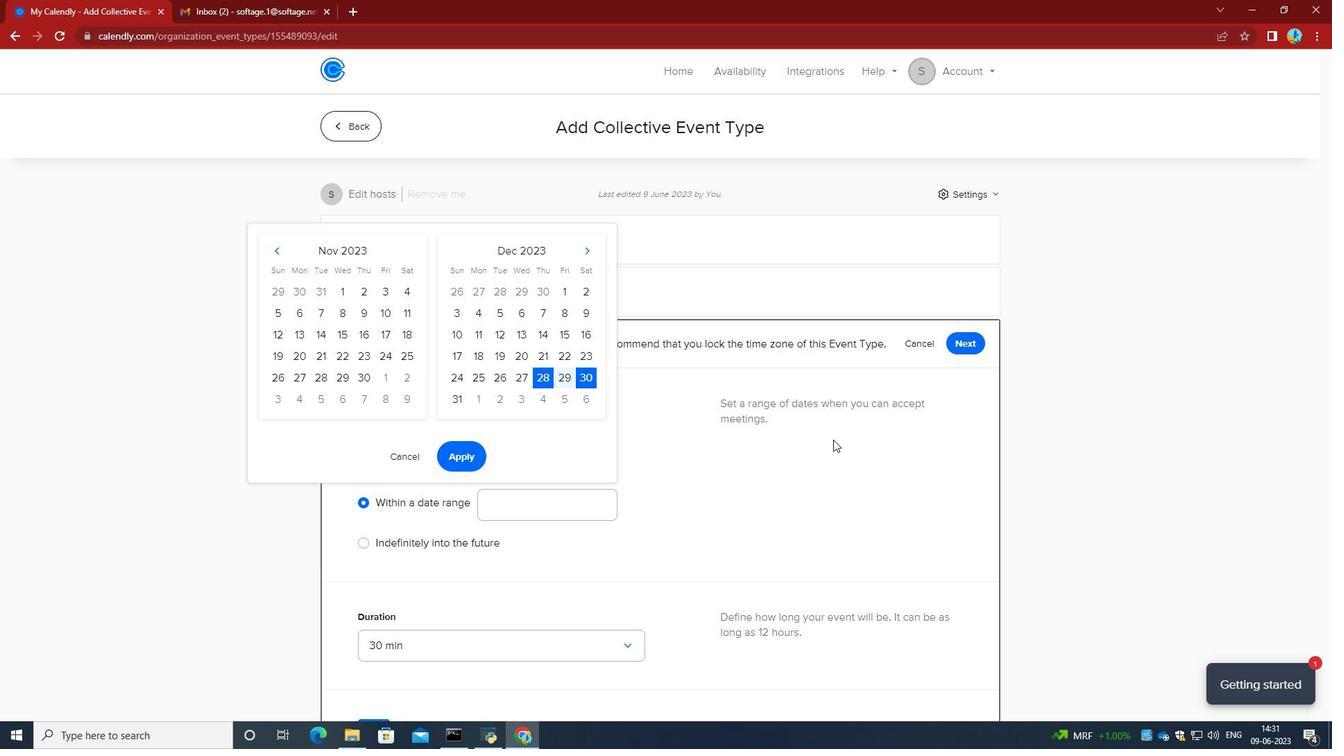
Action: Mouse scrolled (836, 442) with delta (0, 0)
Screenshot: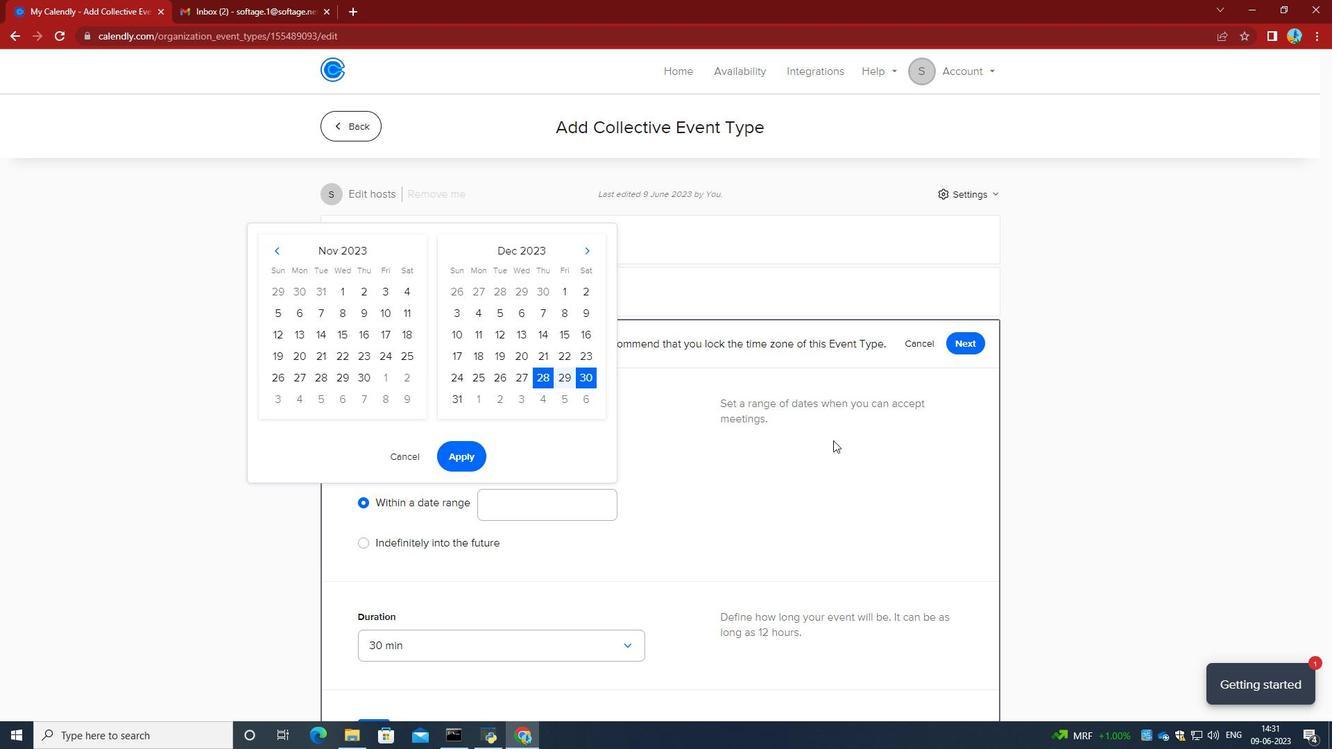 
Action: Mouse moved to (468, 451)
Screenshot: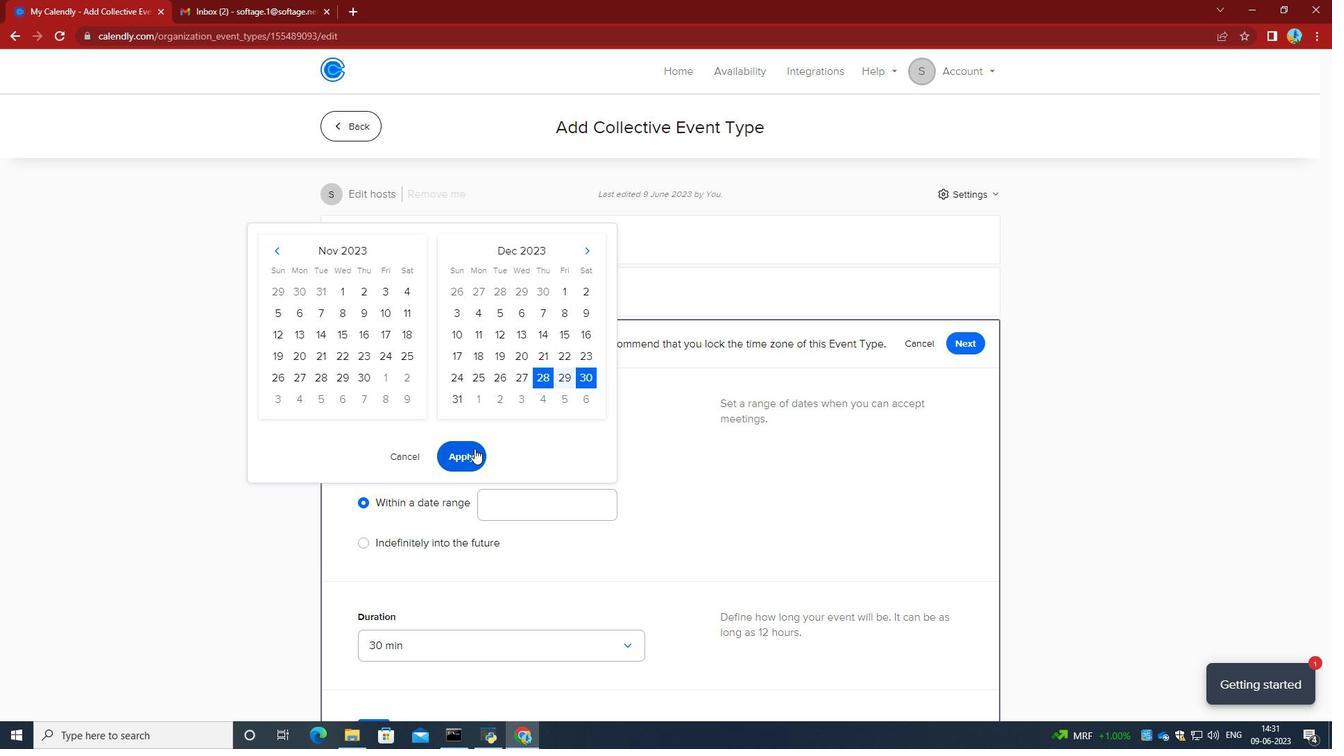 
Action: Mouse pressed left at (468, 451)
Screenshot: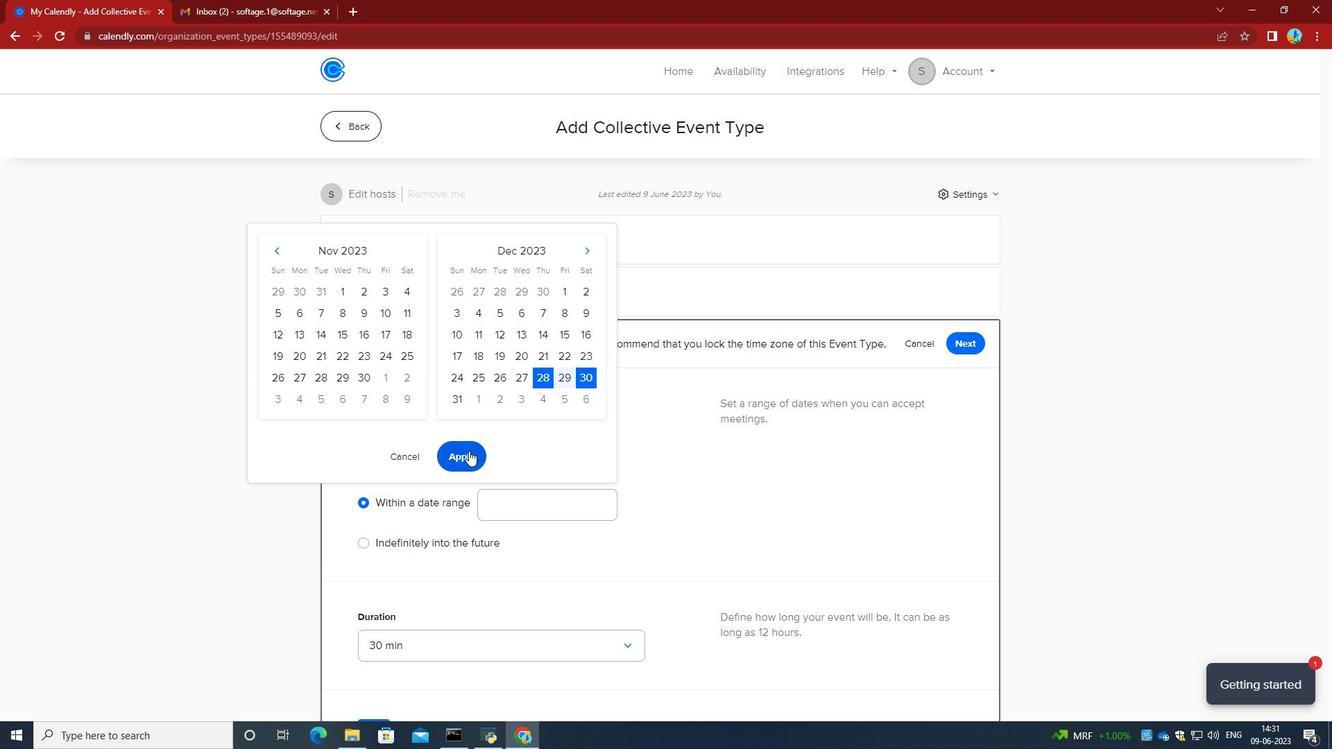 
Action: Mouse moved to (1053, 324)
Screenshot: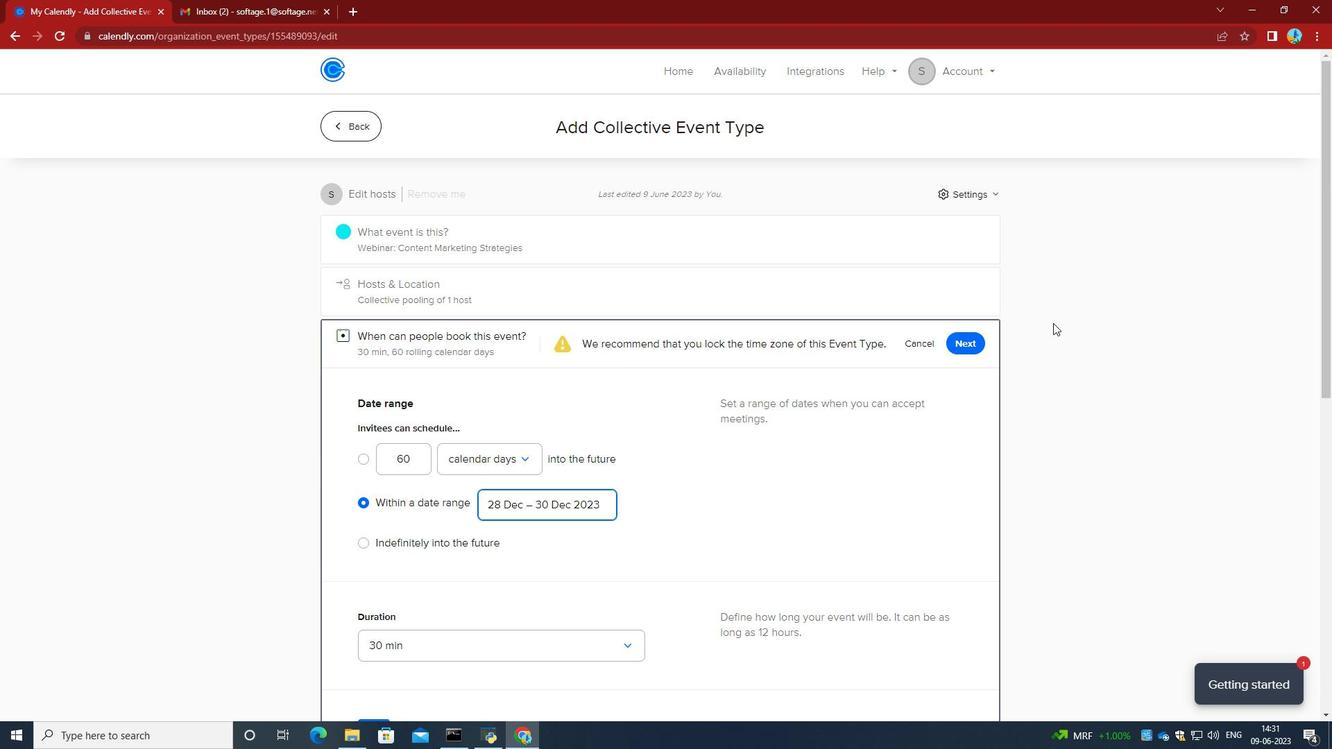 
Action: Mouse scrolled (1053, 324) with delta (0, 0)
Screenshot: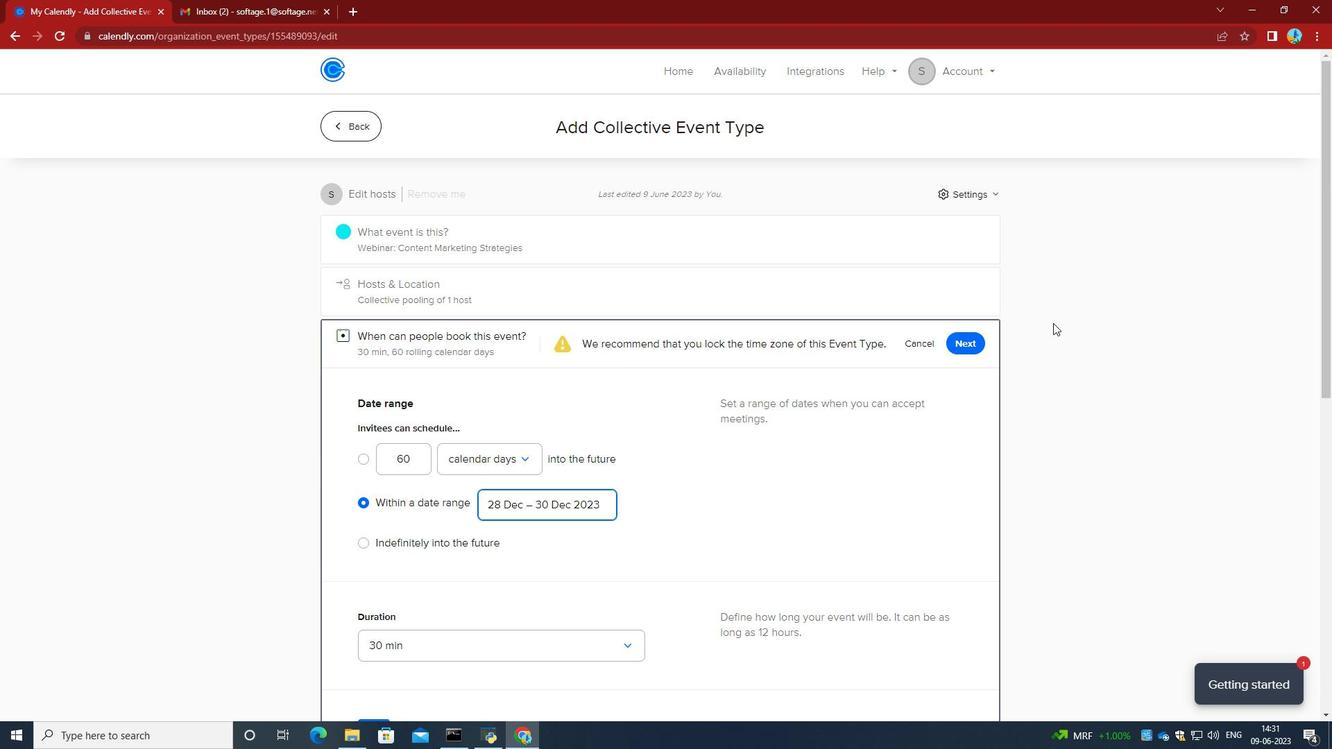
Action: Mouse moved to (1053, 324)
Screenshot: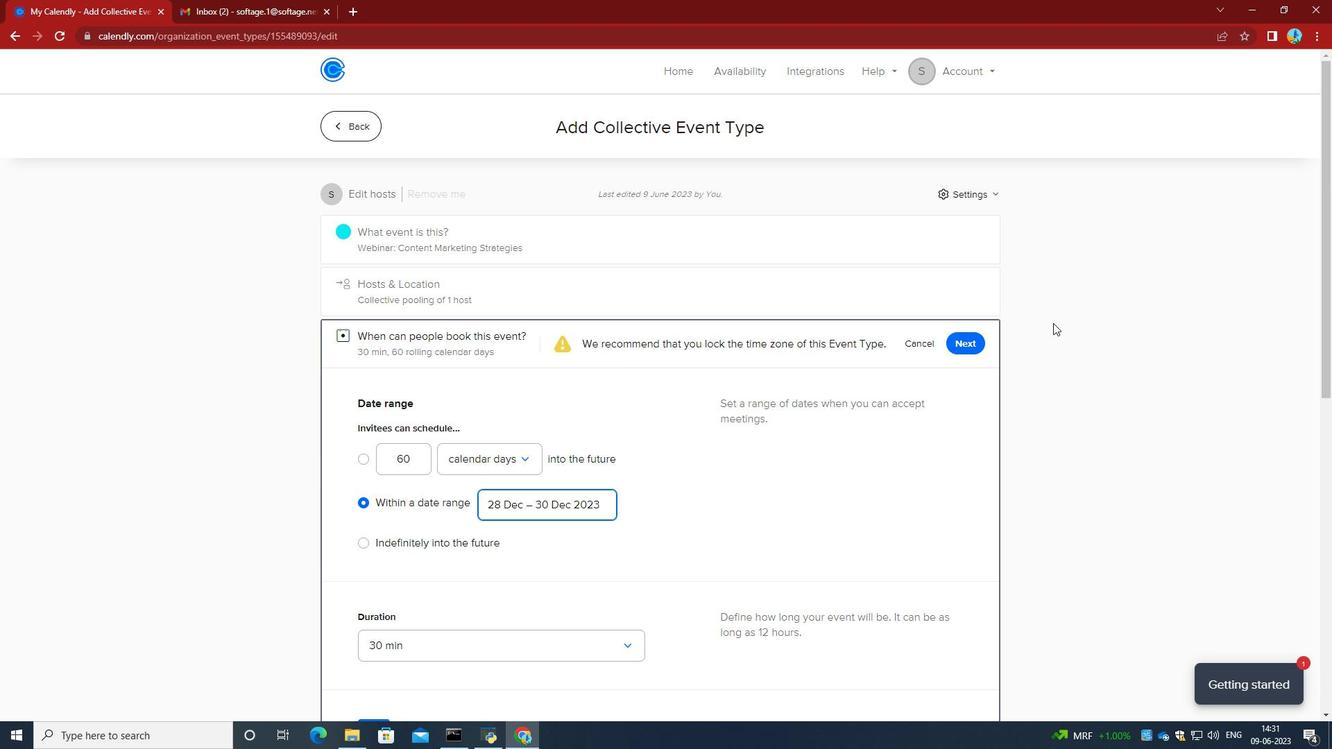 
Action: Mouse scrolled (1053, 324) with delta (0, 0)
Screenshot: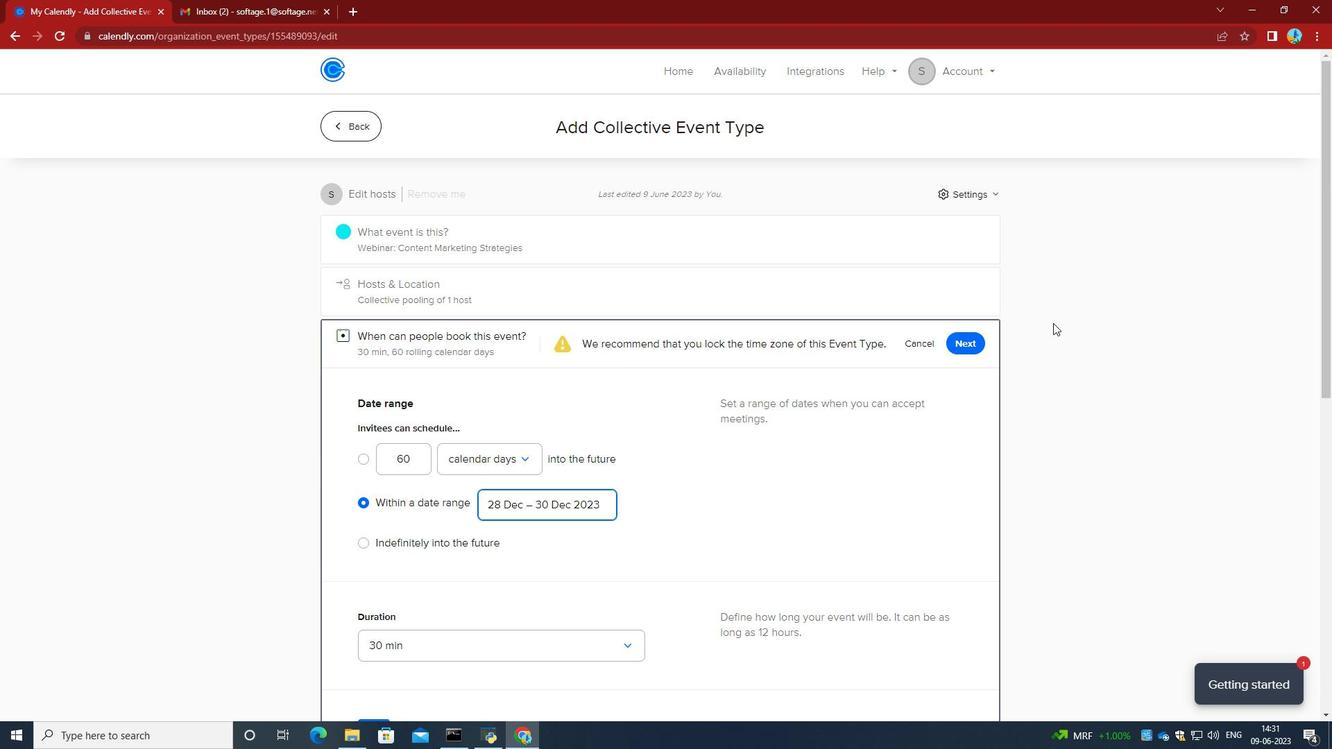 
Action: Mouse scrolled (1053, 324) with delta (0, 0)
Screenshot: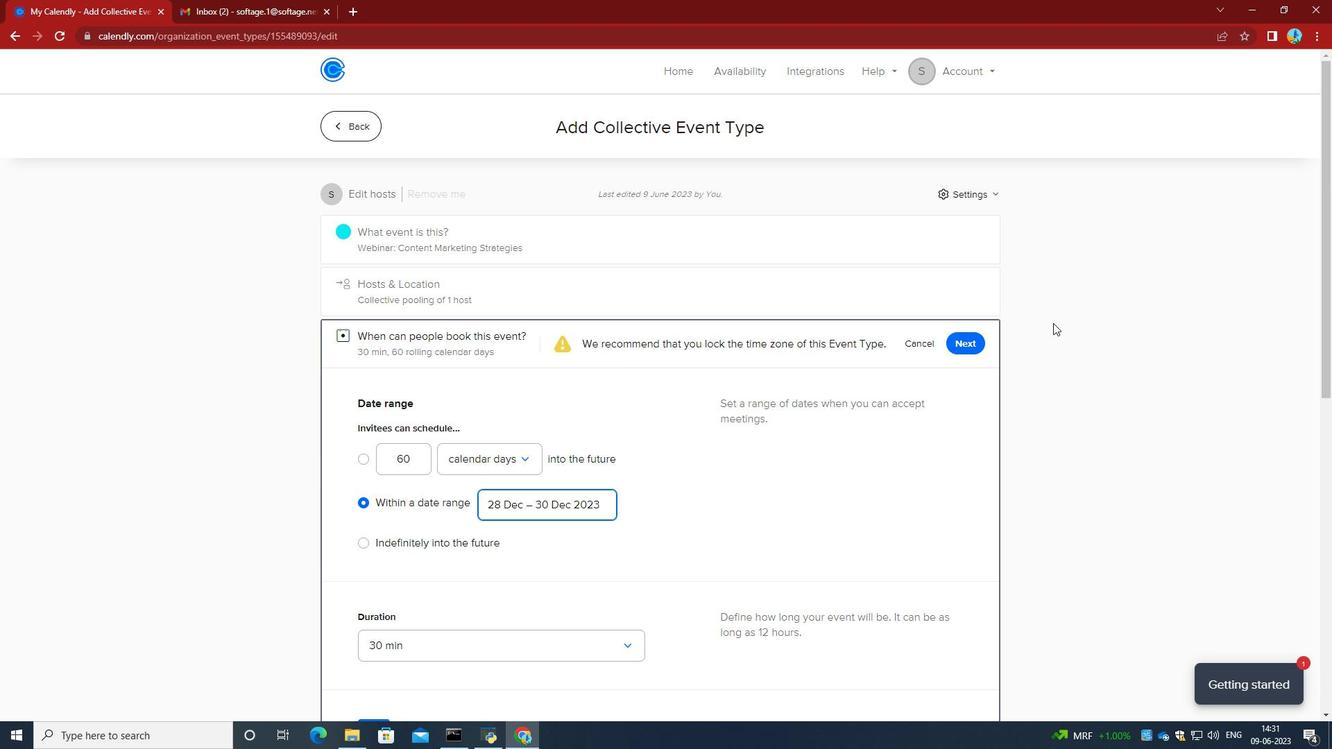 
Action: Mouse moved to (1053, 325)
Screenshot: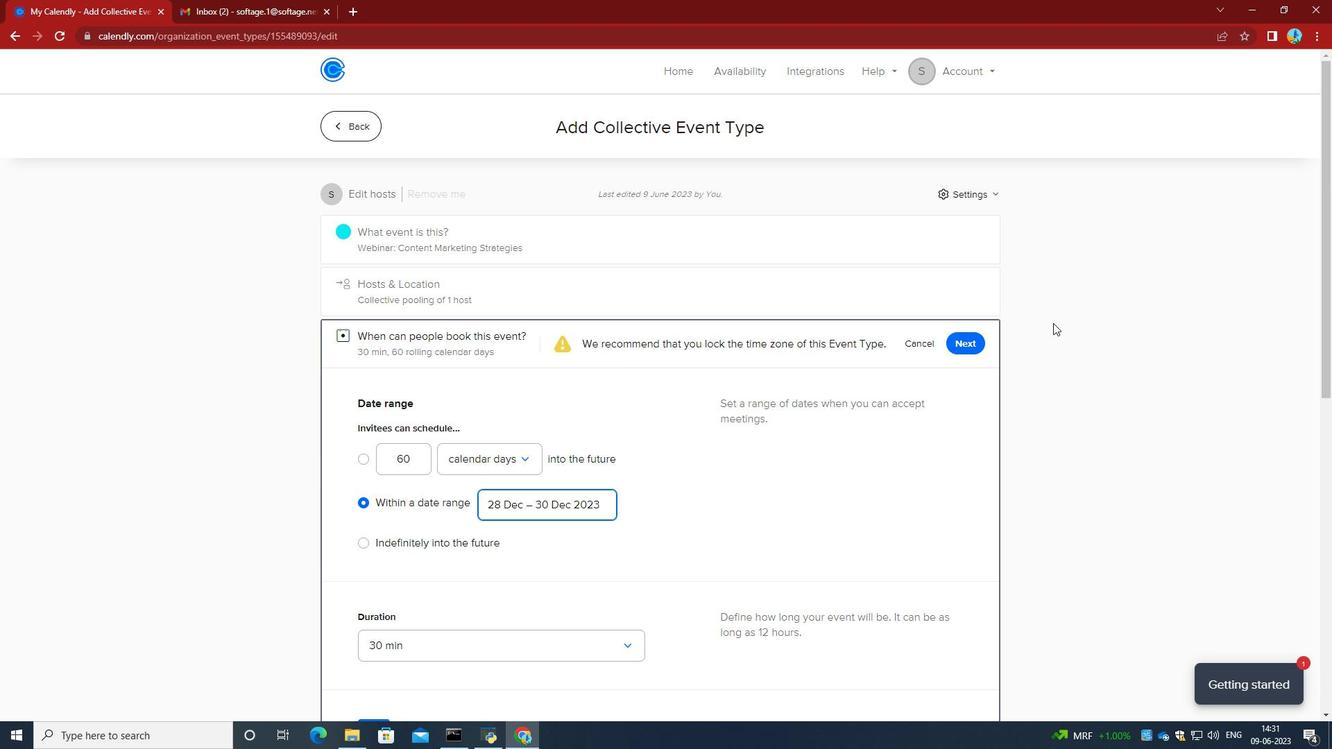 
Action: Mouse scrolled (1053, 324) with delta (0, 0)
Screenshot: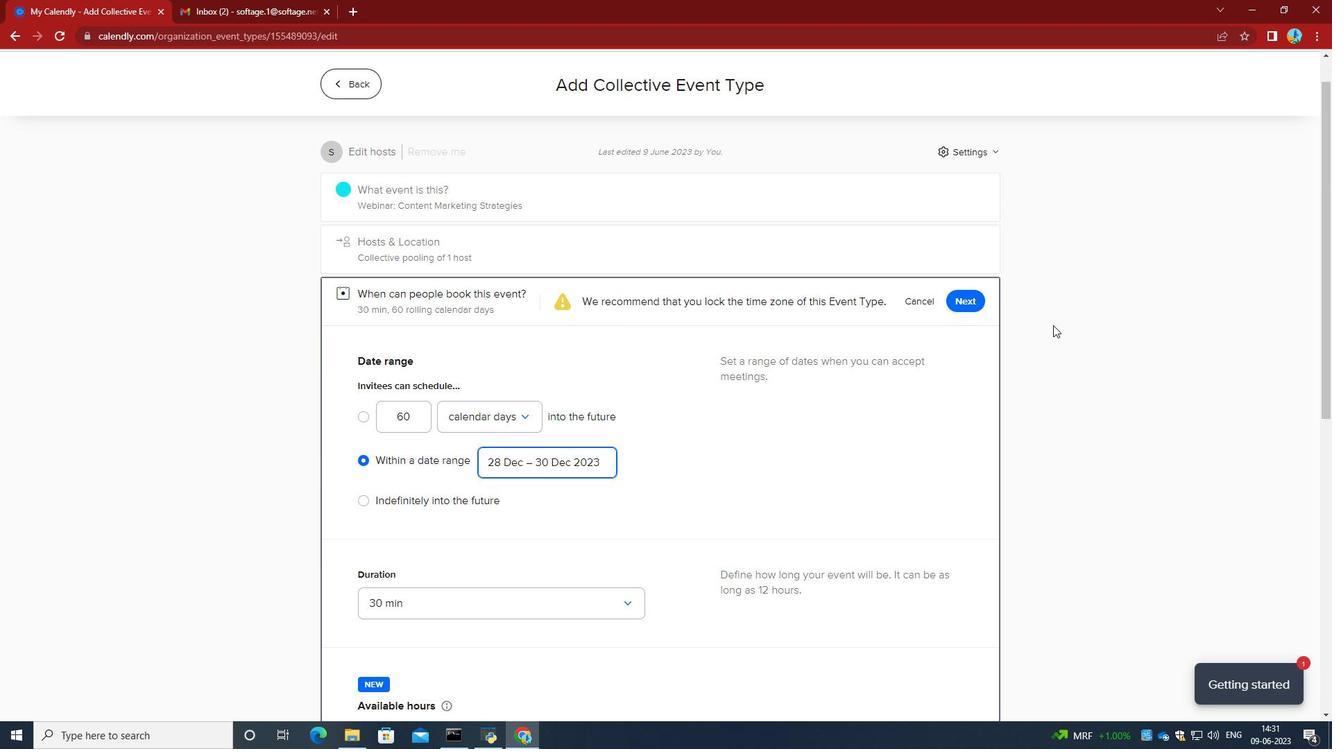 
Action: Mouse moved to (1053, 325)
Screenshot: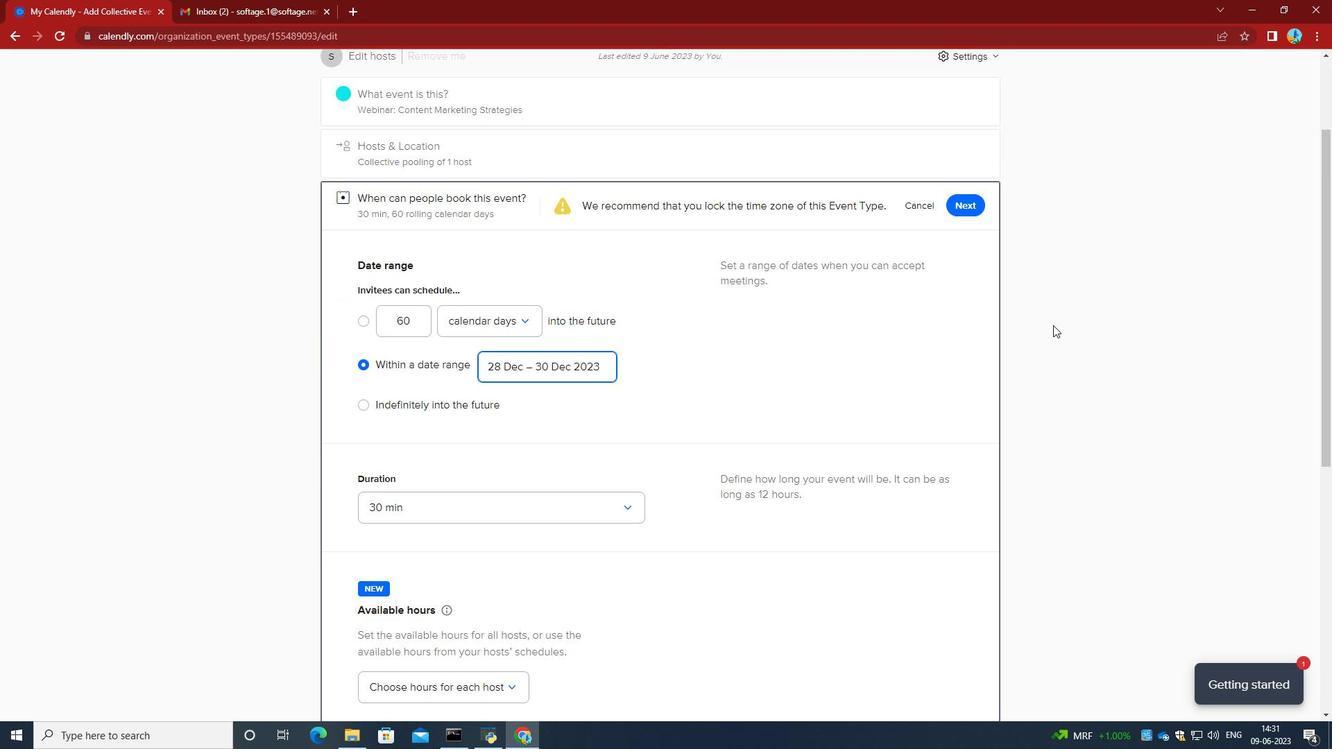 
Action: Mouse scrolled (1053, 324) with delta (0, 0)
Screenshot: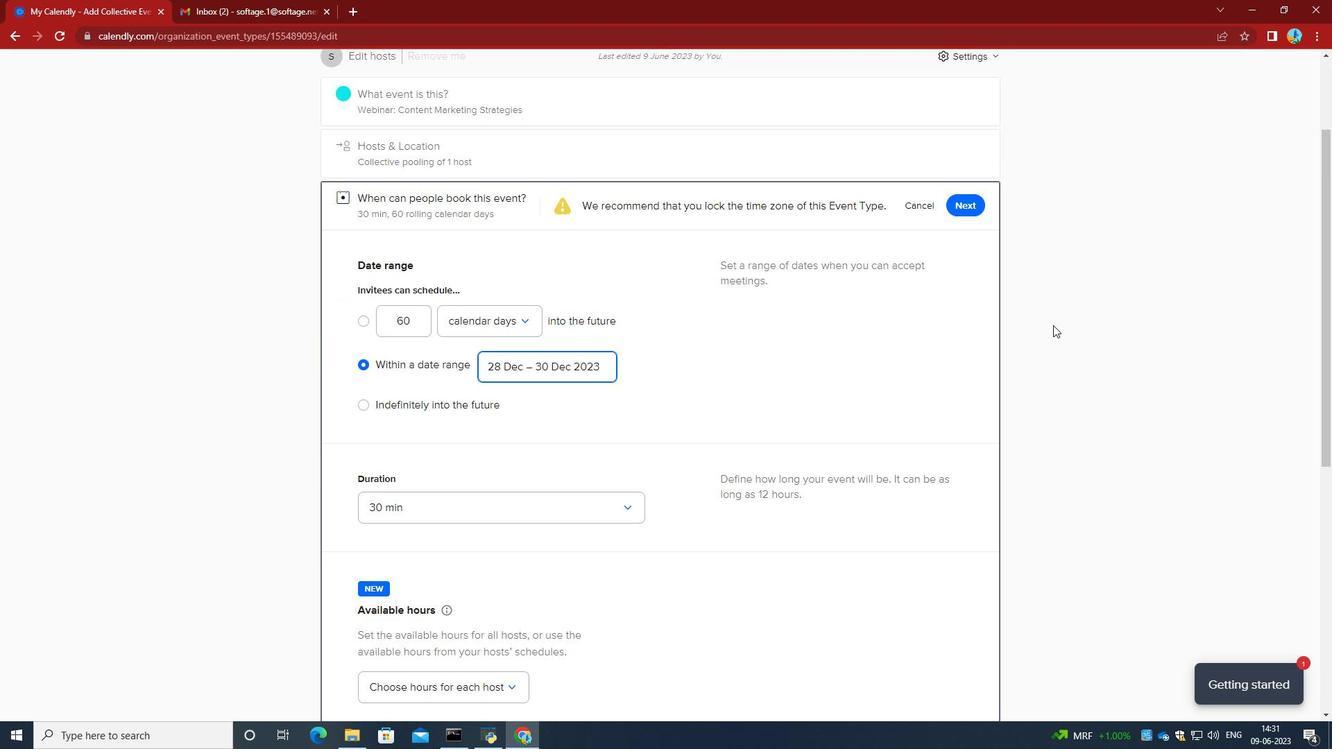 
Action: Mouse scrolled (1053, 324) with delta (0, 0)
Screenshot: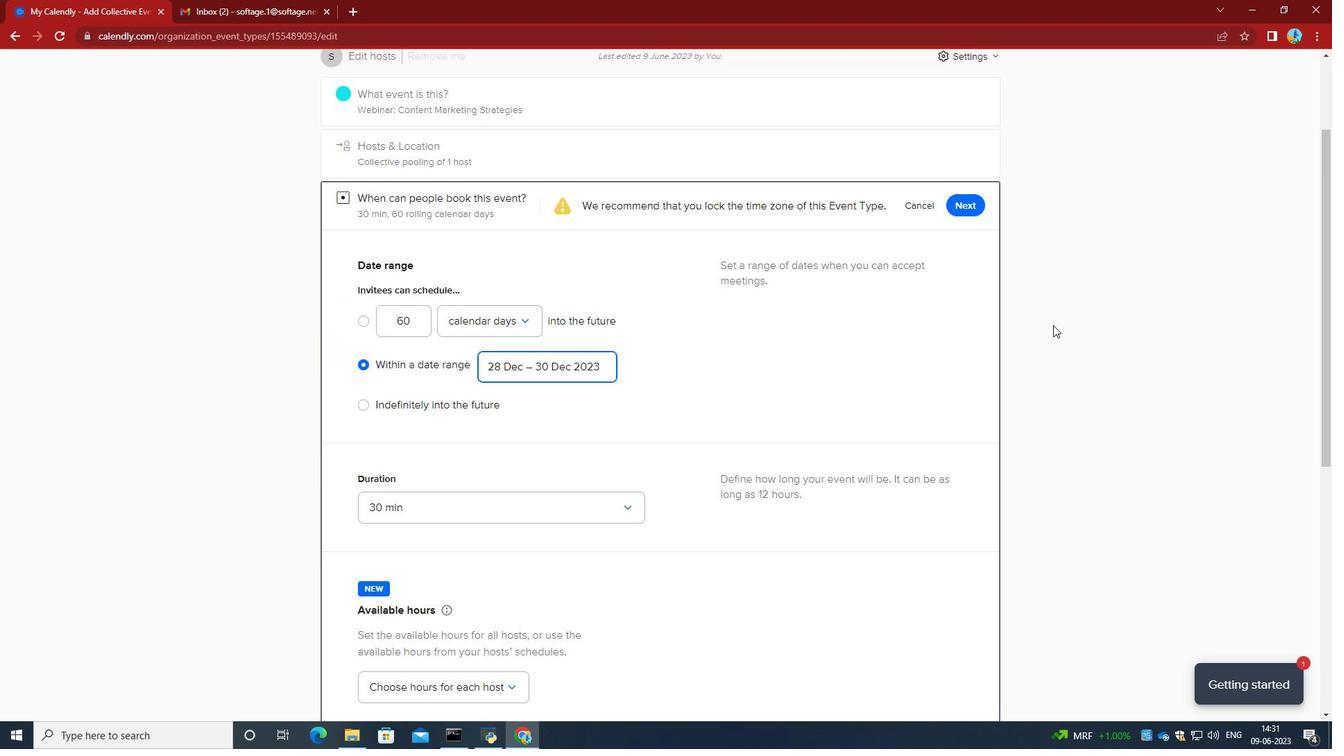 
Action: Mouse moved to (1053, 326)
Screenshot: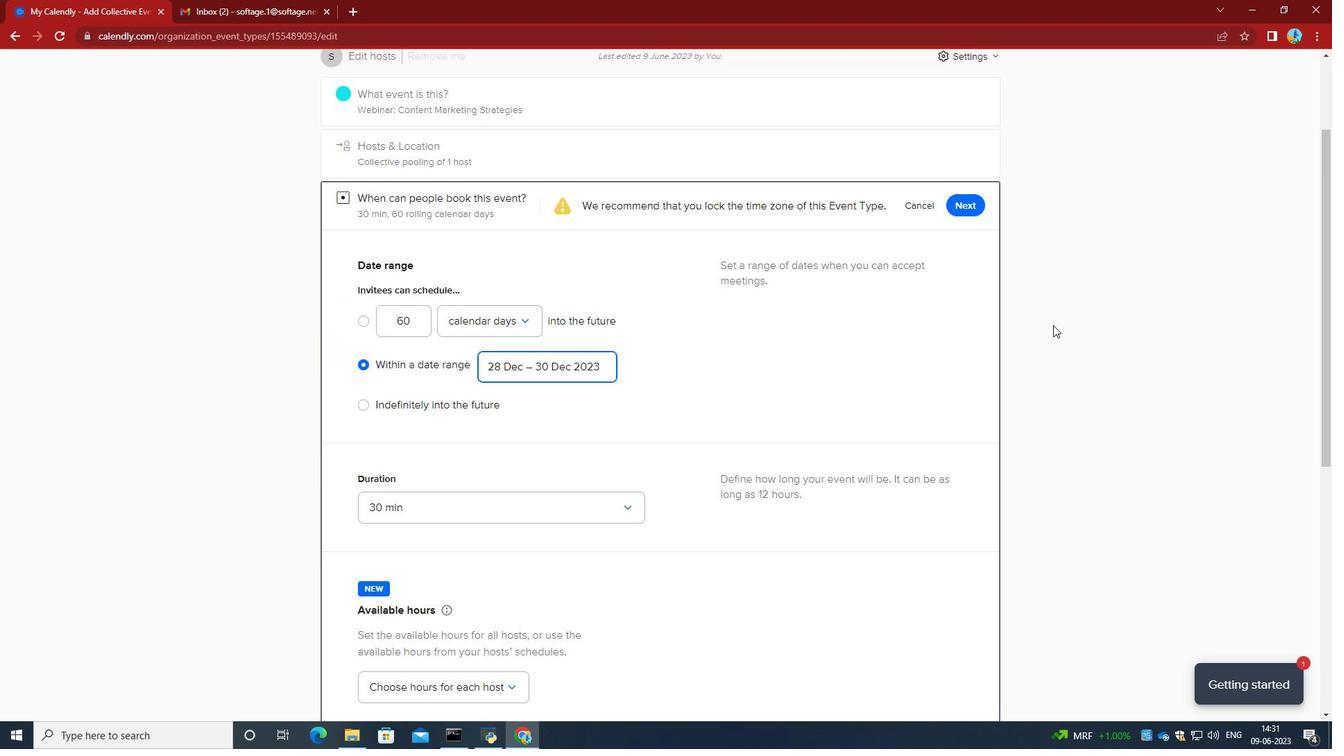 
Action: Mouse scrolled (1053, 326) with delta (0, 0)
Screenshot: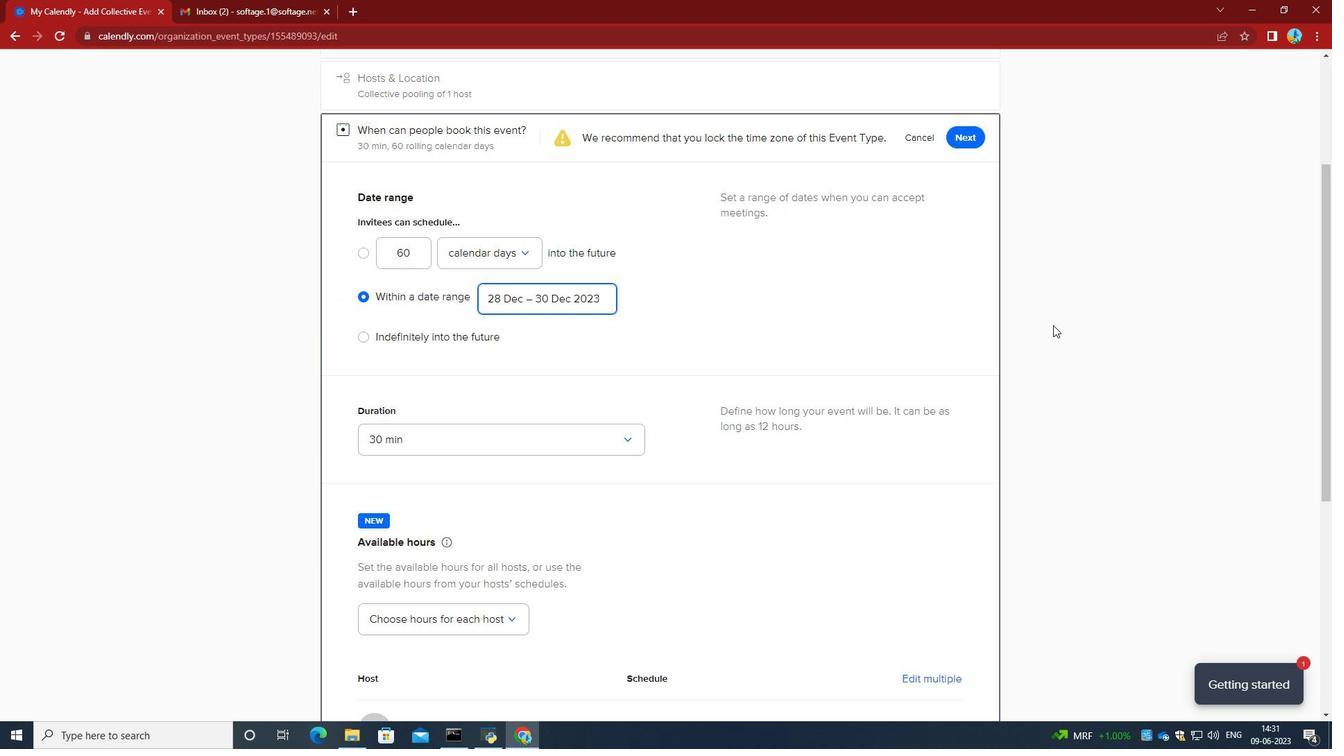 
Action: Mouse moved to (1053, 328)
Screenshot: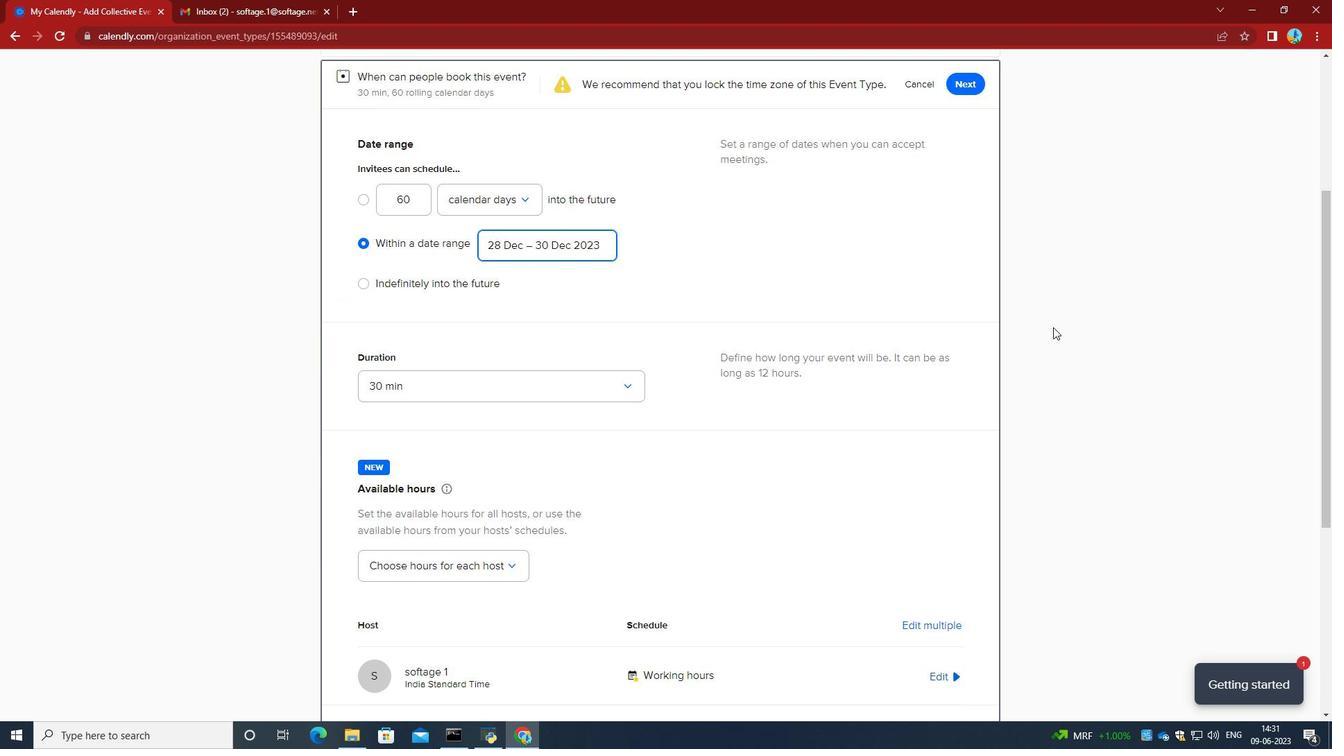 
Action: Mouse scrolled (1053, 327) with delta (0, 0)
Screenshot: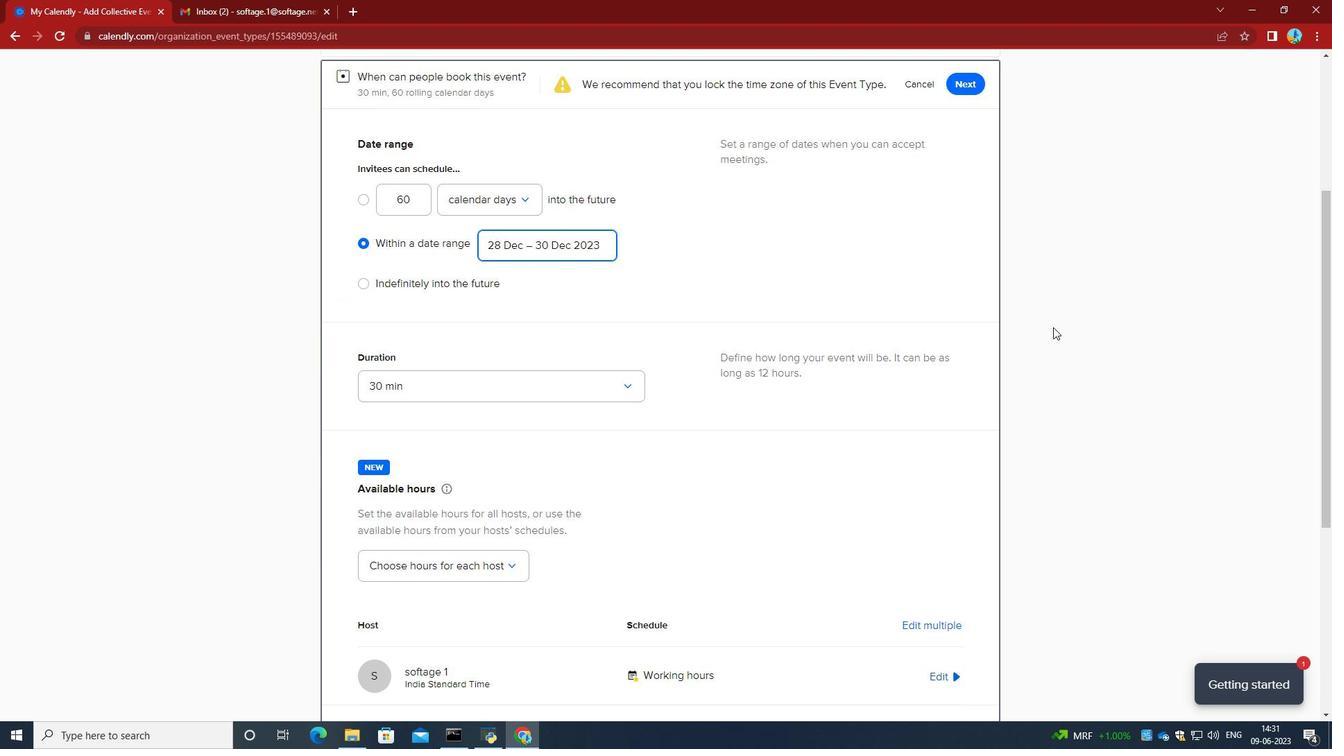 
Action: Mouse moved to (1053, 331)
Screenshot: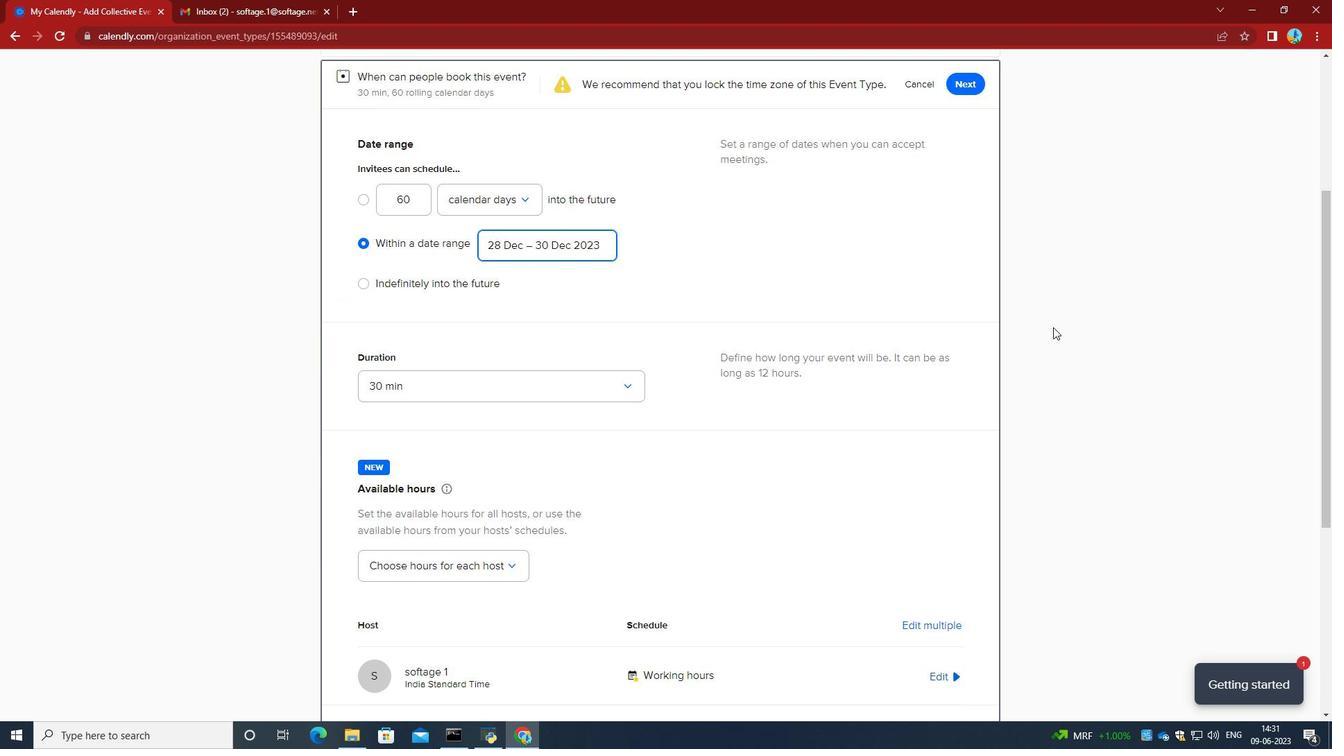 
Action: Mouse scrolled (1053, 330) with delta (0, 0)
Screenshot: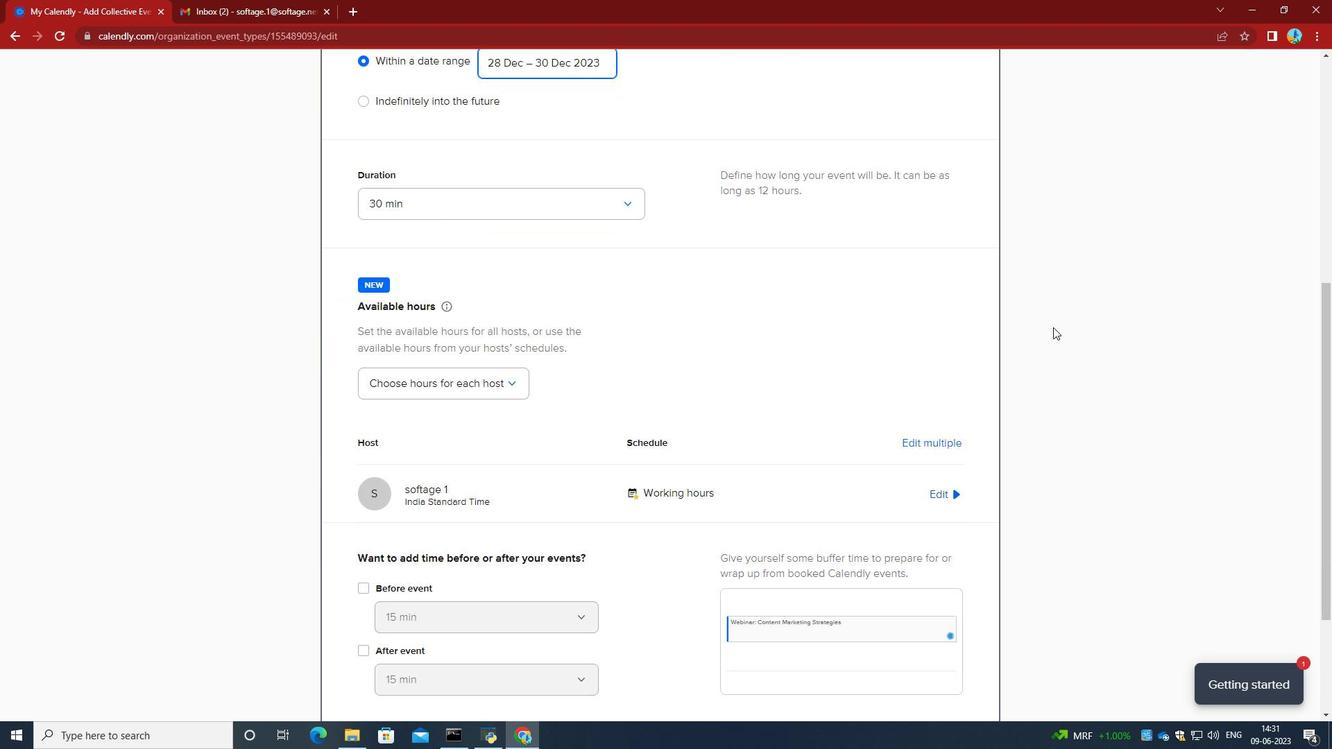 
Action: Mouse moved to (1053, 331)
Screenshot: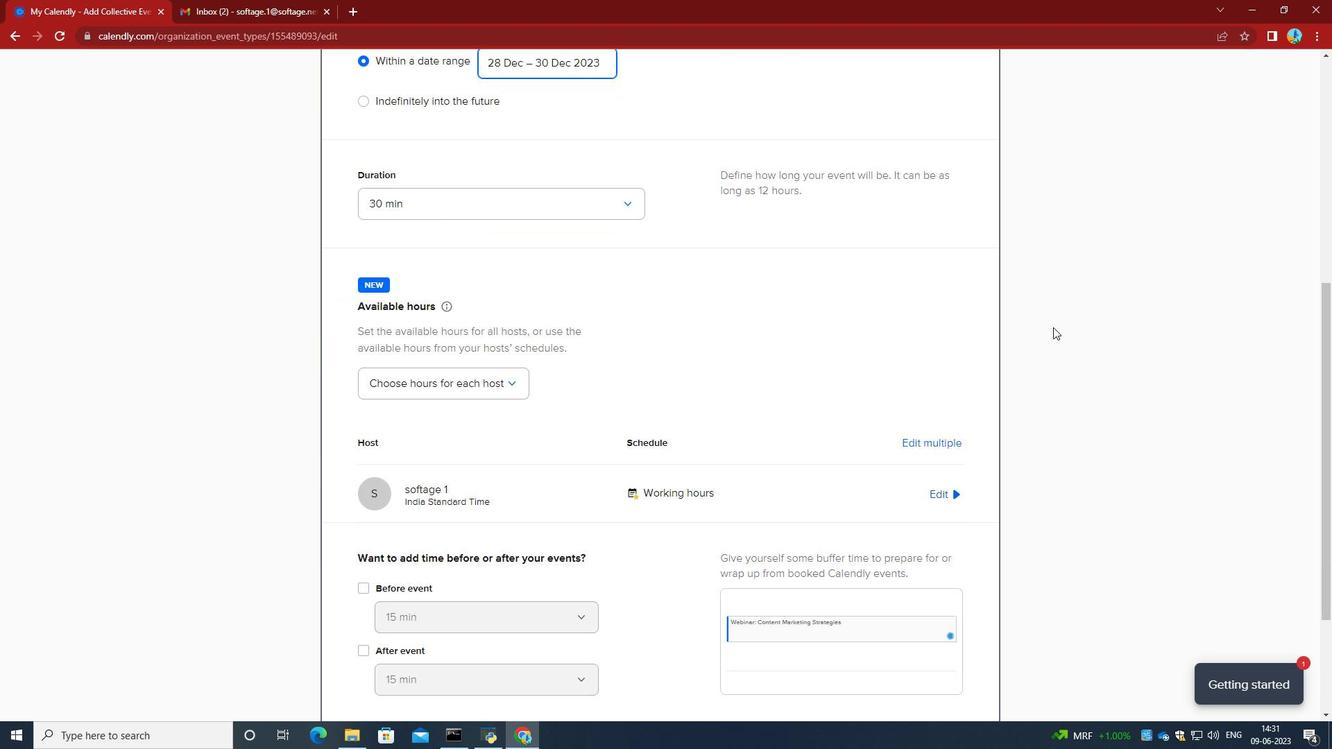 
Action: Mouse scrolled (1053, 330) with delta (0, 0)
Screenshot: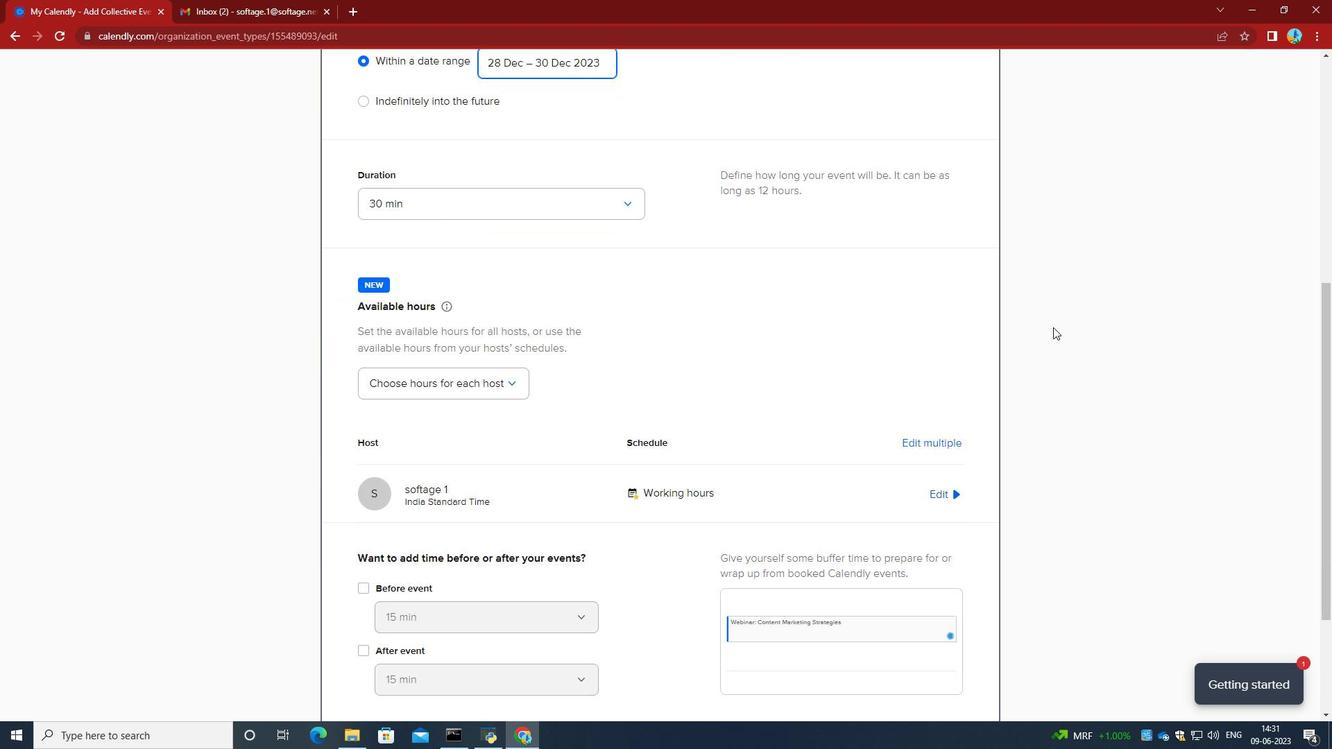 
Action: Mouse moved to (1052, 433)
Screenshot: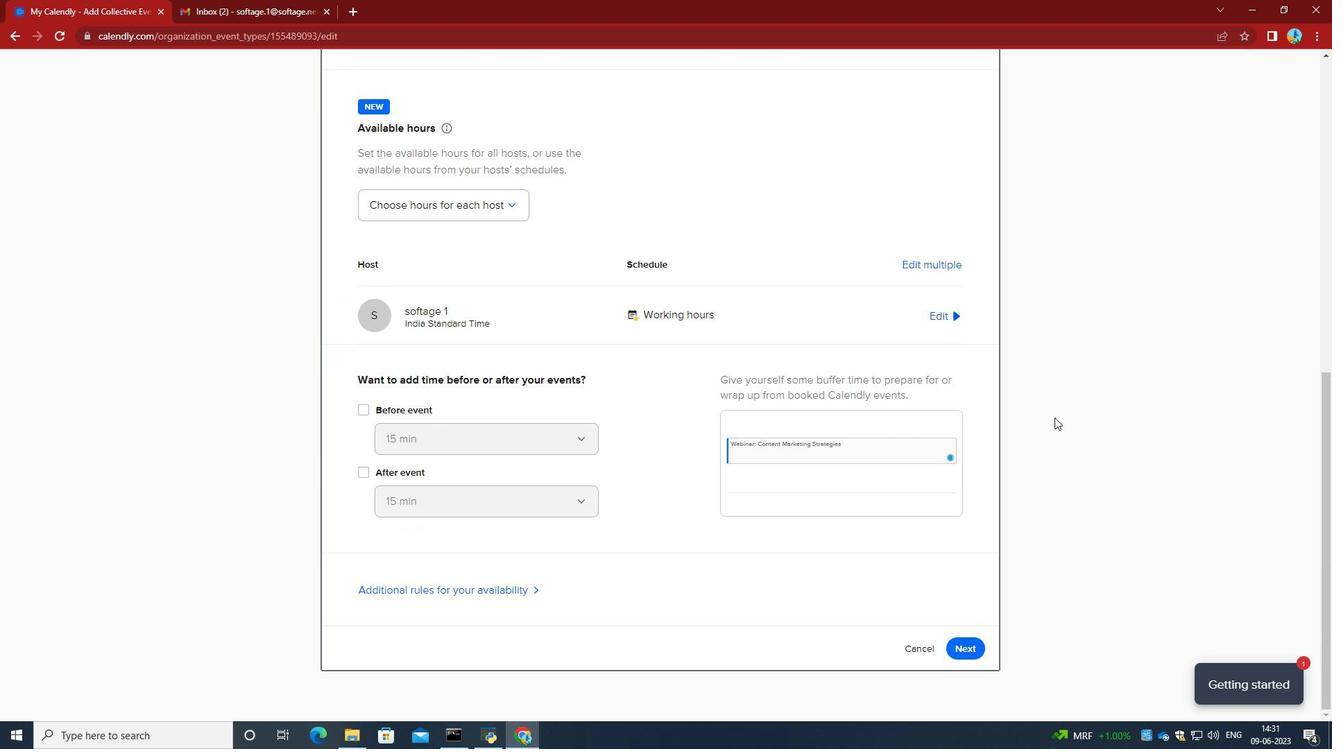 
Action: Mouse scrolled (1054, 424) with delta (0, 0)
Screenshot: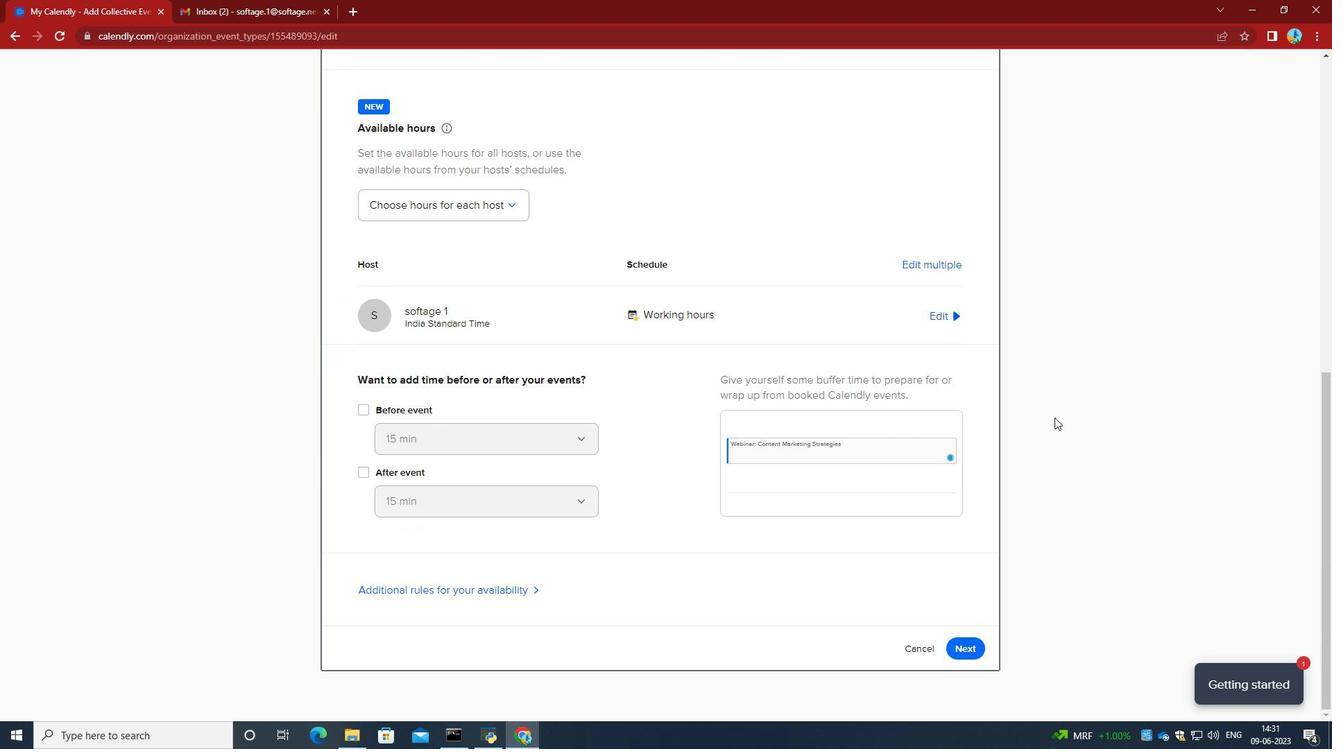 
Action: Mouse moved to (1049, 443)
Screenshot: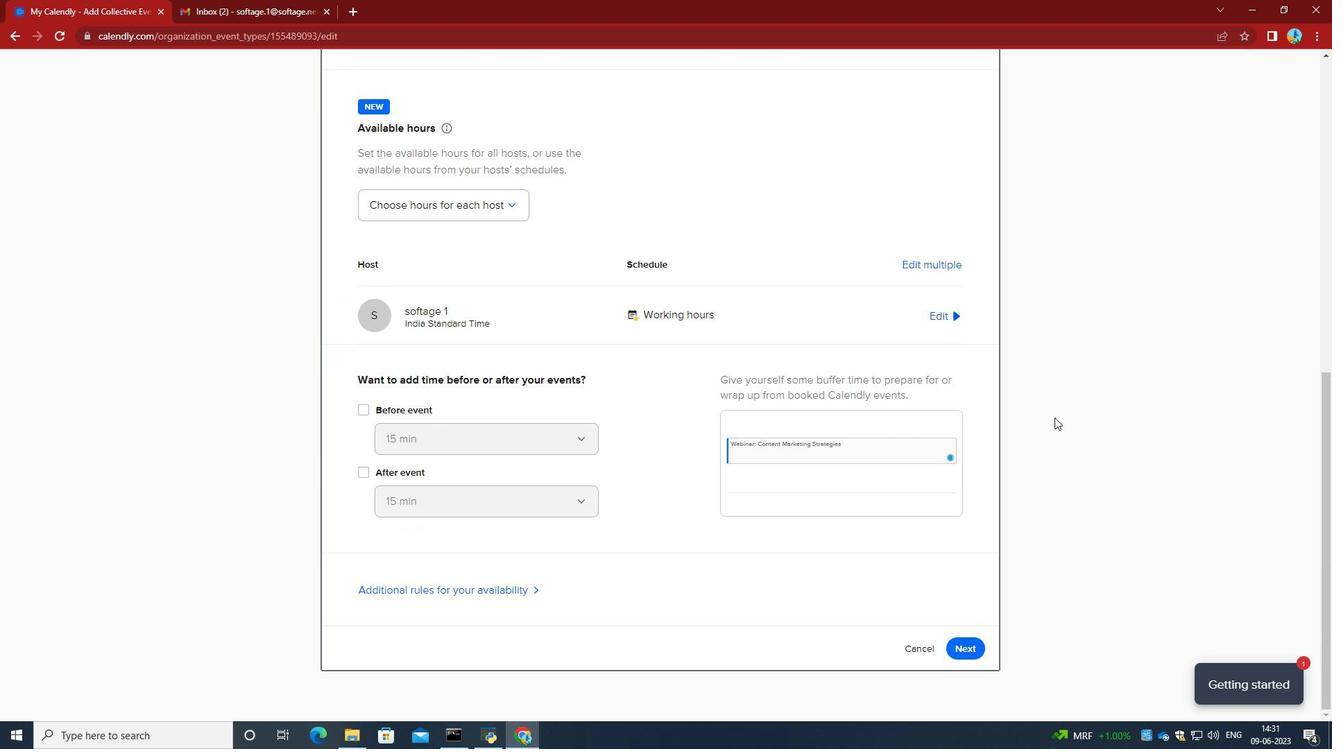 
Action: Mouse scrolled (1051, 434) with delta (0, 0)
Screenshot: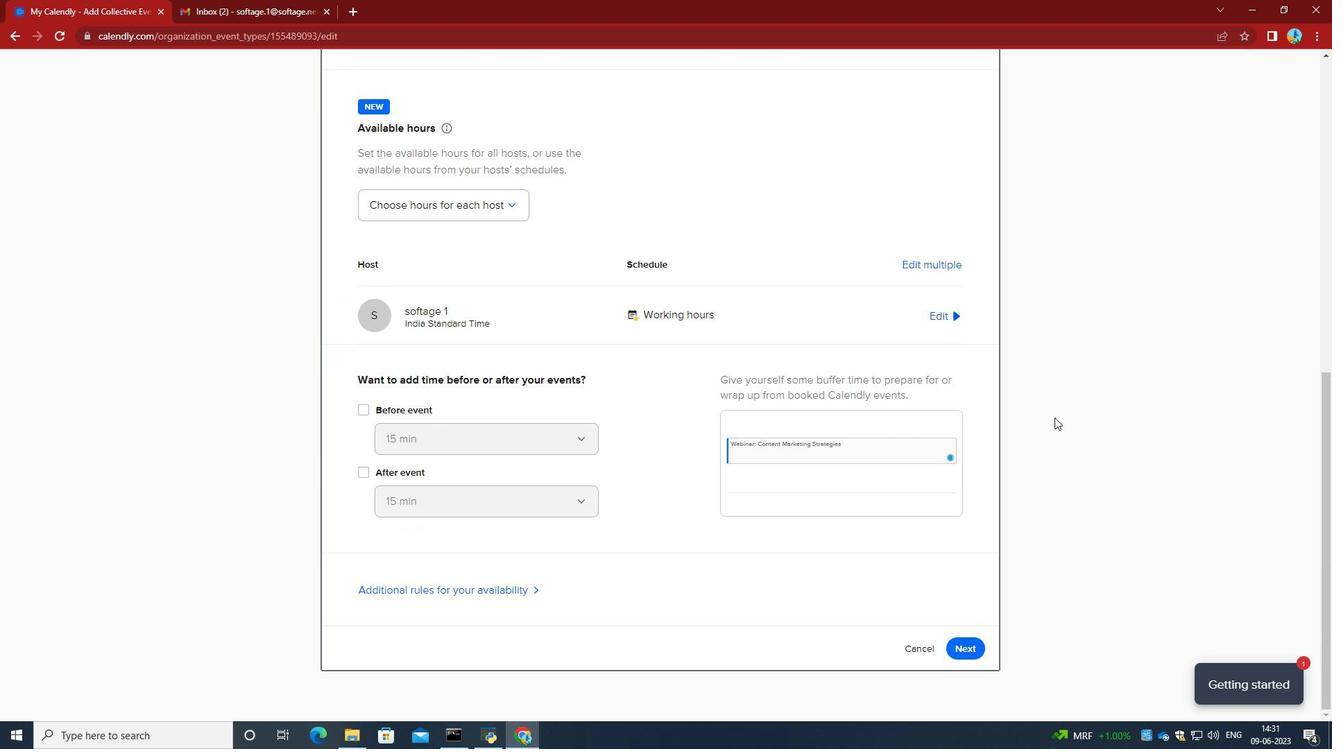 
Action: Mouse moved to (1049, 444)
Screenshot: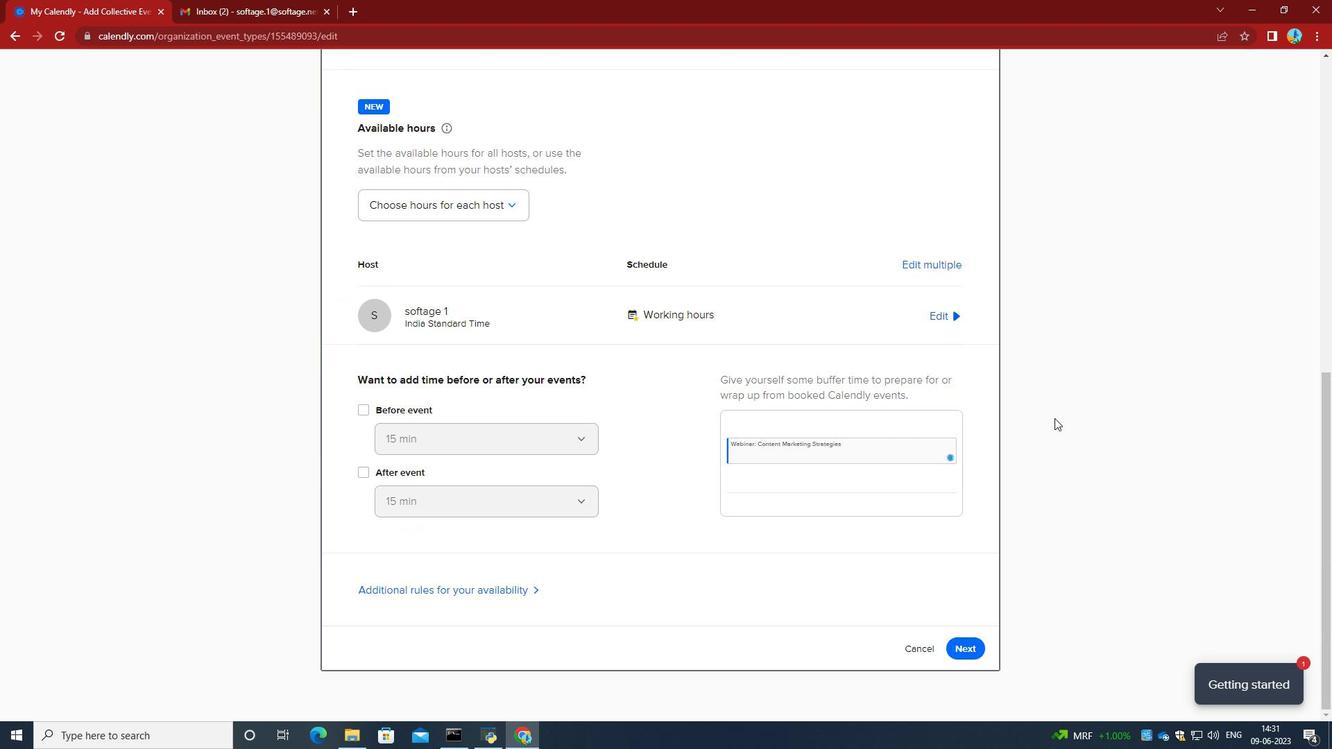 
Action: Mouse scrolled (1051, 439) with delta (0, 0)
Screenshot: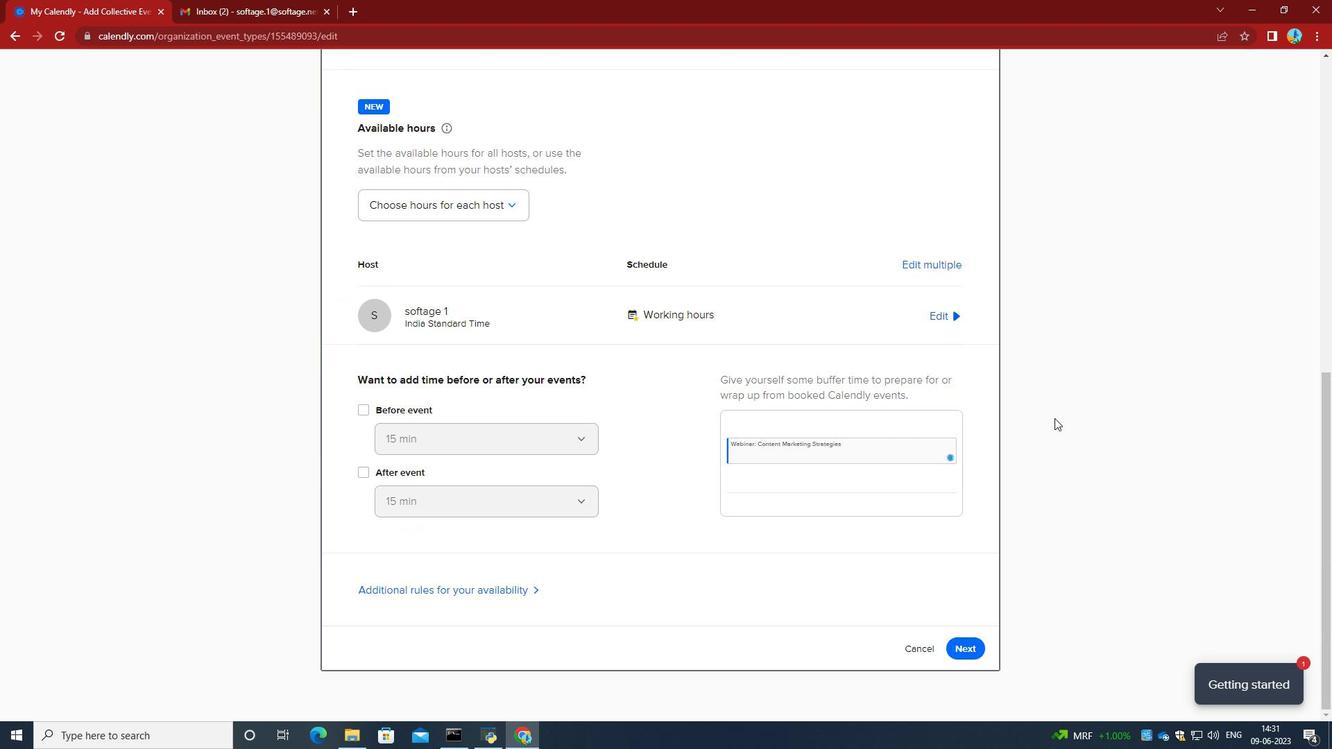 
Action: Mouse moved to (1047, 446)
Screenshot: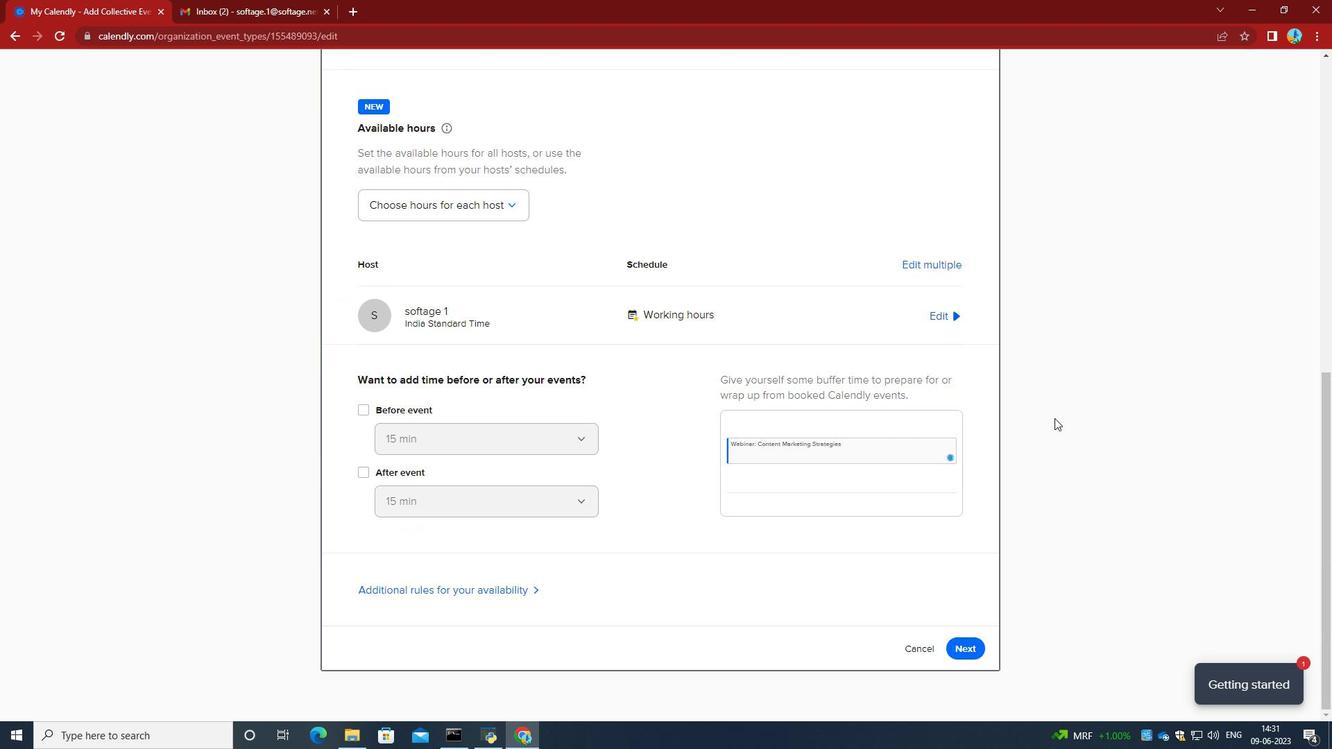
Action: Mouse scrolled (1049, 442) with delta (0, 0)
Screenshot: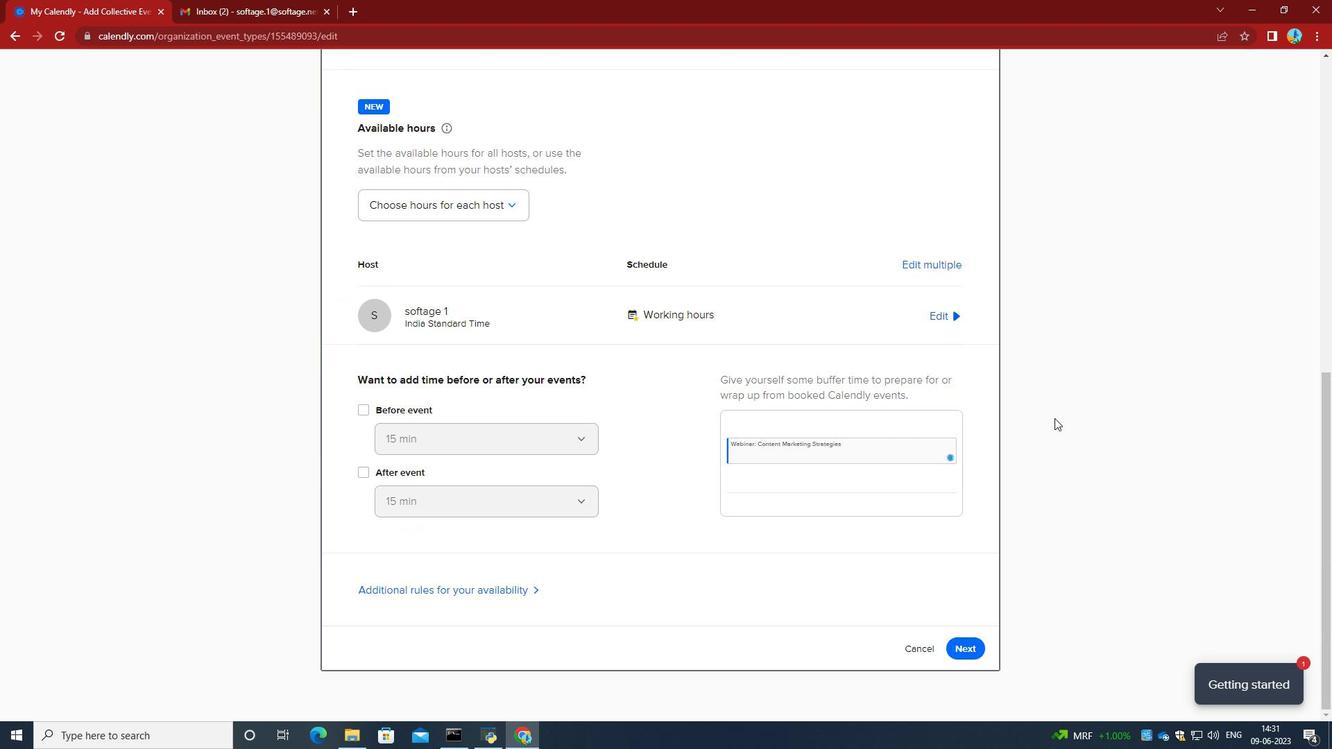 
Action: Mouse moved to (963, 649)
Screenshot: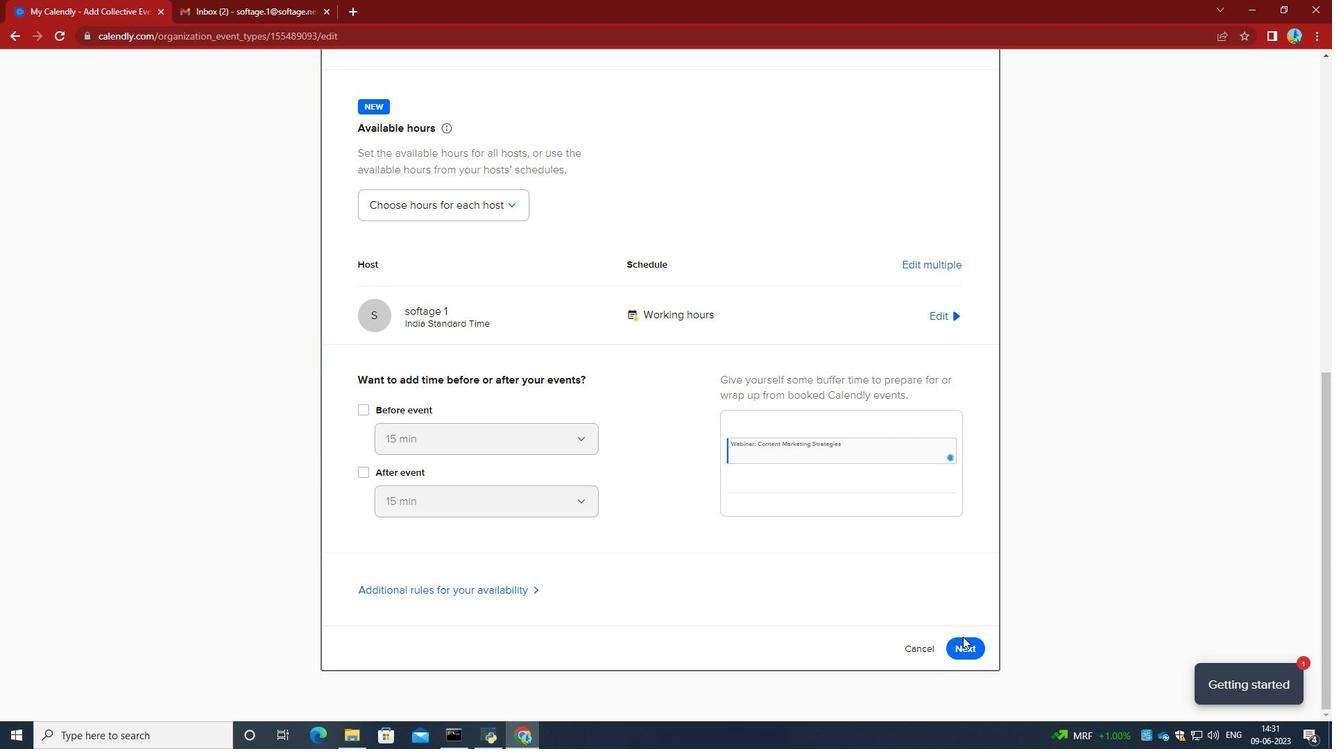 
Action: Mouse pressed left at (963, 649)
Screenshot: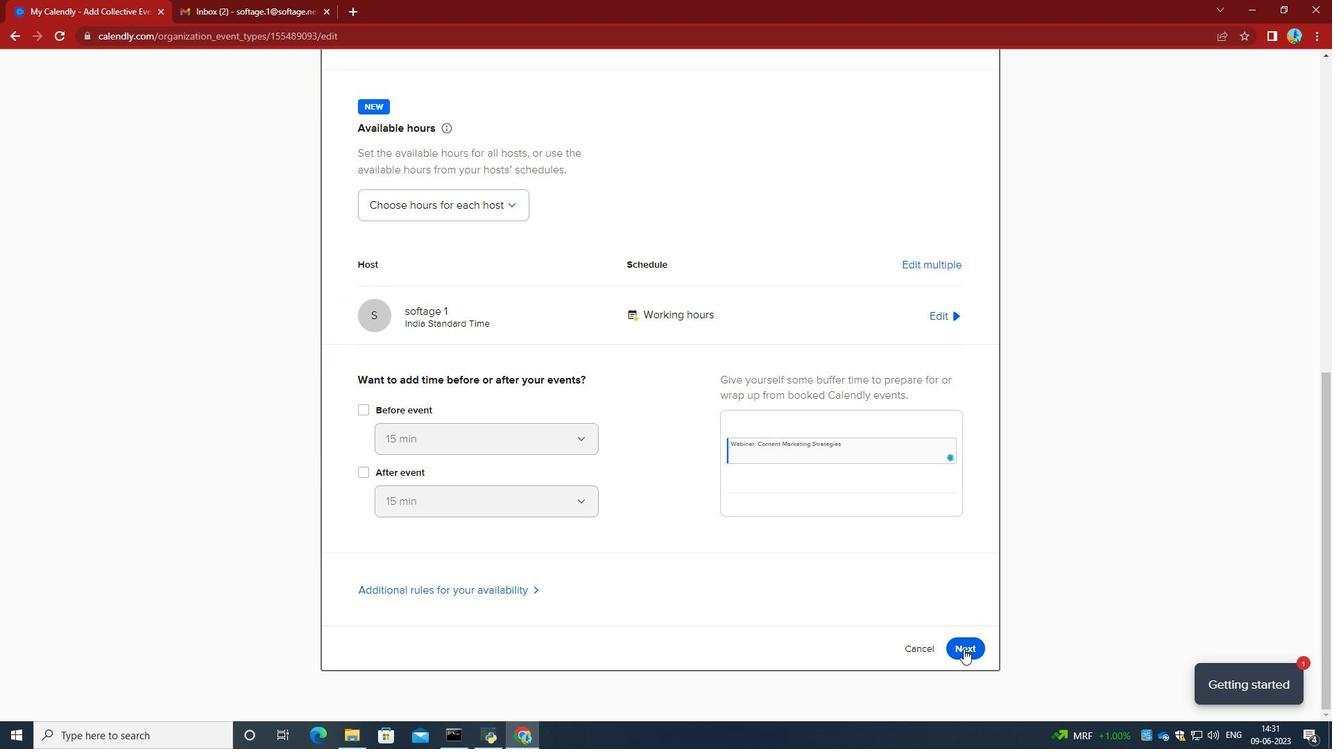 
Action: Mouse moved to (981, 135)
Screenshot: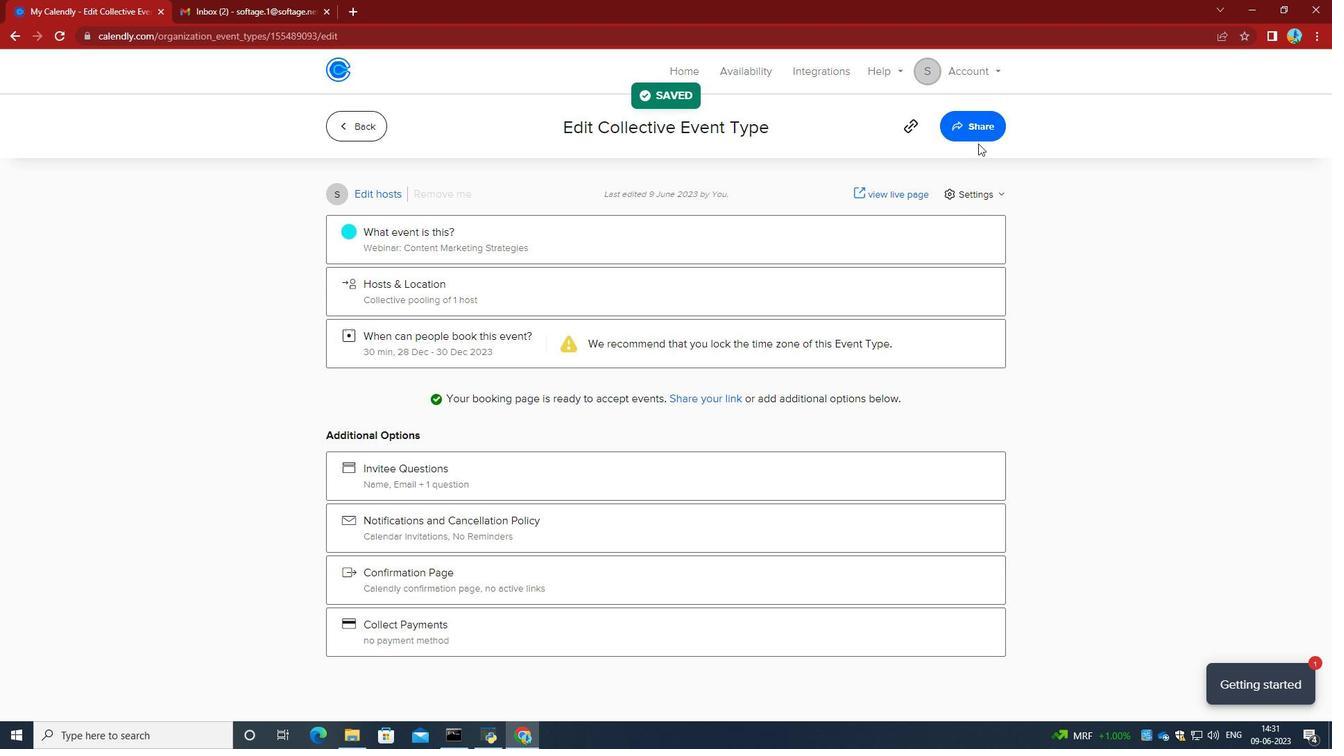 
Action: Mouse pressed left at (981, 135)
Screenshot: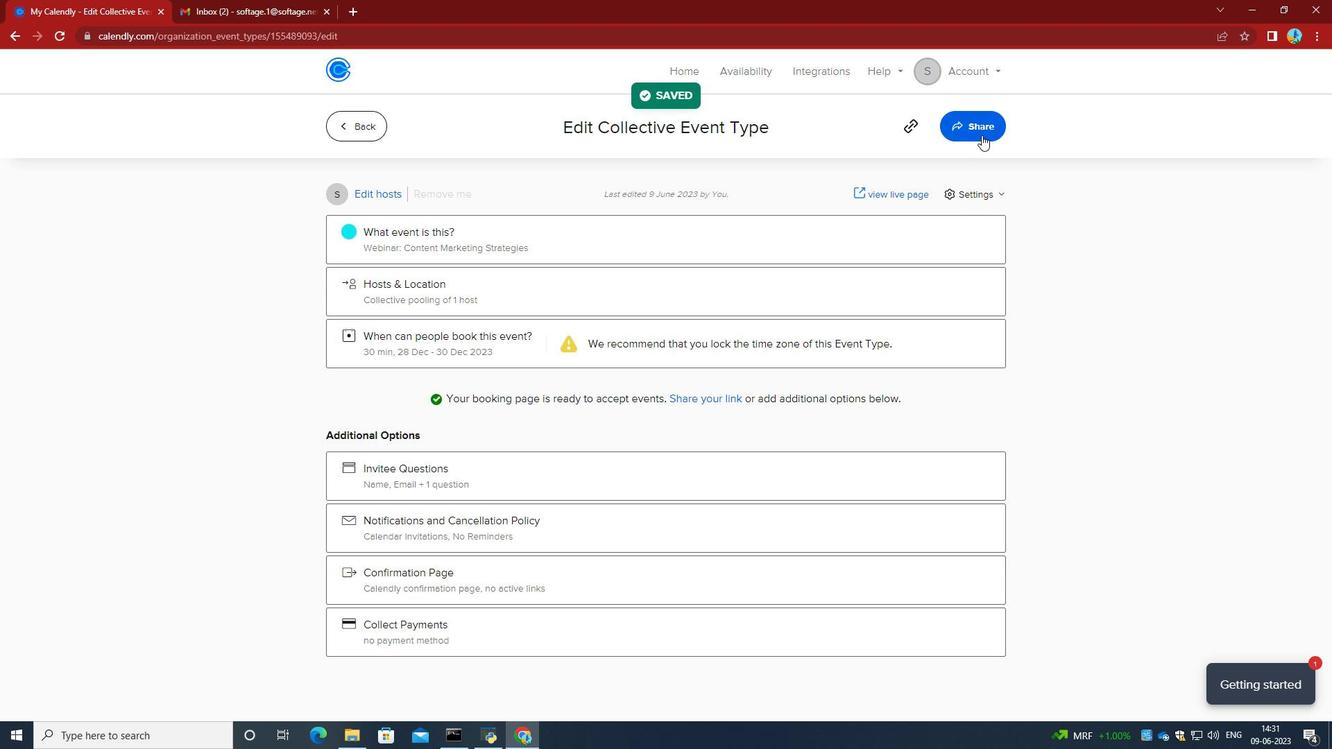 
Action: Mouse moved to (839, 251)
Screenshot: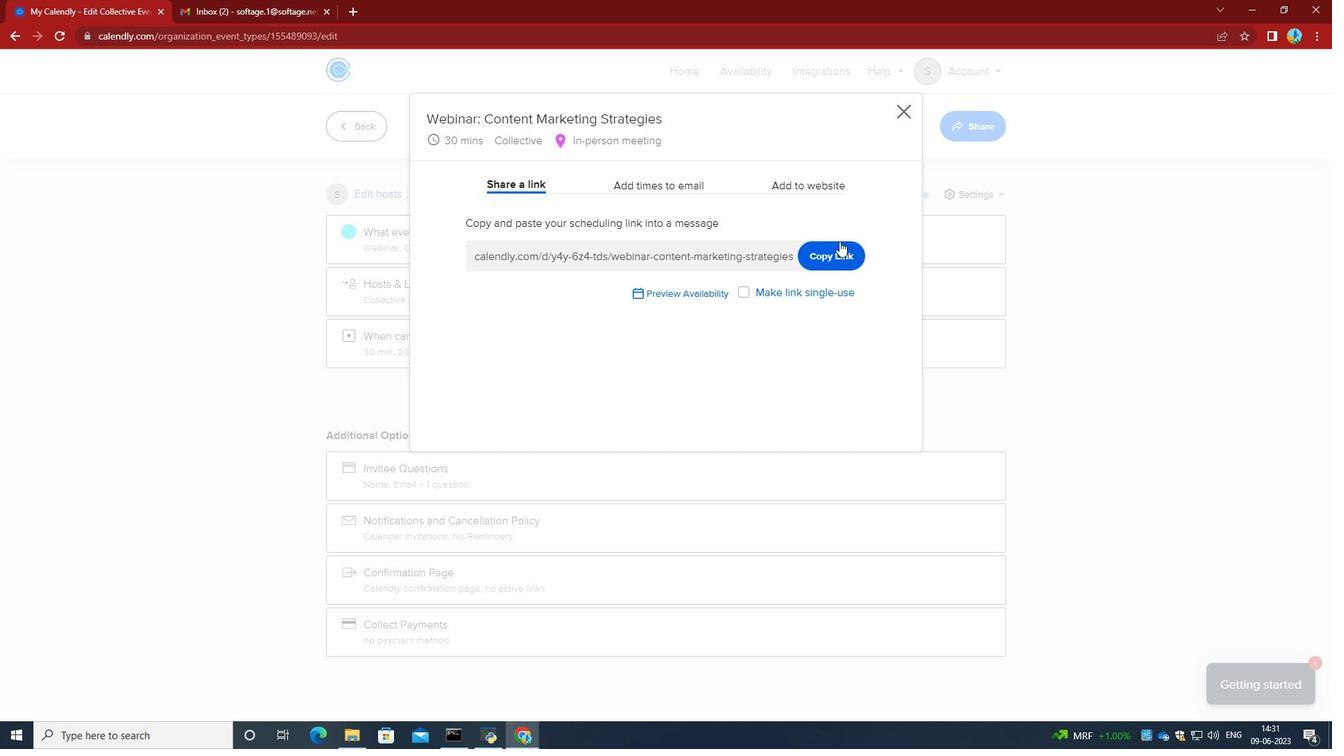 
Action: Mouse pressed left at (839, 251)
Screenshot: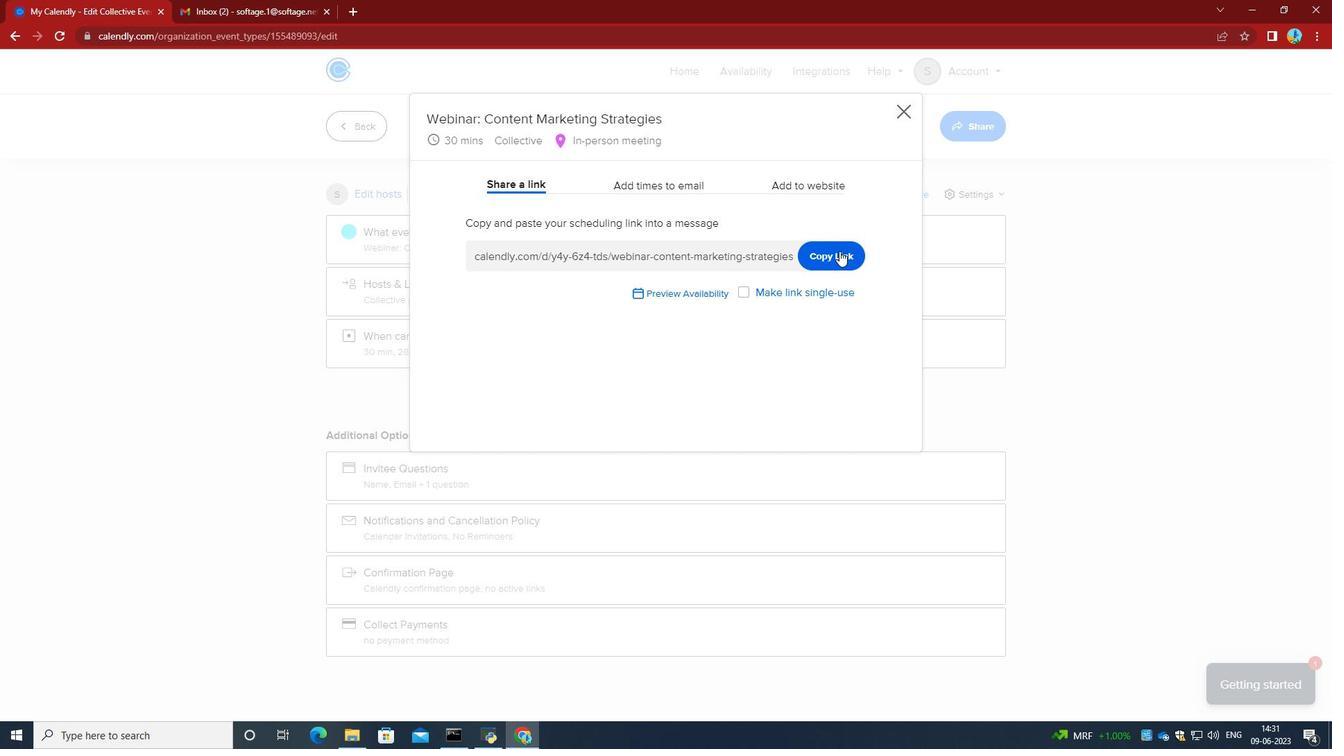 
Action: Mouse moved to (285, 3)
Screenshot: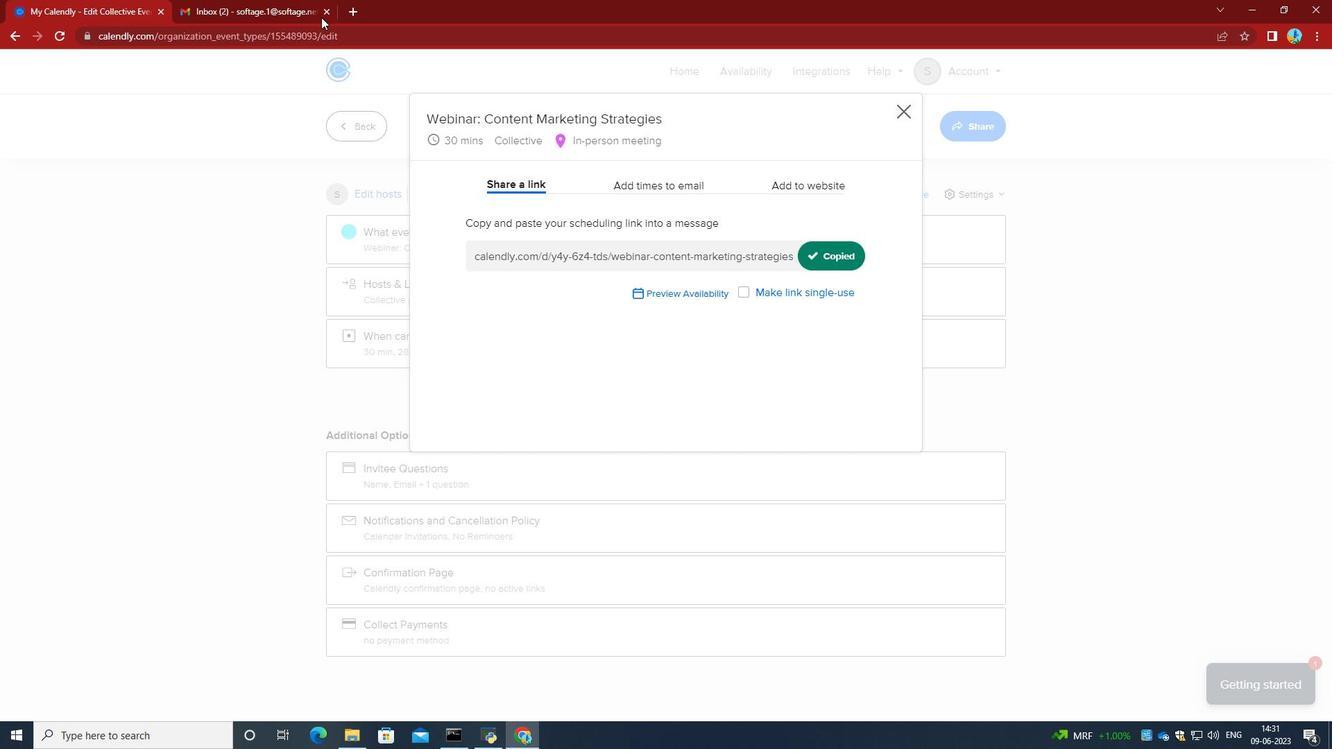 
Action: Mouse pressed left at (285, 3)
Screenshot: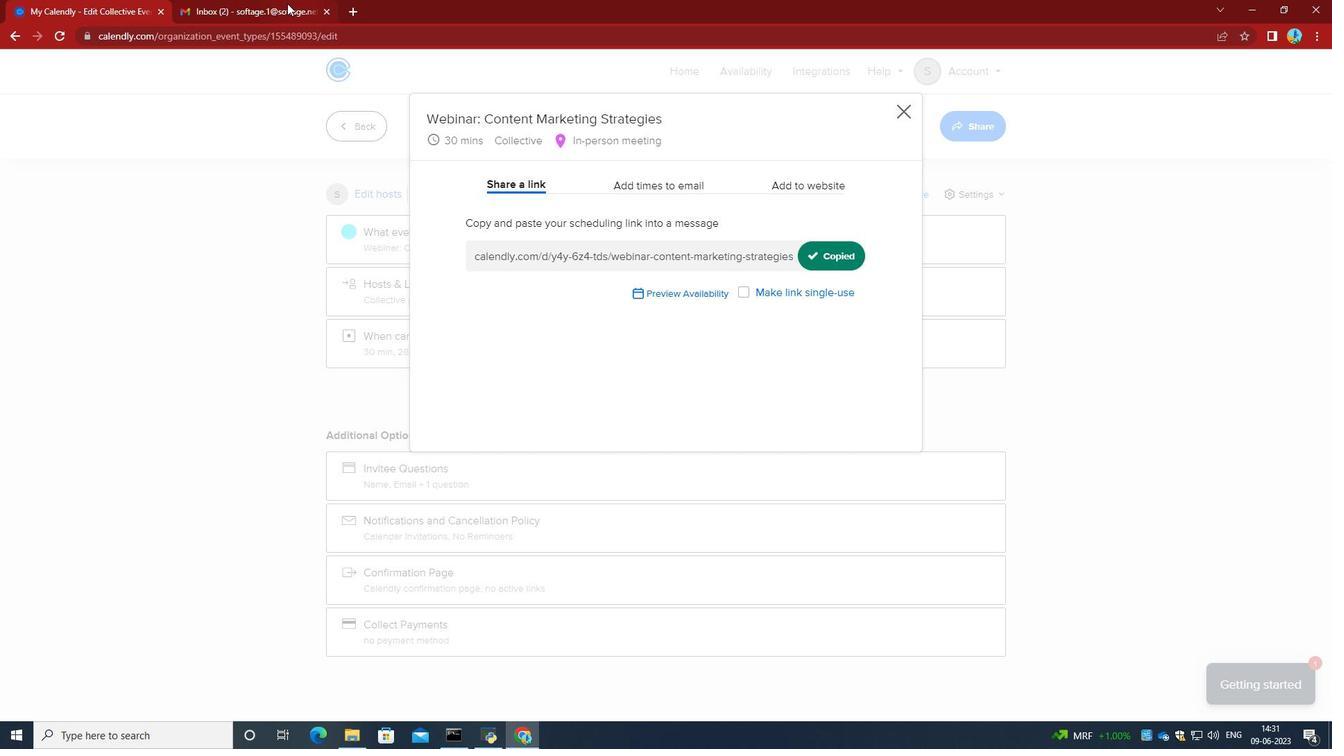 
Action: Mouse moved to (115, 115)
Screenshot: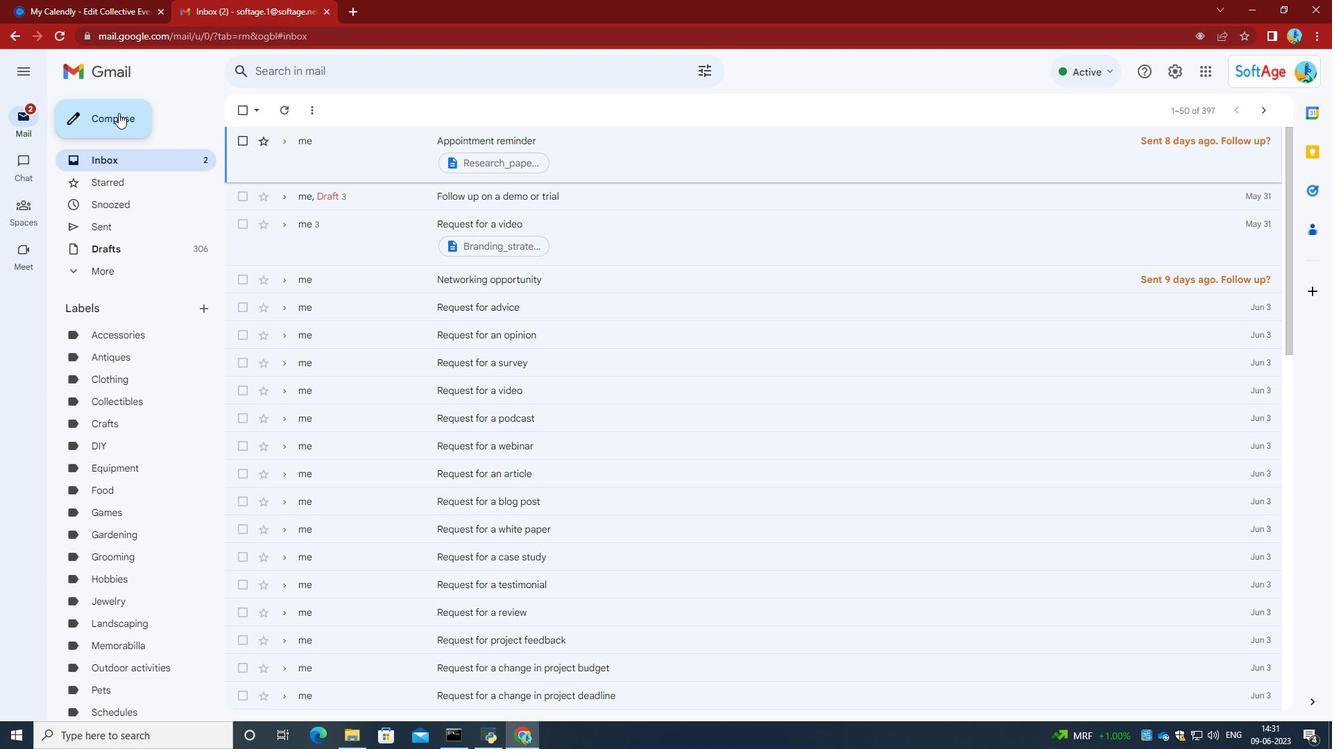 
Action: Mouse pressed left at (115, 115)
Screenshot: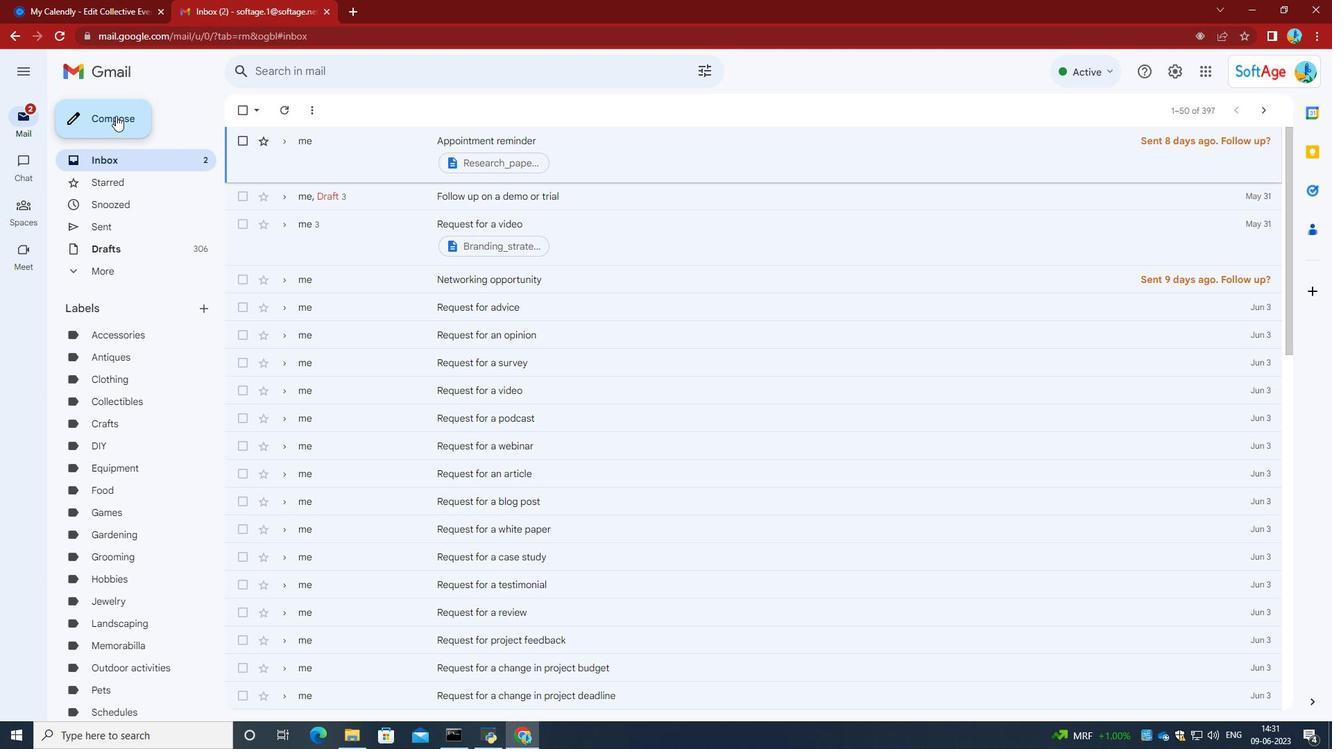 
Action: Mouse moved to (977, 456)
Screenshot: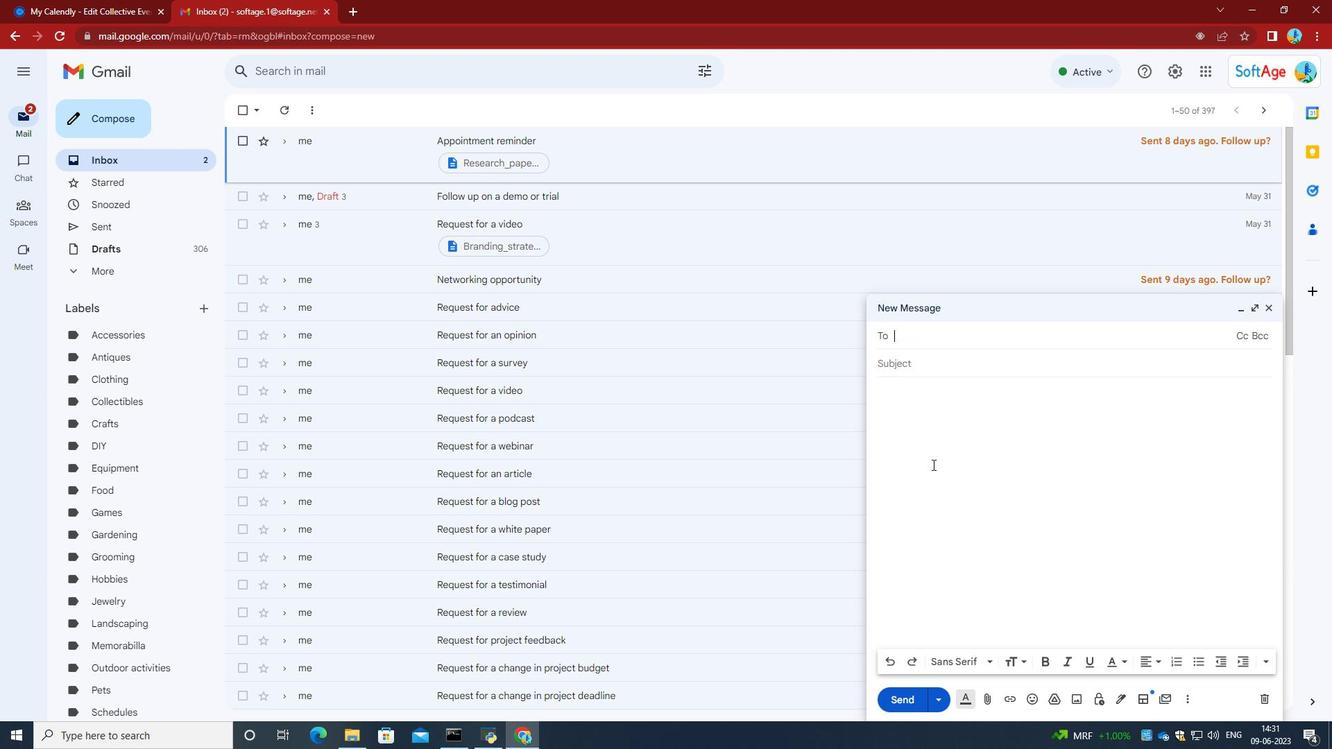 
Action: Mouse pressed left at (977, 456)
Screenshot: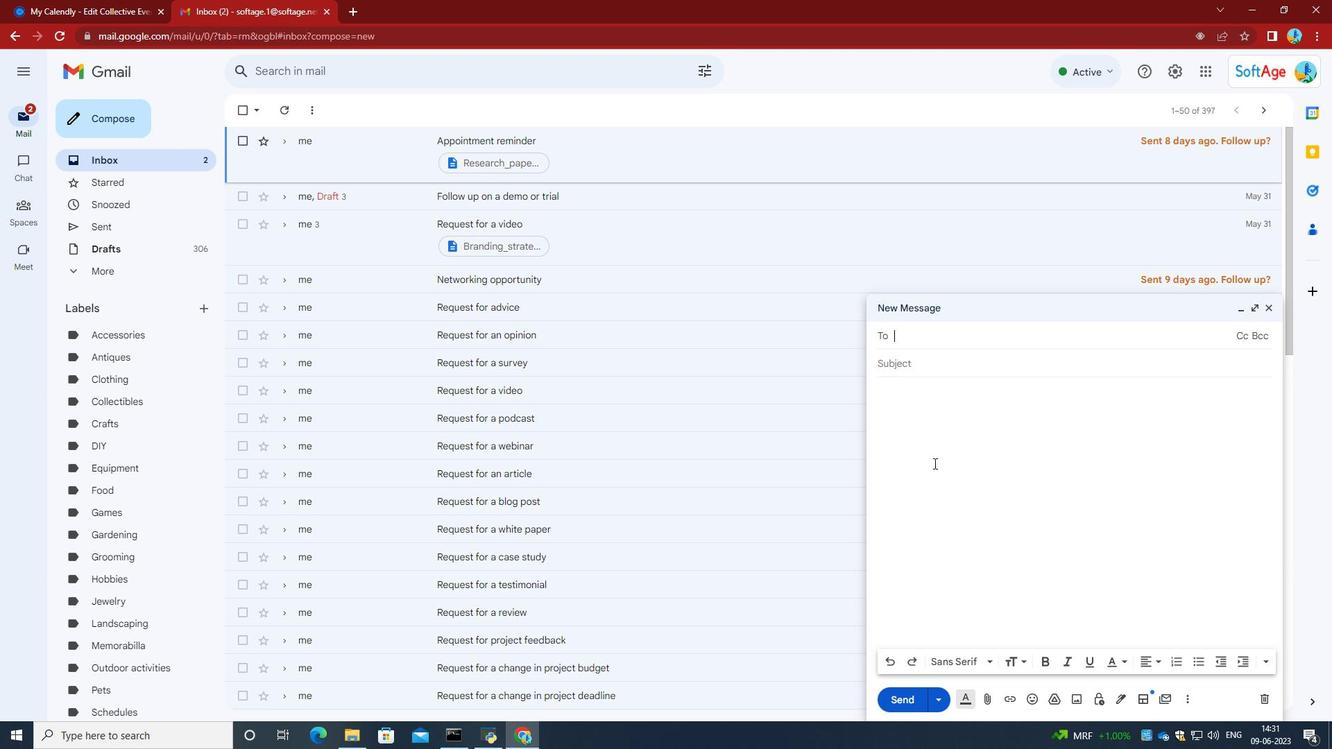 
Action: Key pressed ctrl+V
Screenshot: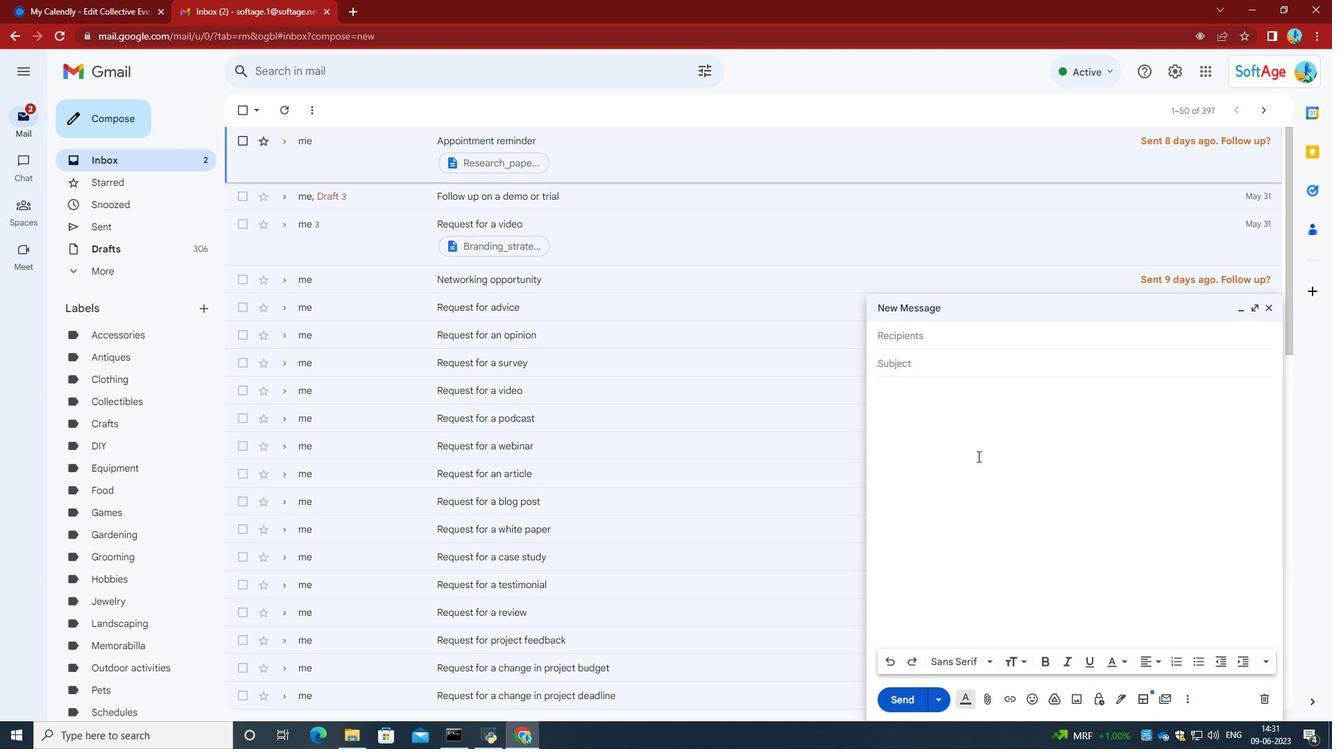 
Action: Mouse moved to (938, 334)
Screenshot: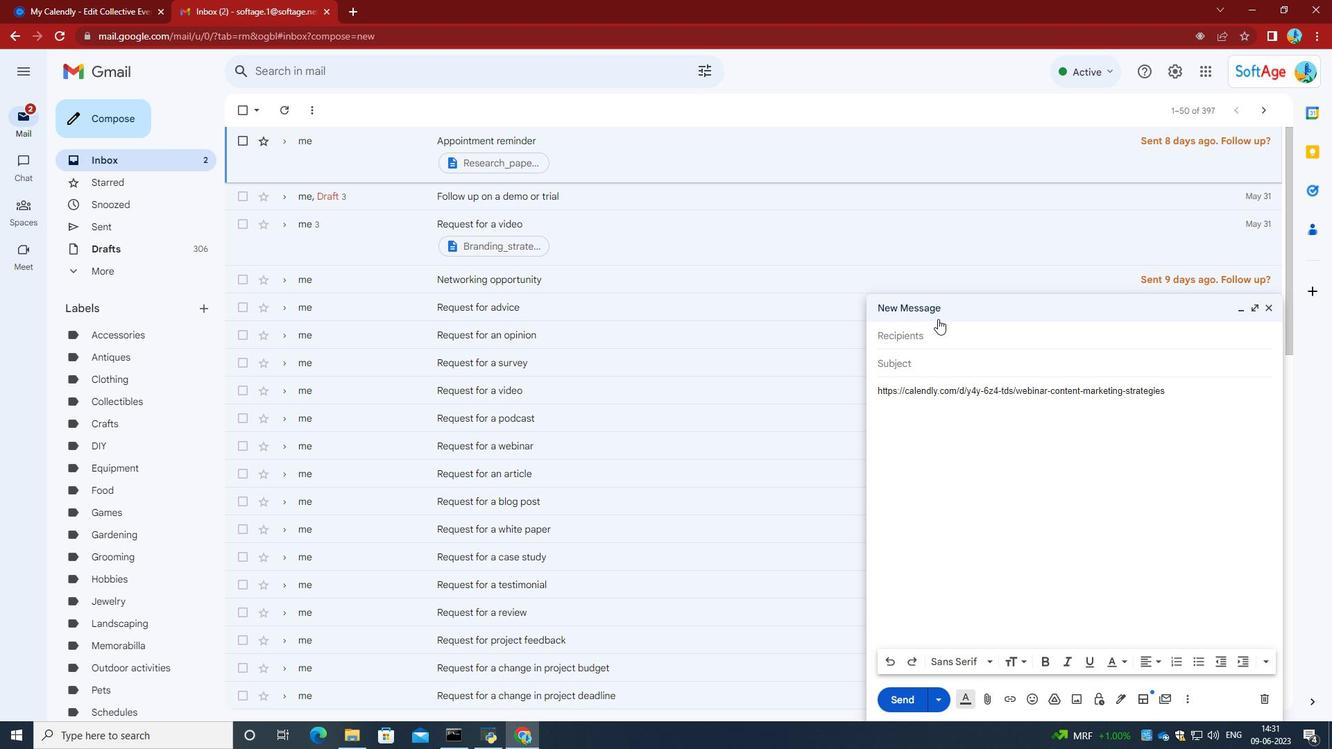 
Action: Mouse pressed left at (938, 334)
Screenshot: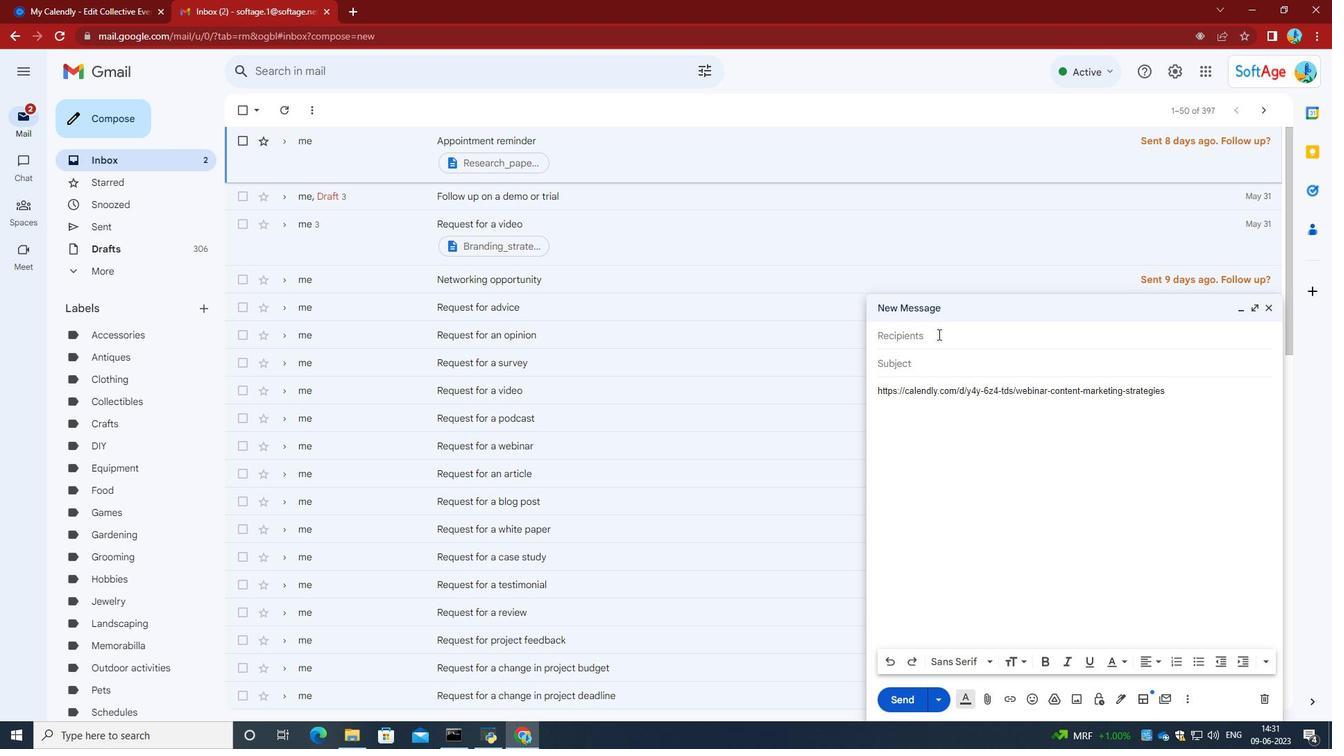 
Action: Mouse moved to (938, 335)
Screenshot: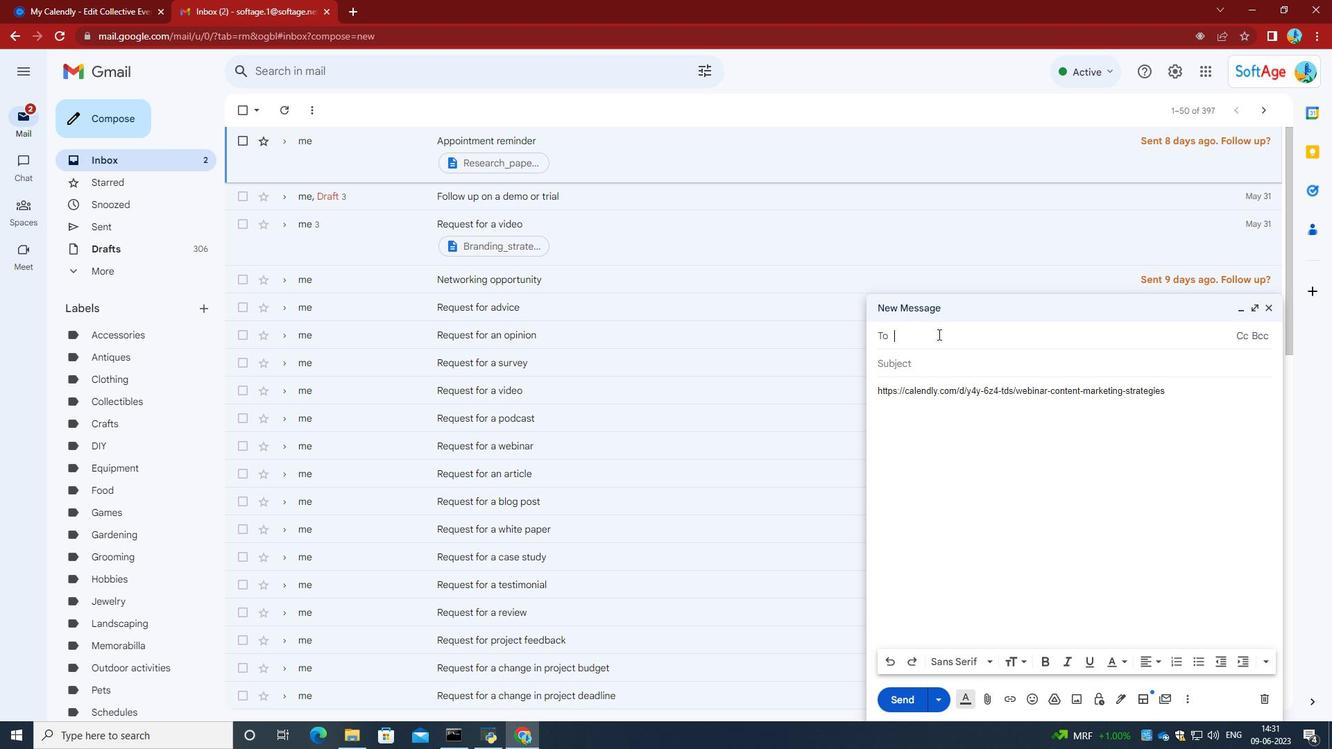 
Action: Key pressed SOFTAGE.9<Key.shift>@SOFTAGE.NET<Key.enter>SOFTAGE.10<Key.shift>@SOFTAGE.NET<Key.enter>
Screenshot: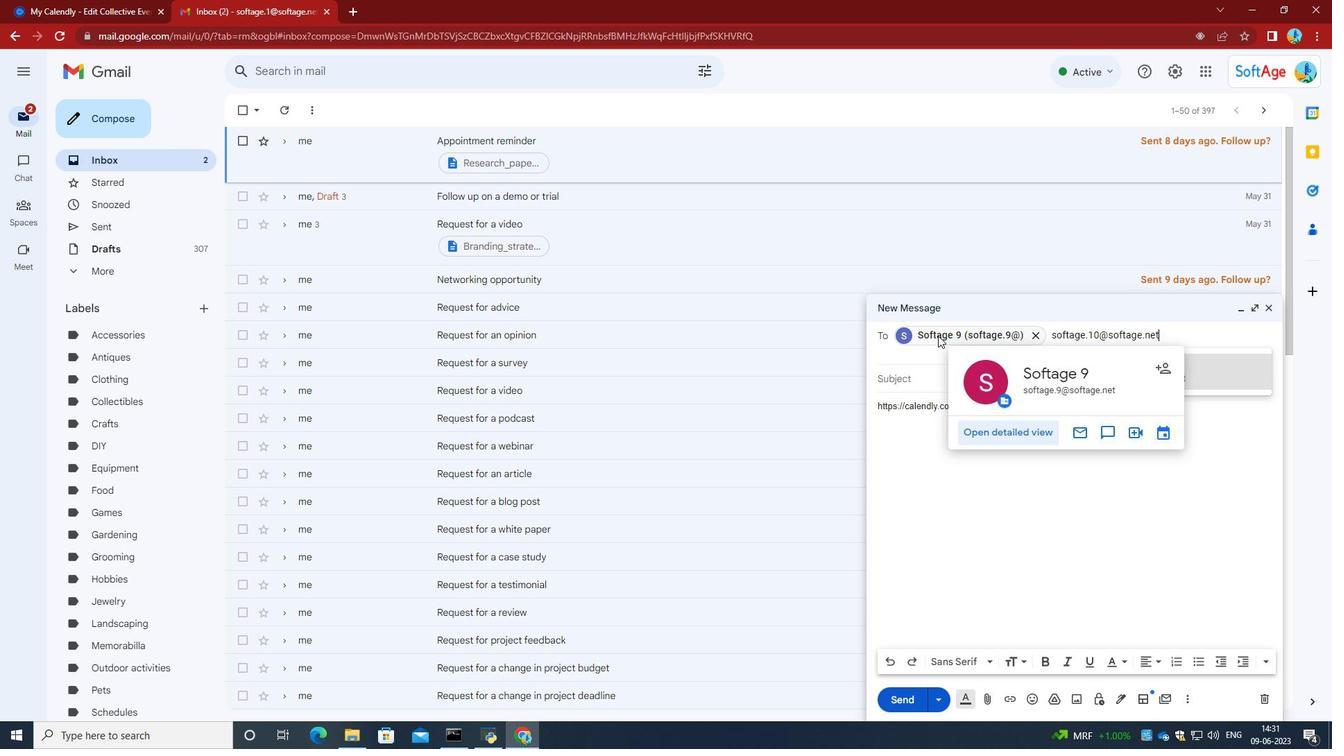 
Action: Mouse moved to (972, 587)
Screenshot: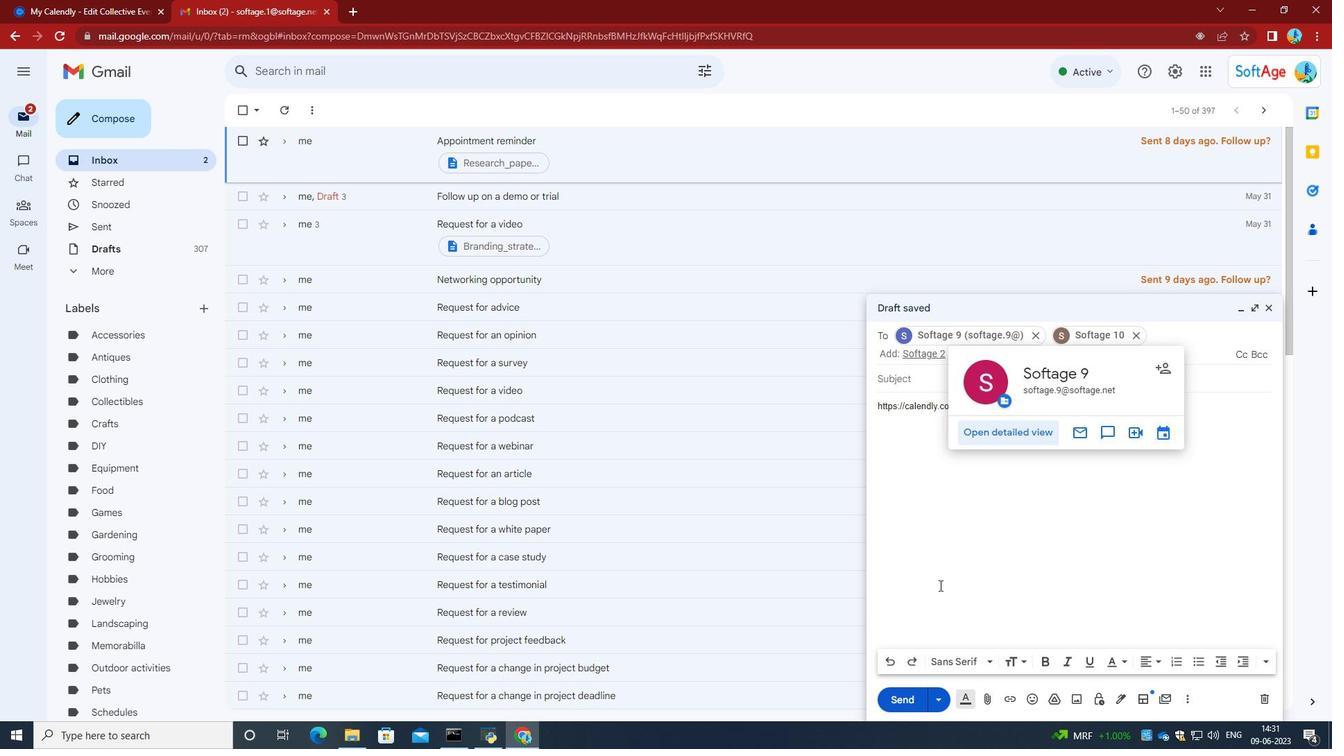 
Action: Mouse pressed left at (972, 587)
Screenshot: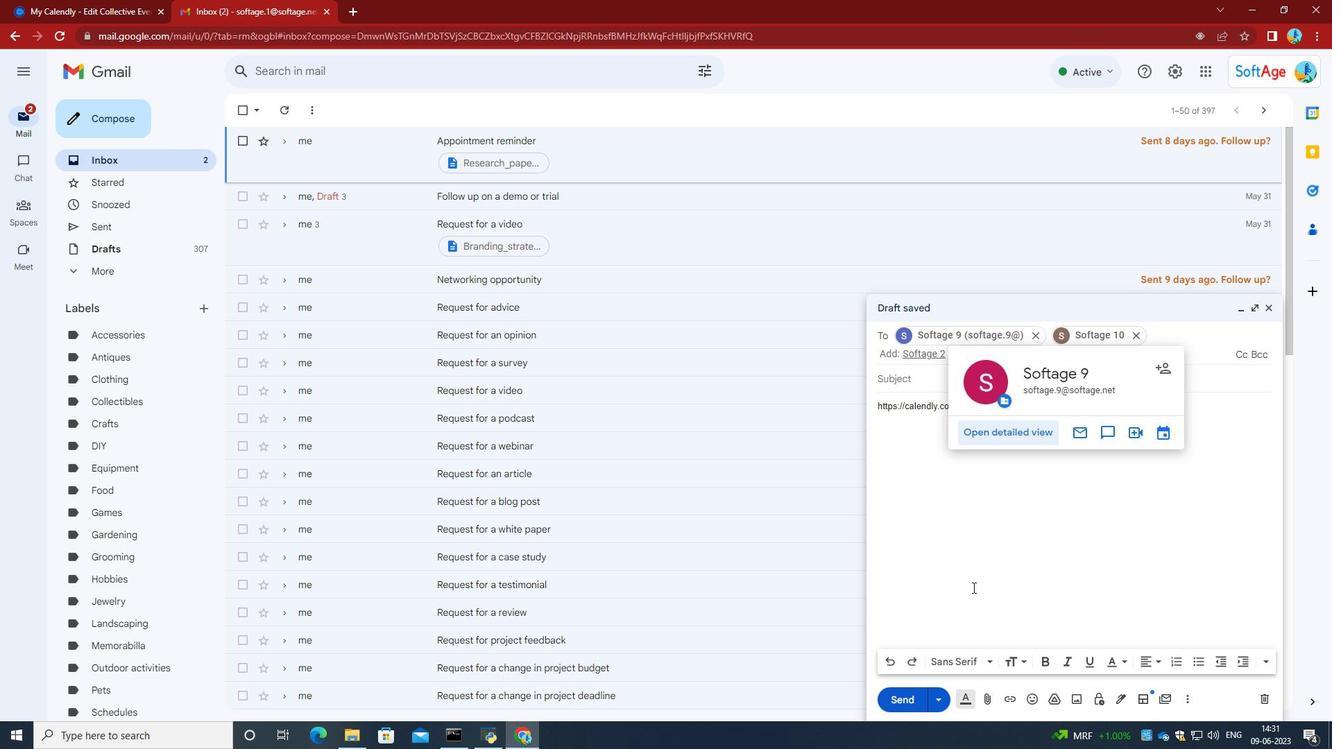 
Action: Mouse moved to (906, 697)
Screenshot: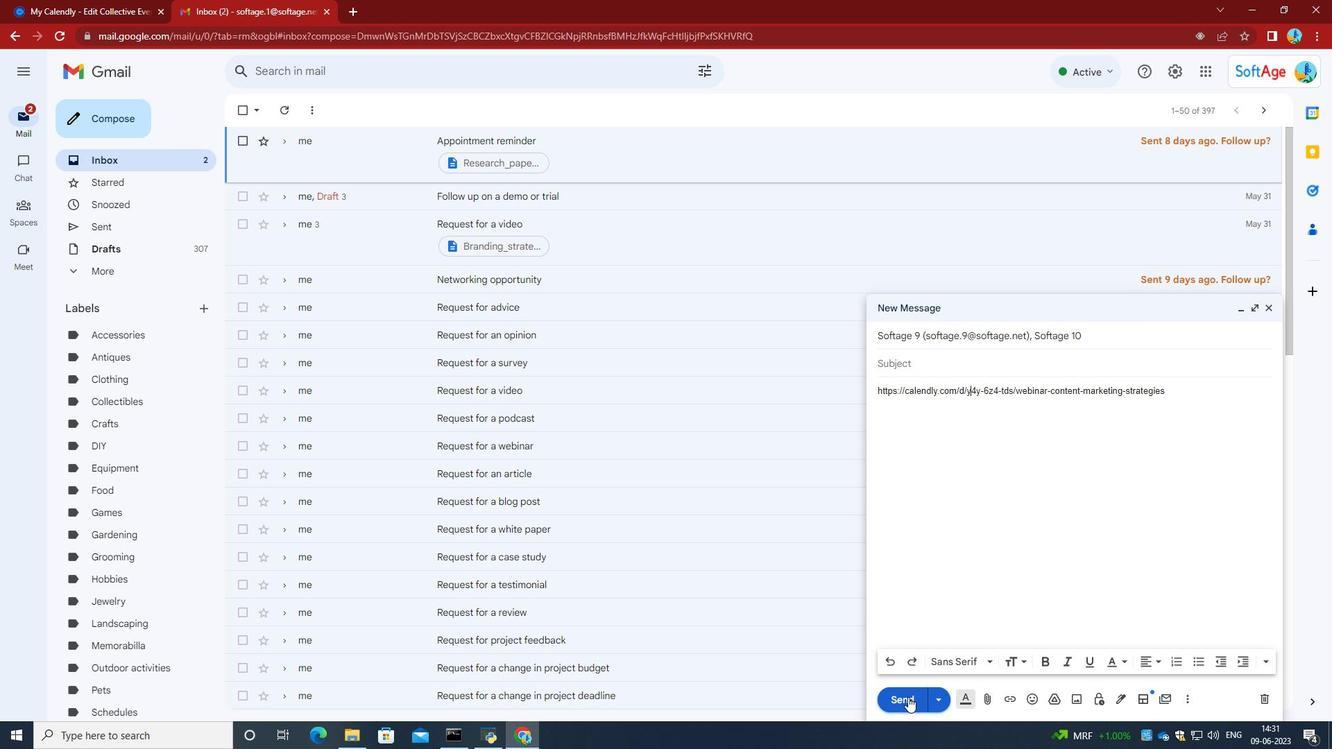 
Action: Mouse pressed left at (906, 697)
Screenshot: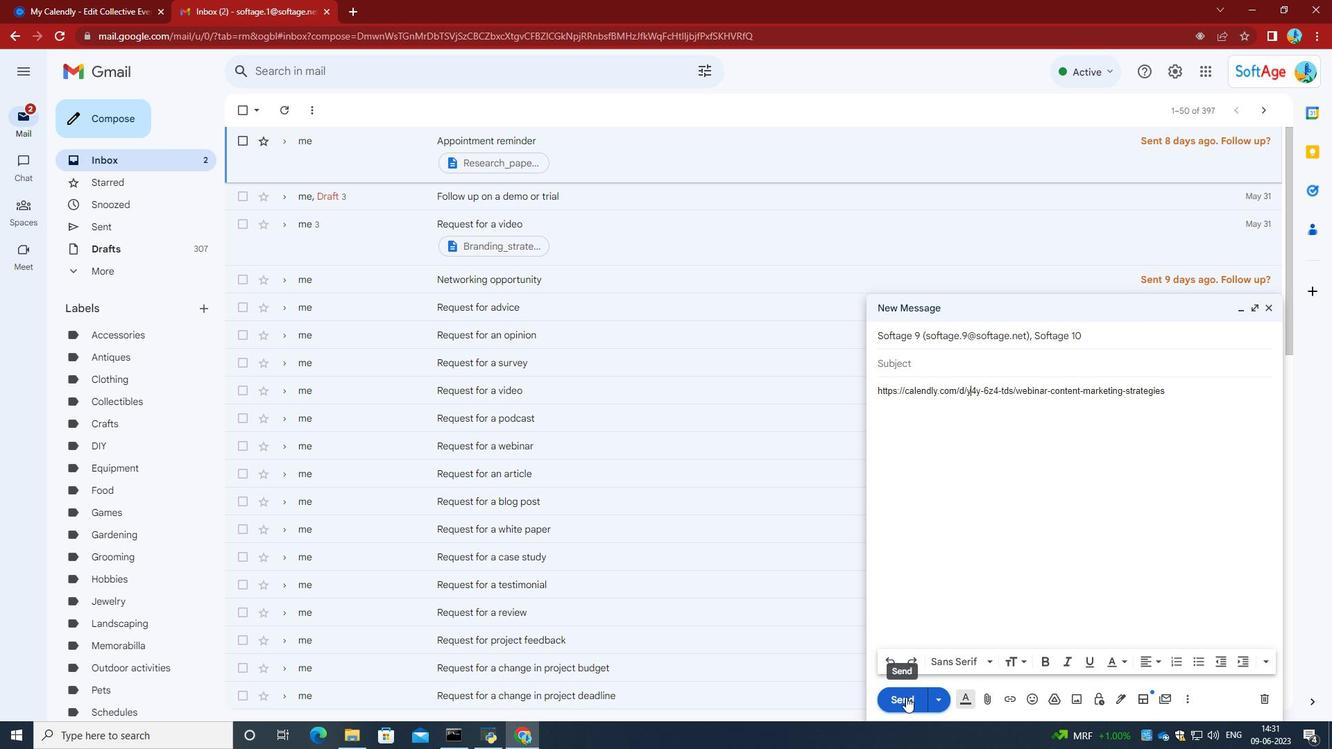 
Action: Mouse moved to (909, 442)
Screenshot: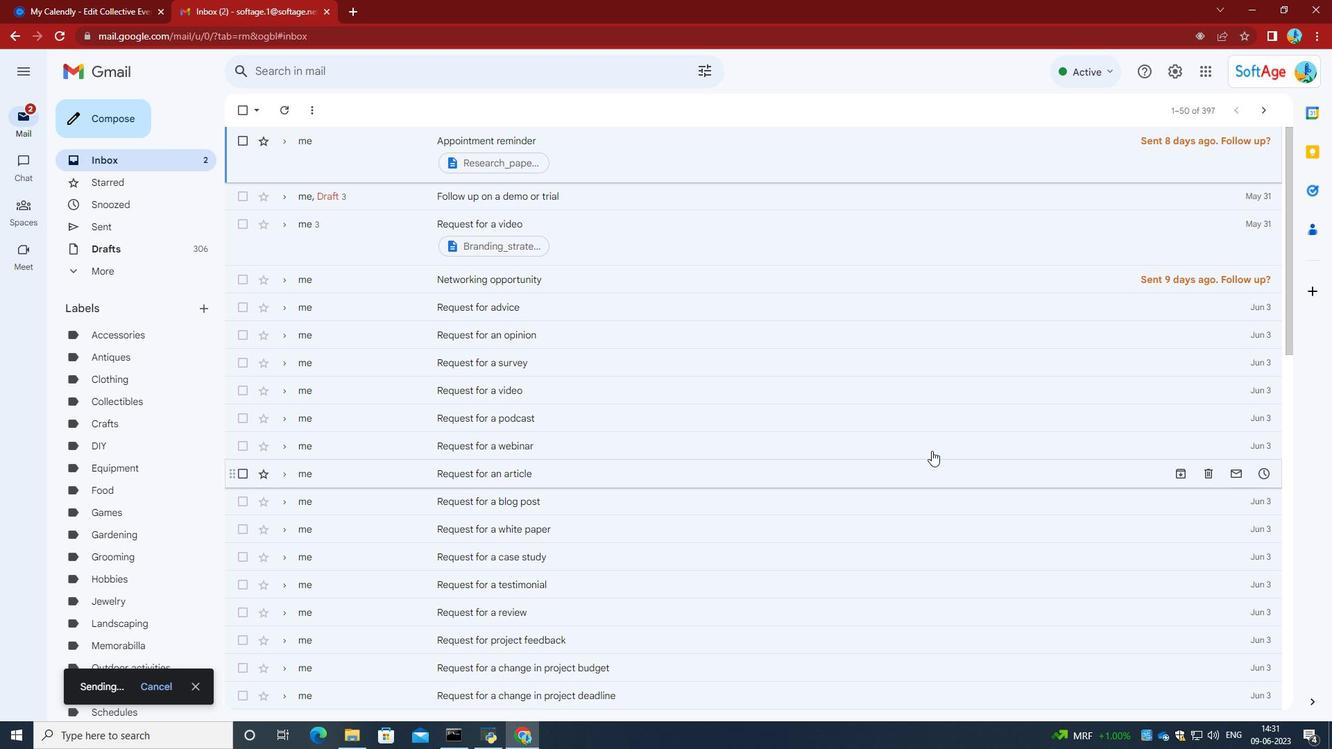 
